 Task: For heading Use Courier New with yellow colour.  font size for heading22,  'Change the font style of data to'Courier New and font size to 14,  Change the alignment of both headline & data to Align center.  In the sheet  Attendance Sheet for Weekly Assessmentbook
Action: Mouse moved to (349, 190)
Screenshot: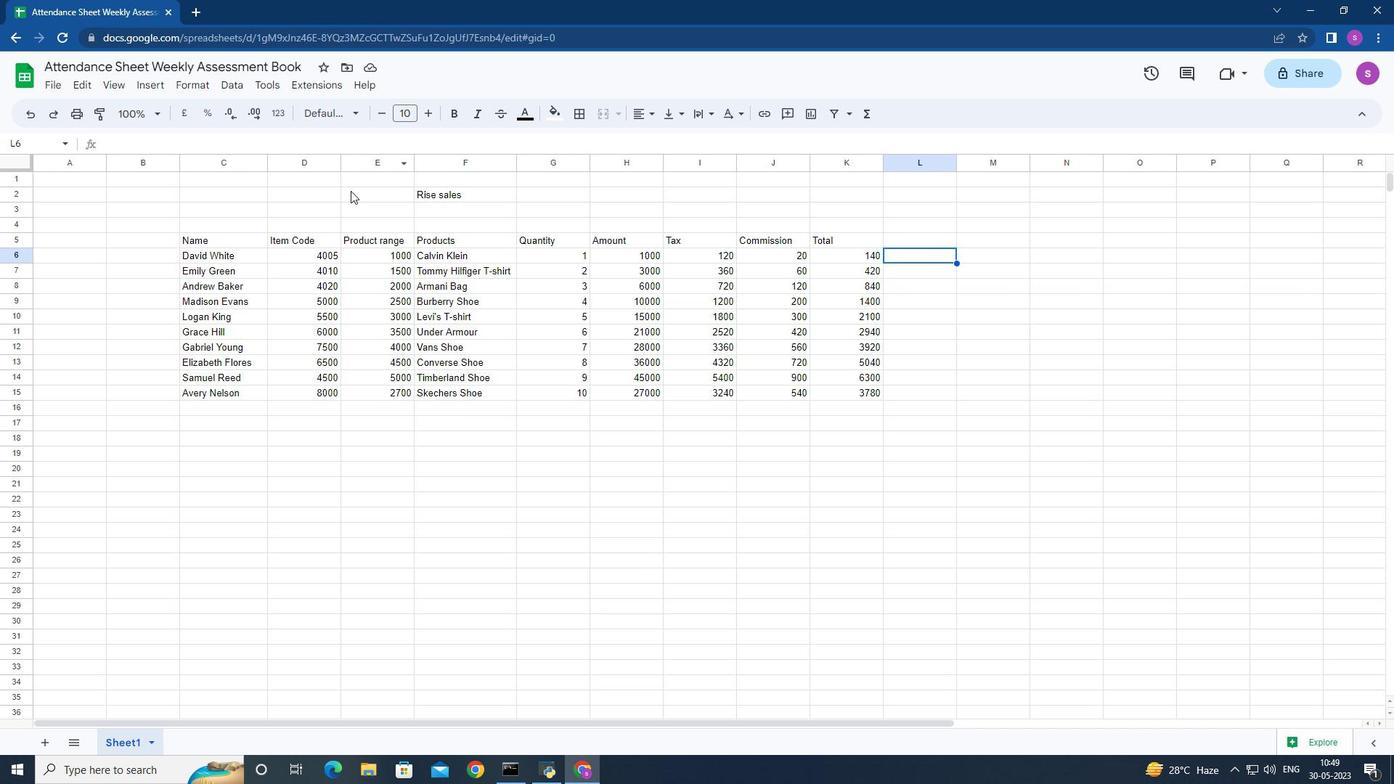 
Action: Mouse pressed left at (349, 190)
Screenshot: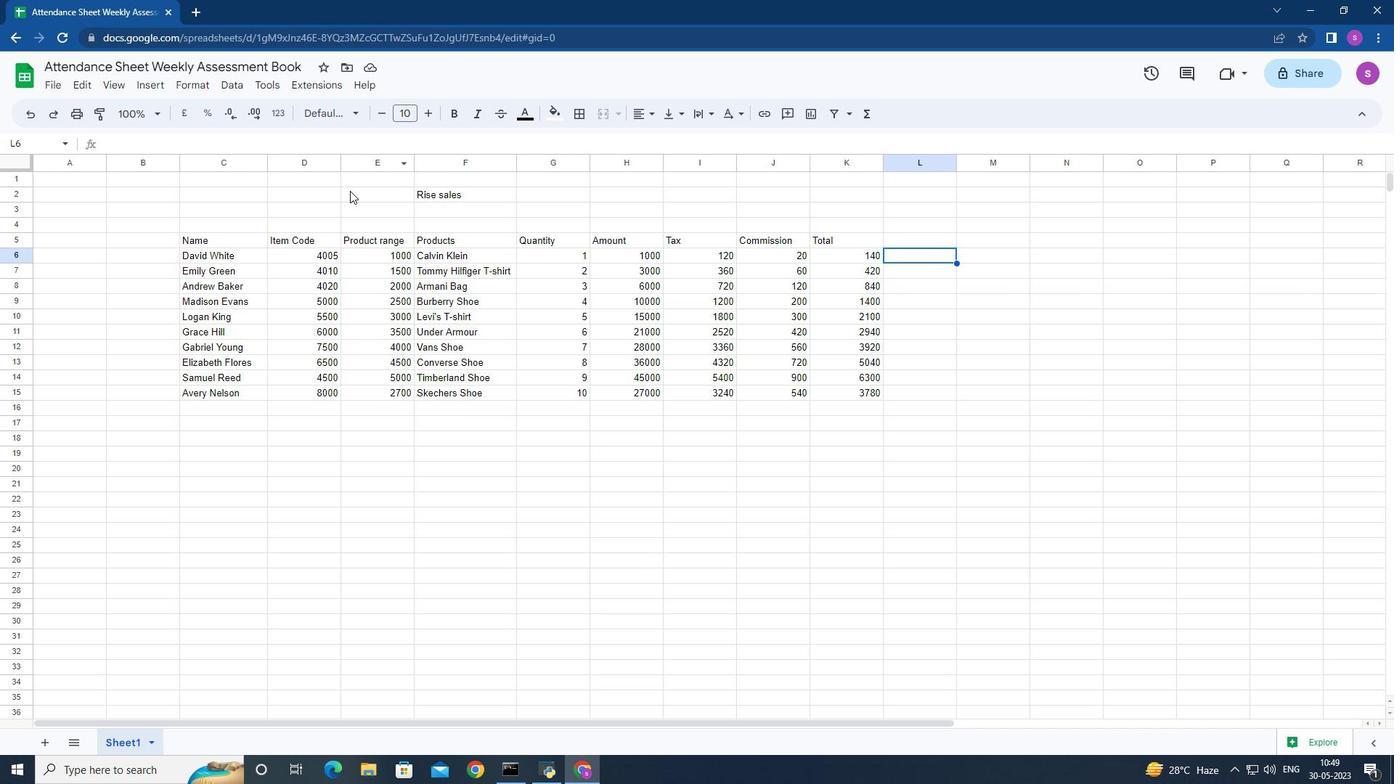 
Action: Mouse moved to (358, 111)
Screenshot: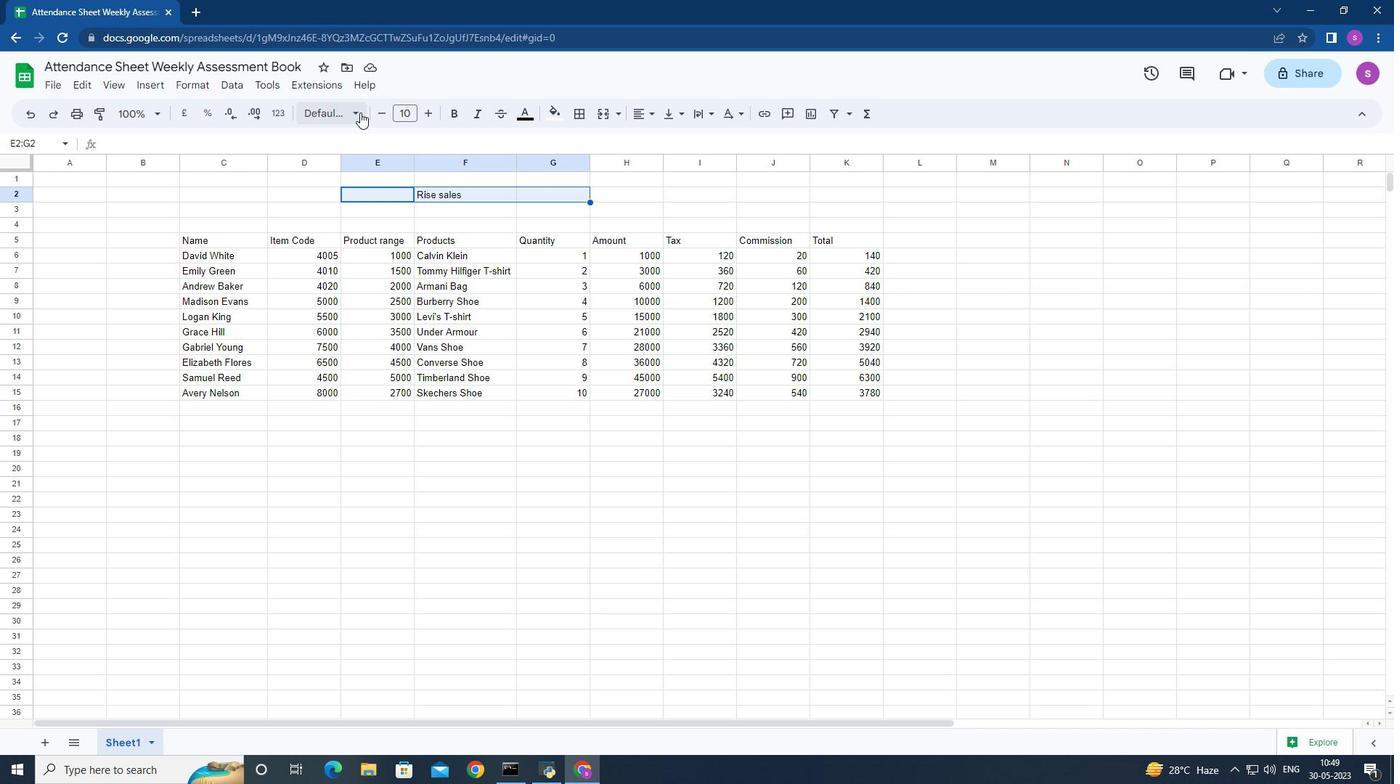 
Action: Mouse pressed left at (358, 111)
Screenshot: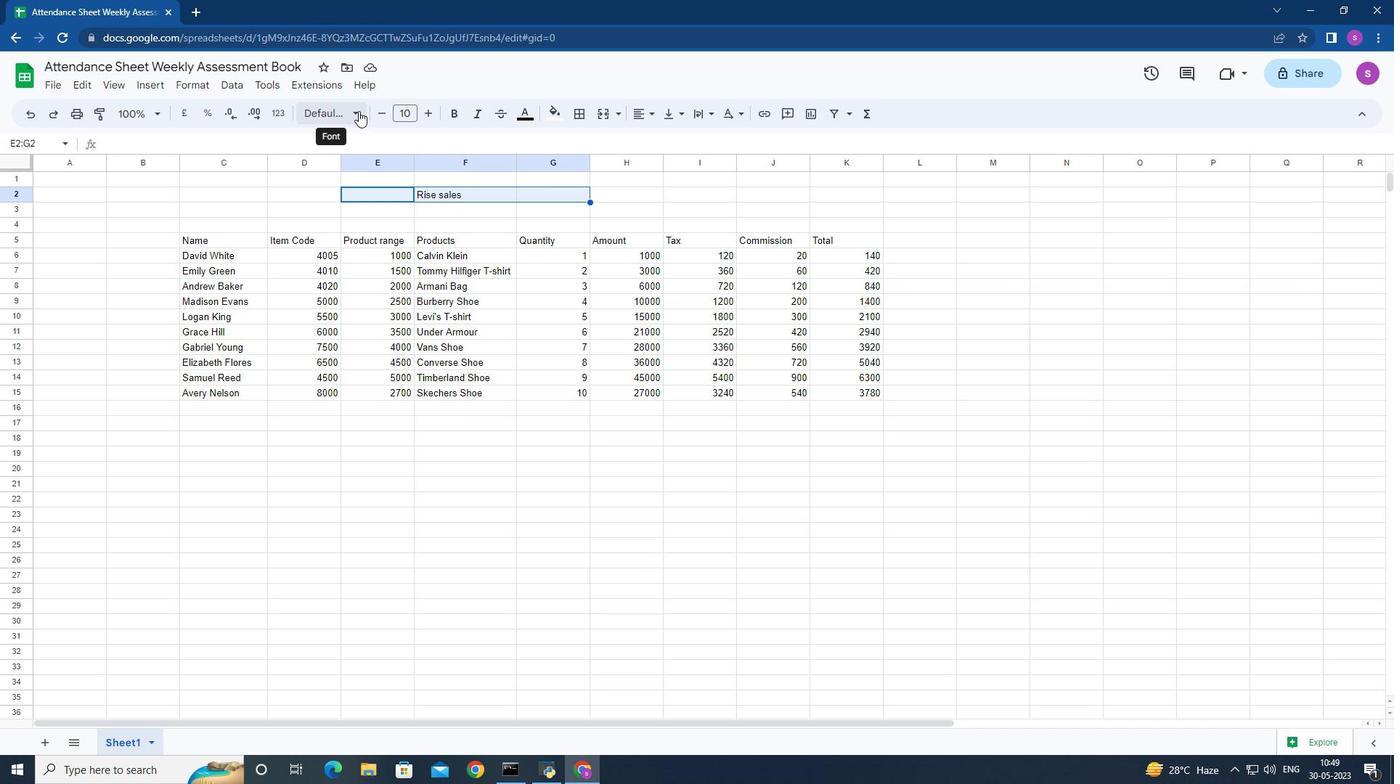 
Action: Mouse moved to (395, 506)
Screenshot: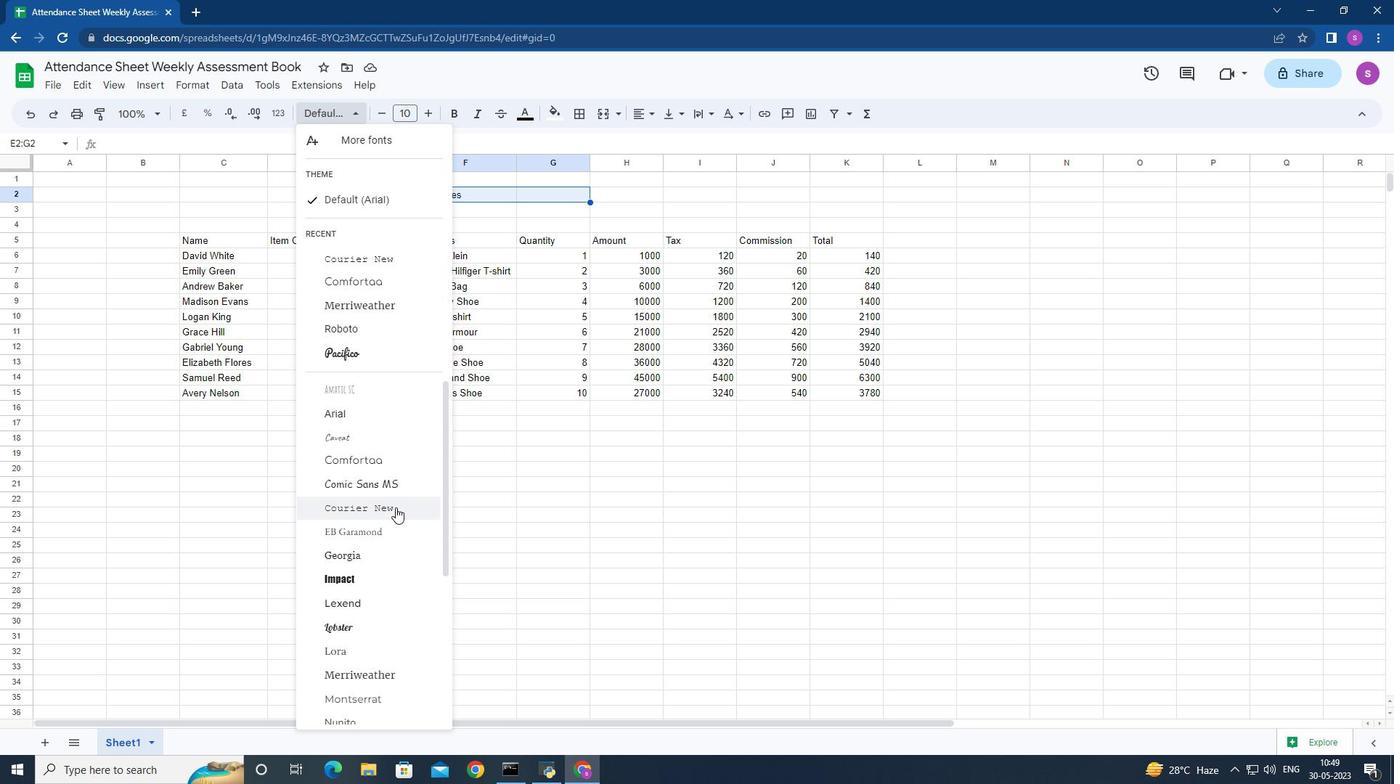 
Action: Mouse pressed left at (395, 506)
Screenshot: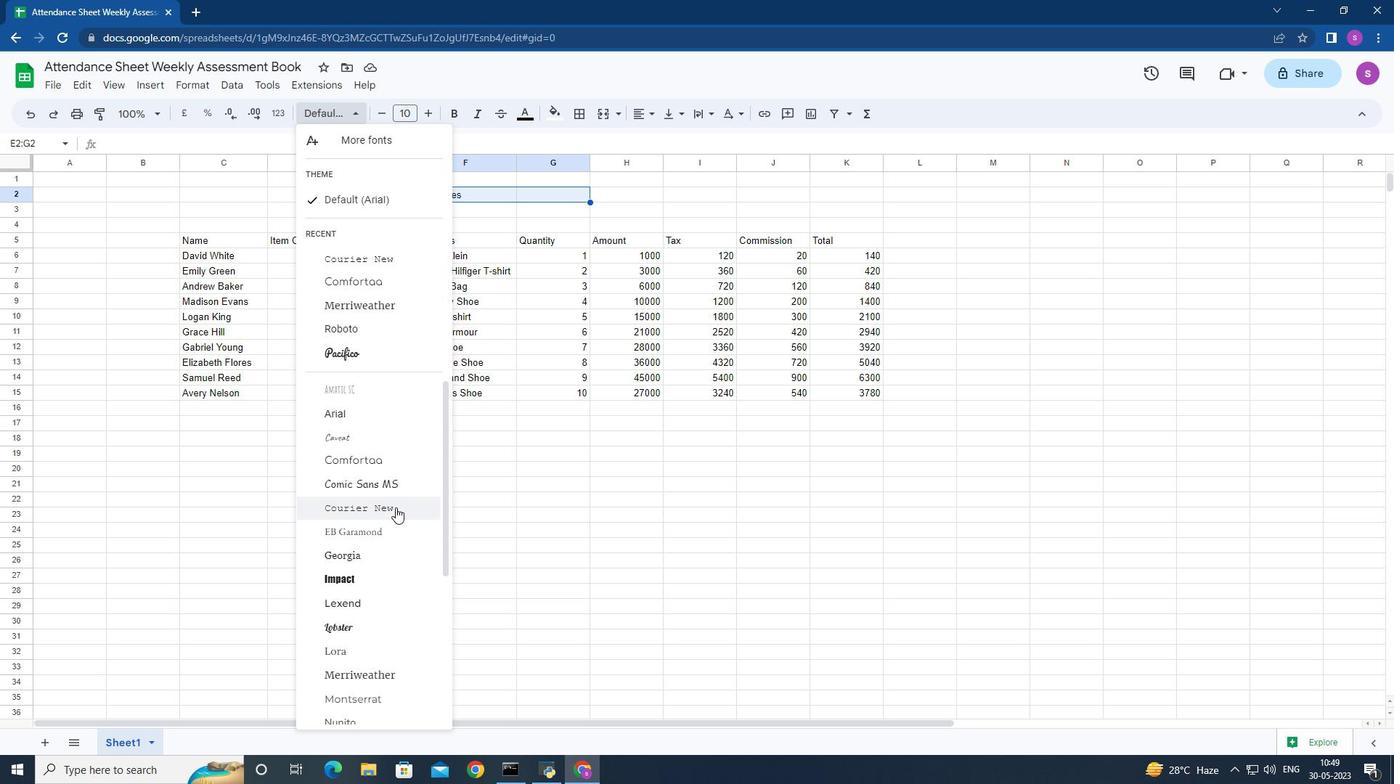 
Action: Mouse moved to (426, 111)
Screenshot: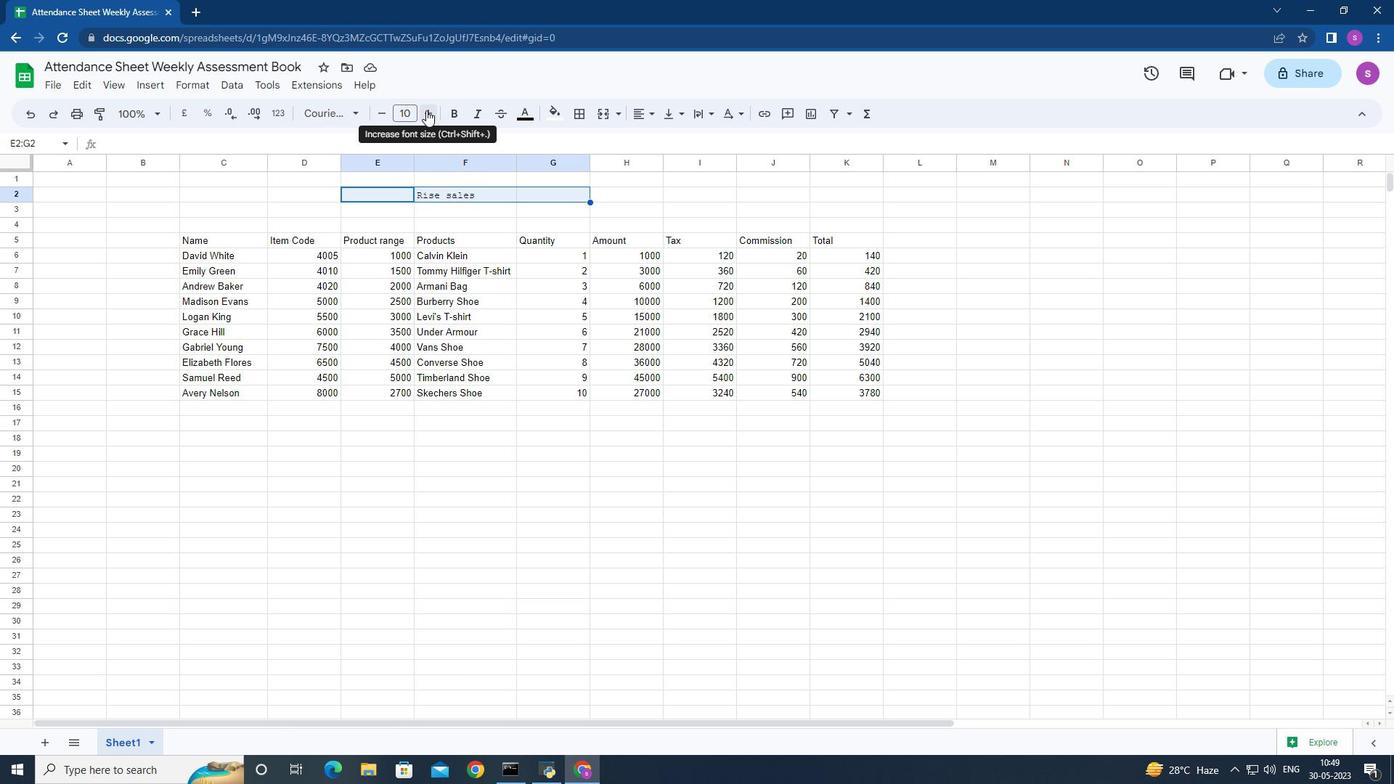 
Action: Mouse pressed left at (426, 111)
Screenshot: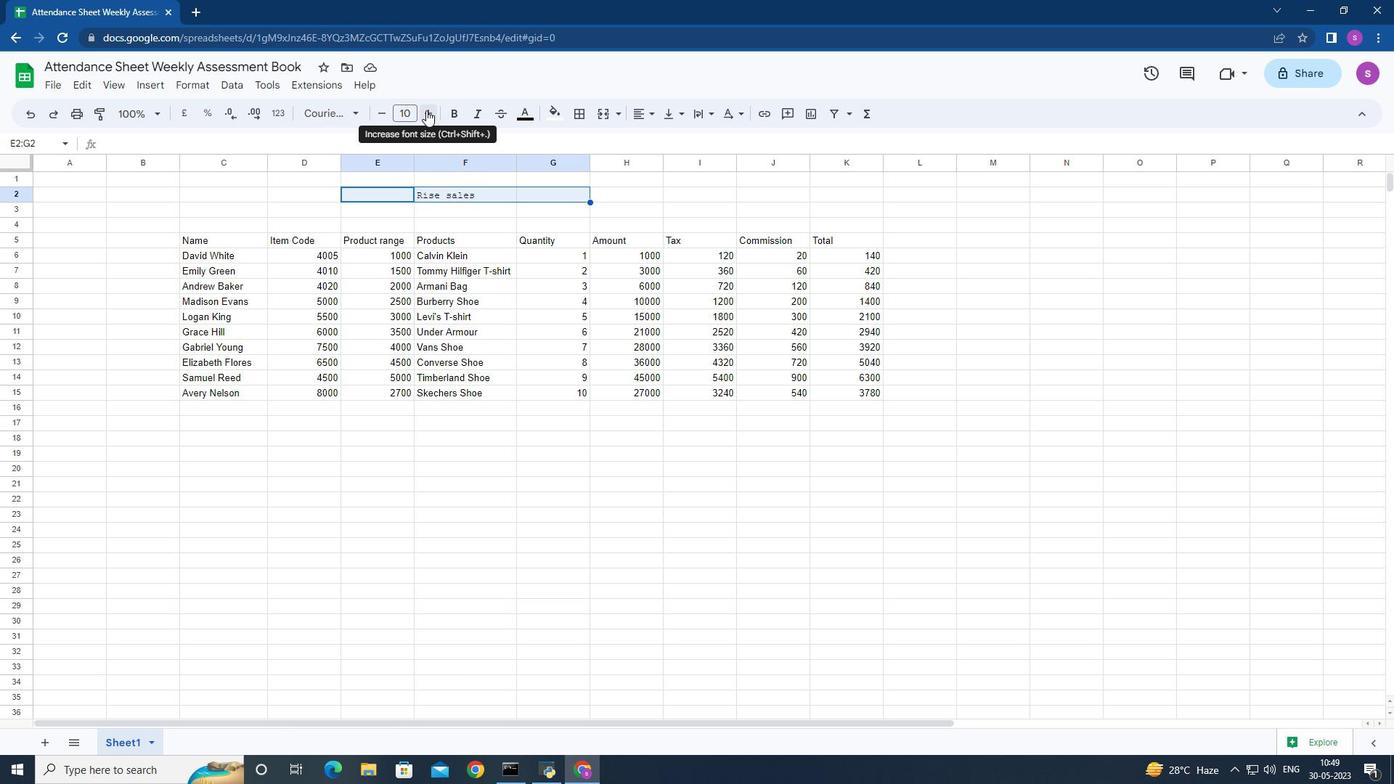 
Action: Mouse pressed left at (426, 111)
Screenshot: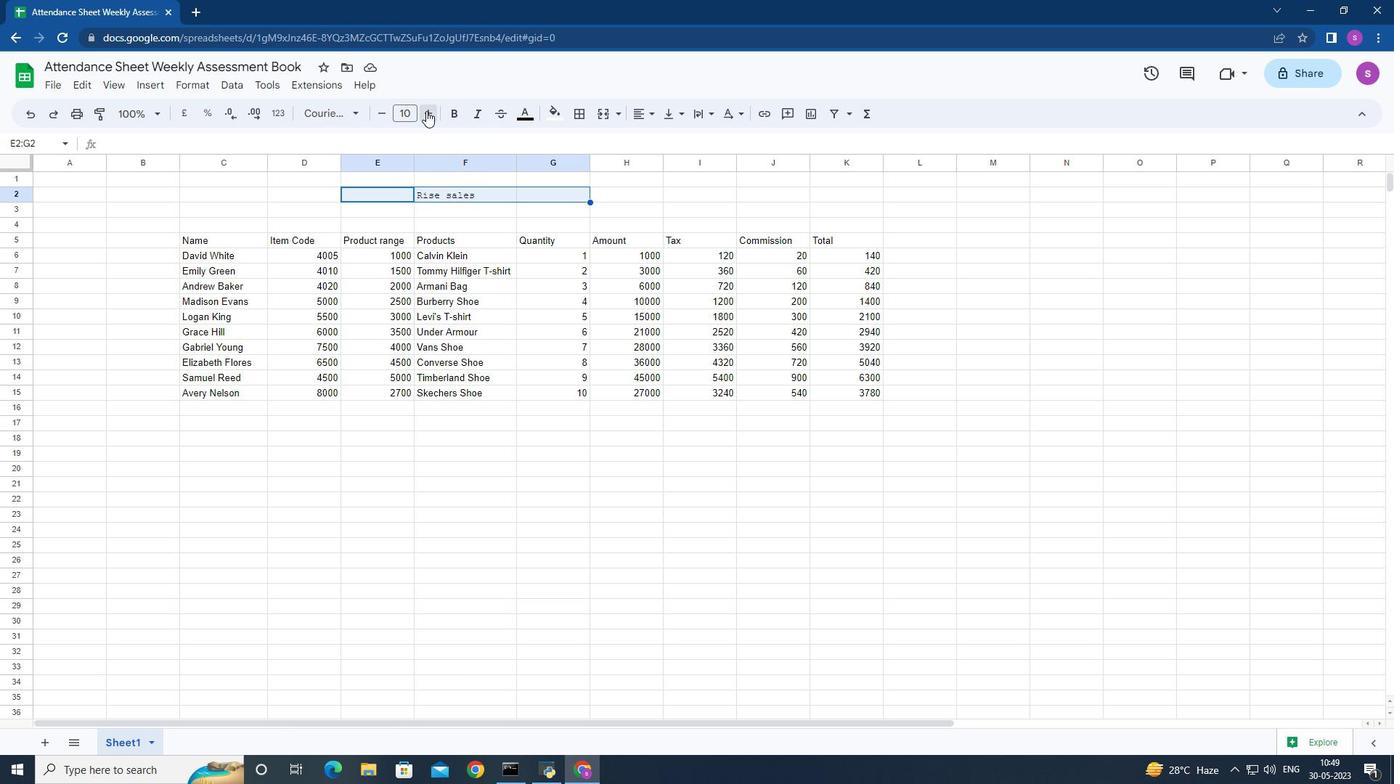 
Action: Mouse pressed left at (426, 111)
Screenshot: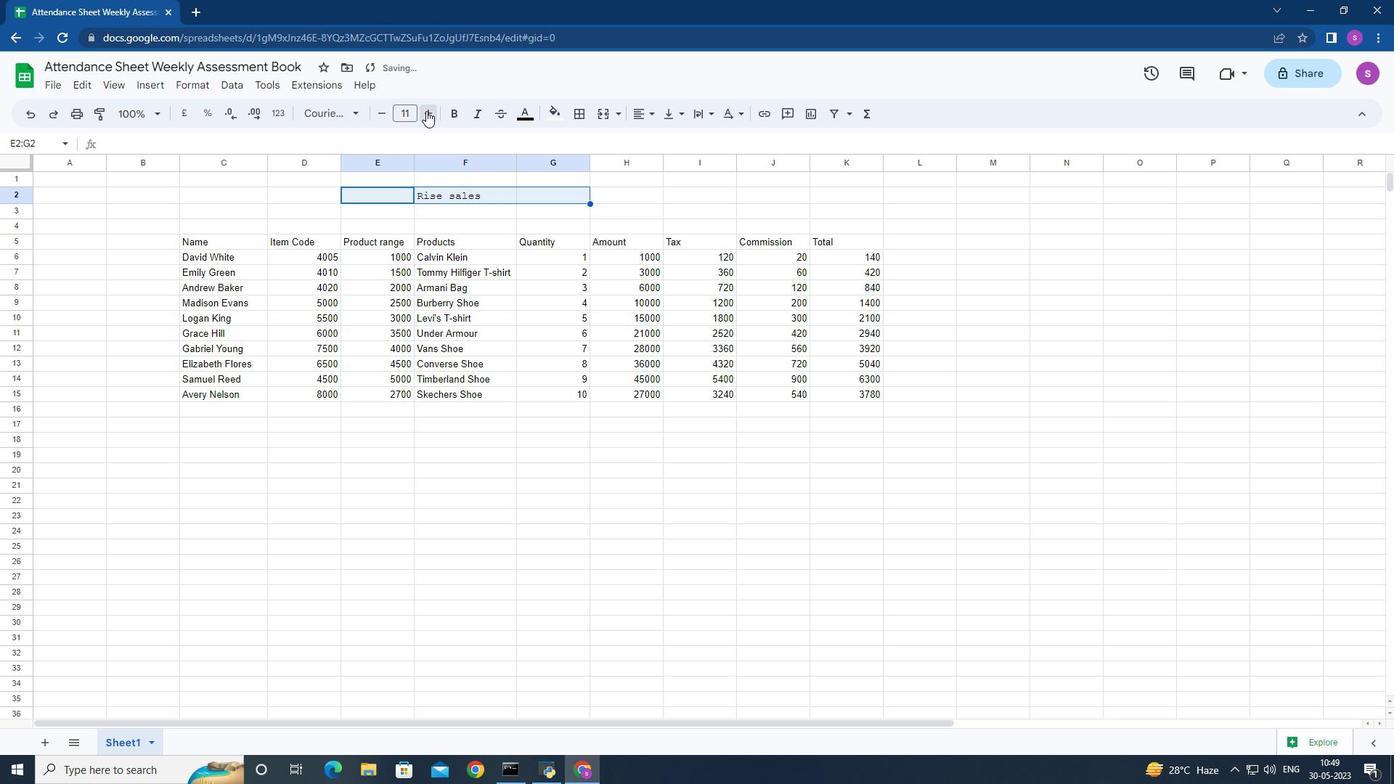
Action: Mouse pressed left at (426, 111)
Screenshot: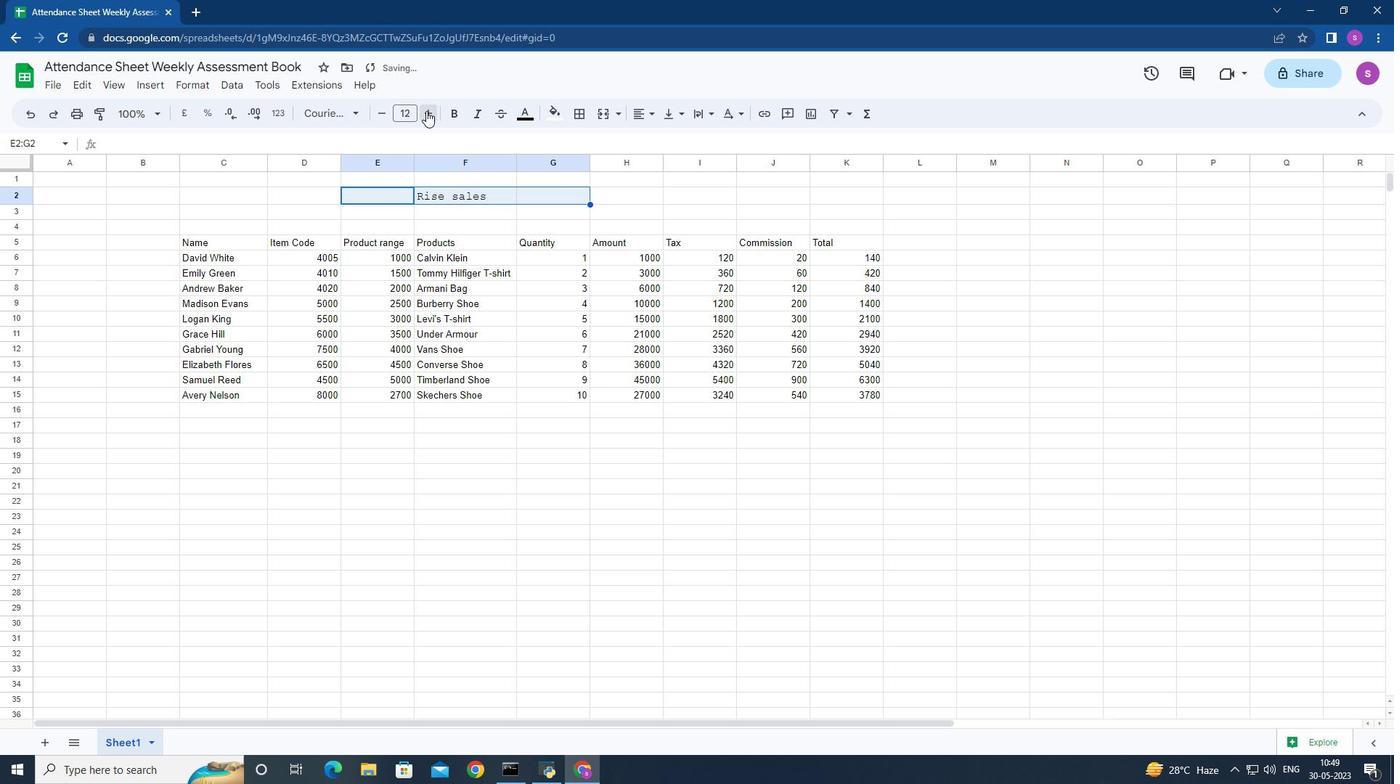 
Action: Mouse pressed left at (426, 111)
Screenshot: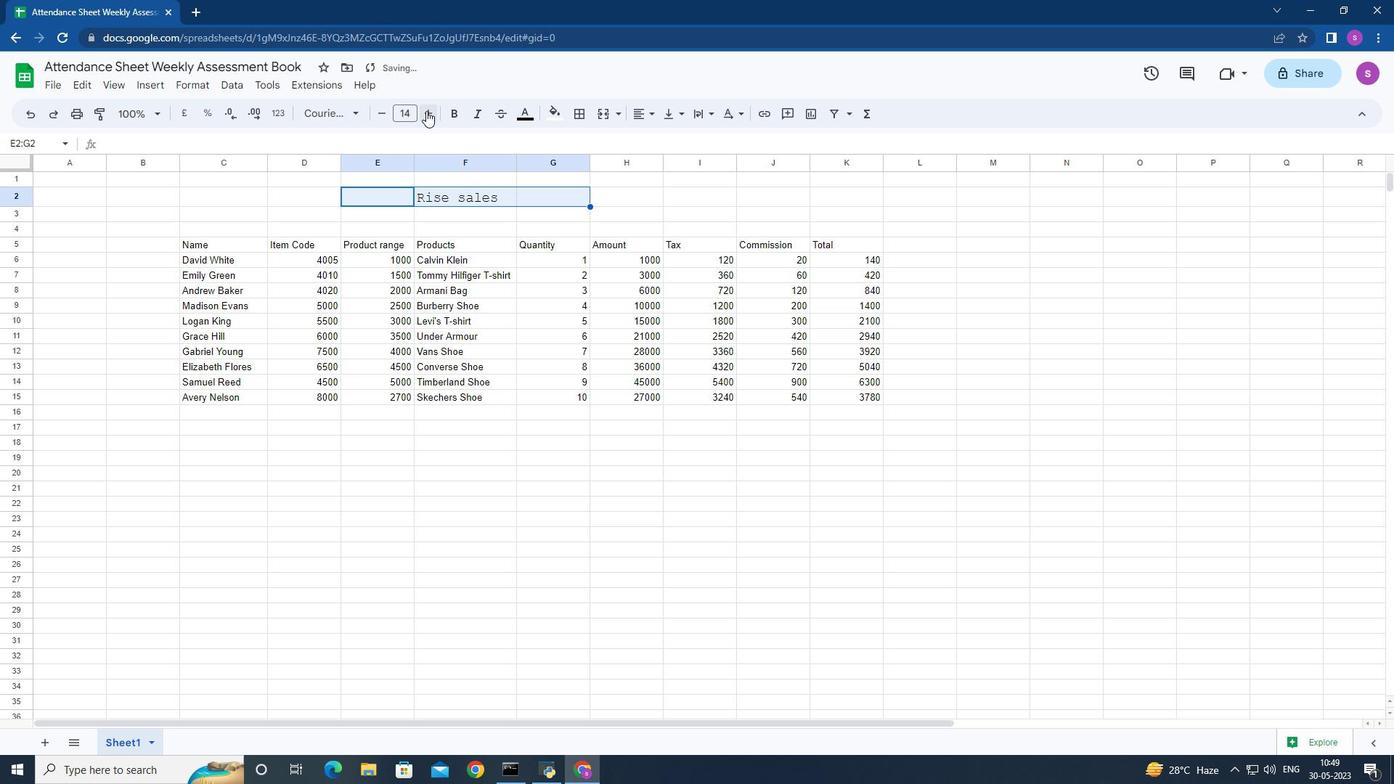 
Action: Mouse pressed left at (426, 111)
Screenshot: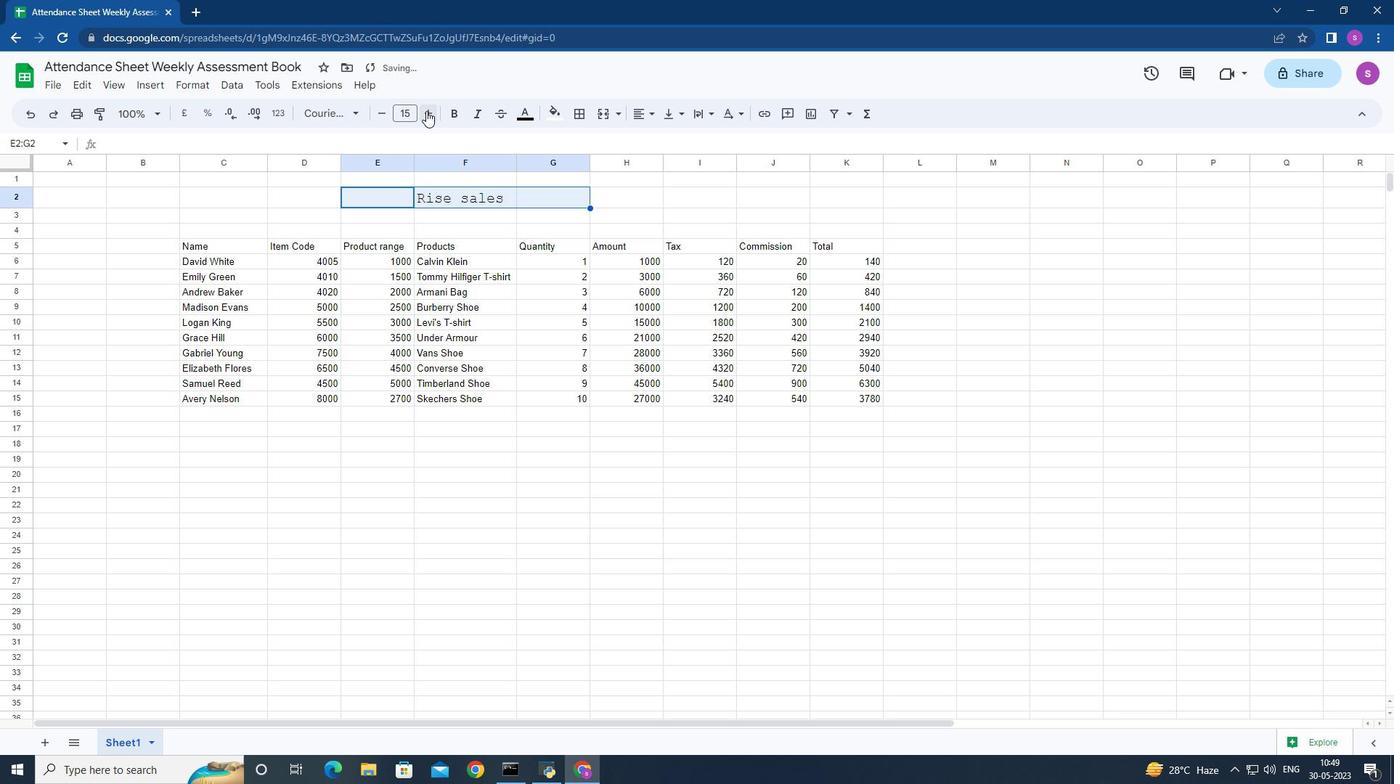 
Action: Mouse pressed left at (426, 111)
Screenshot: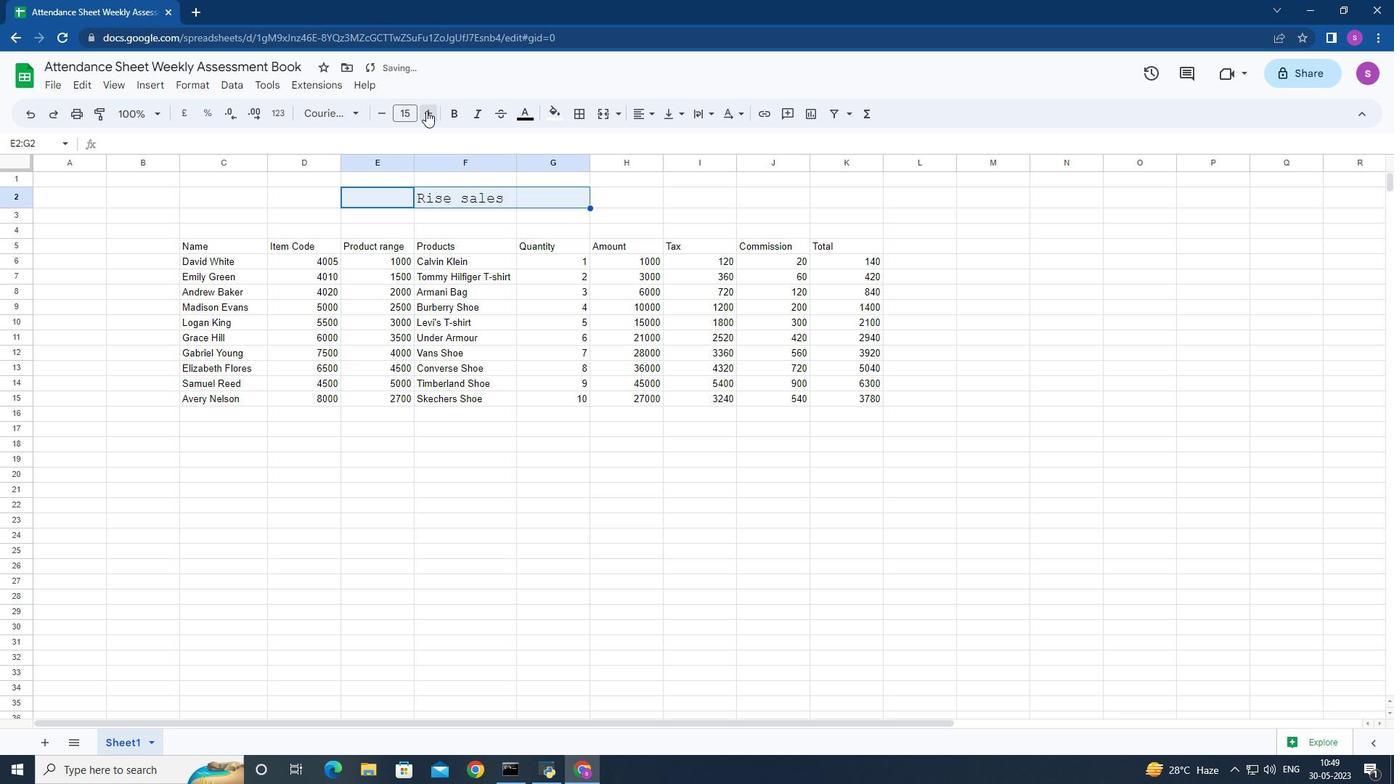 
Action: Mouse pressed left at (426, 111)
Screenshot: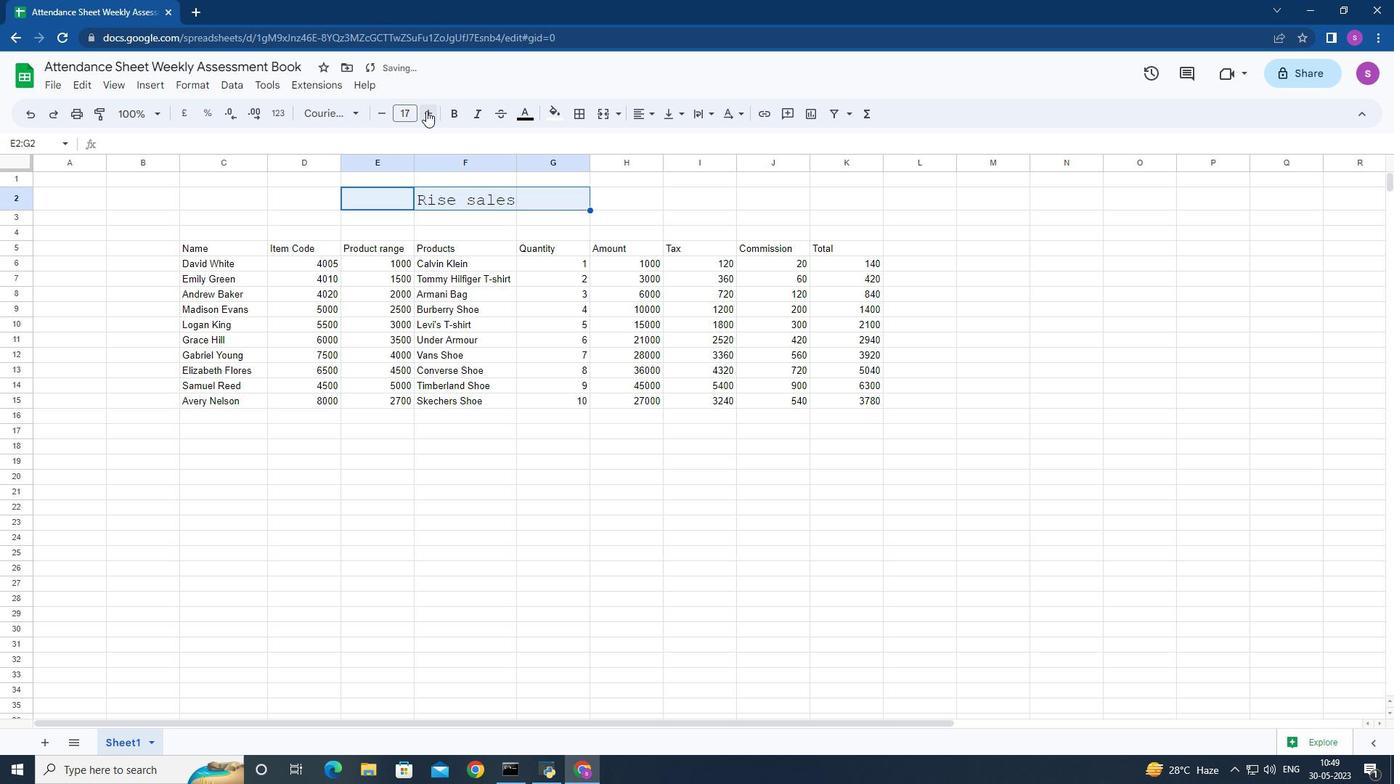 
Action: Mouse pressed left at (426, 111)
Screenshot: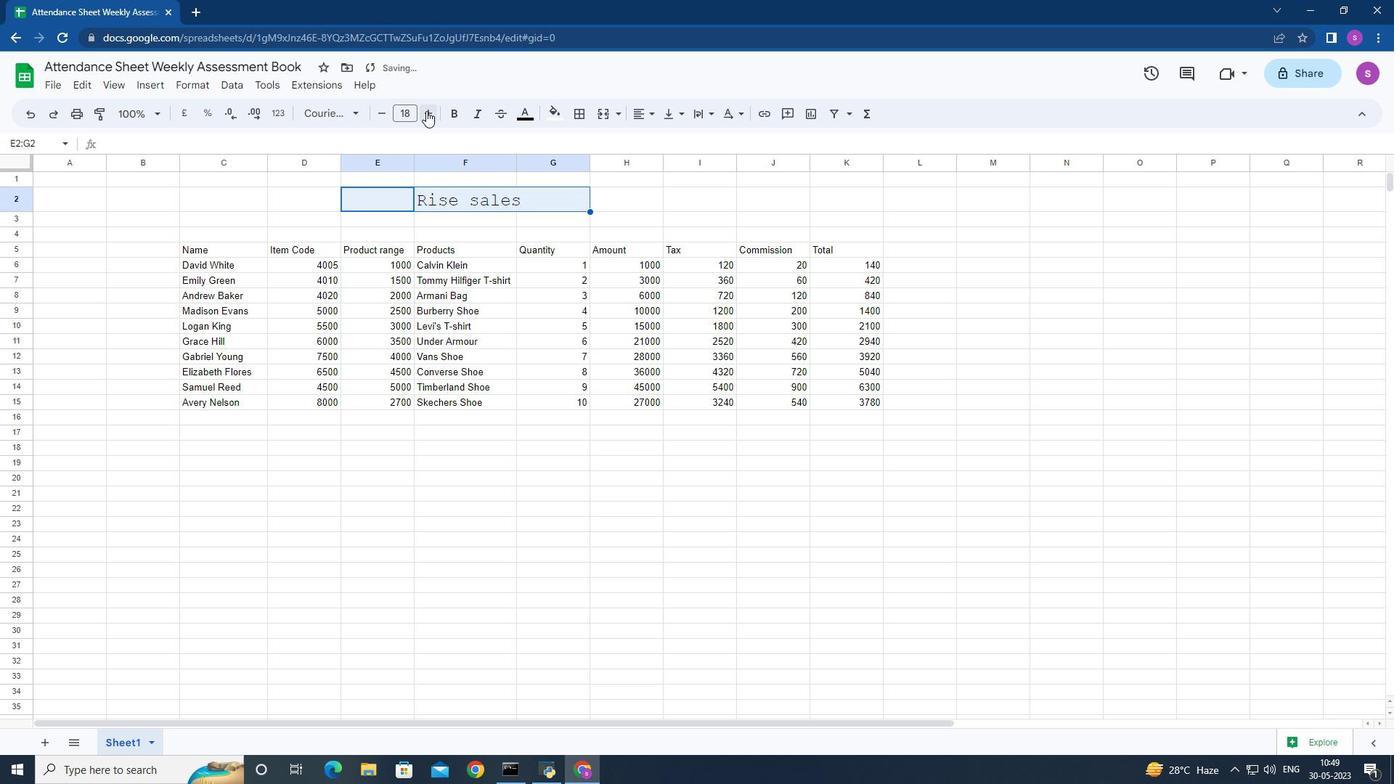 
Action: Mouse pressed left at (426, 111)
Screenshot: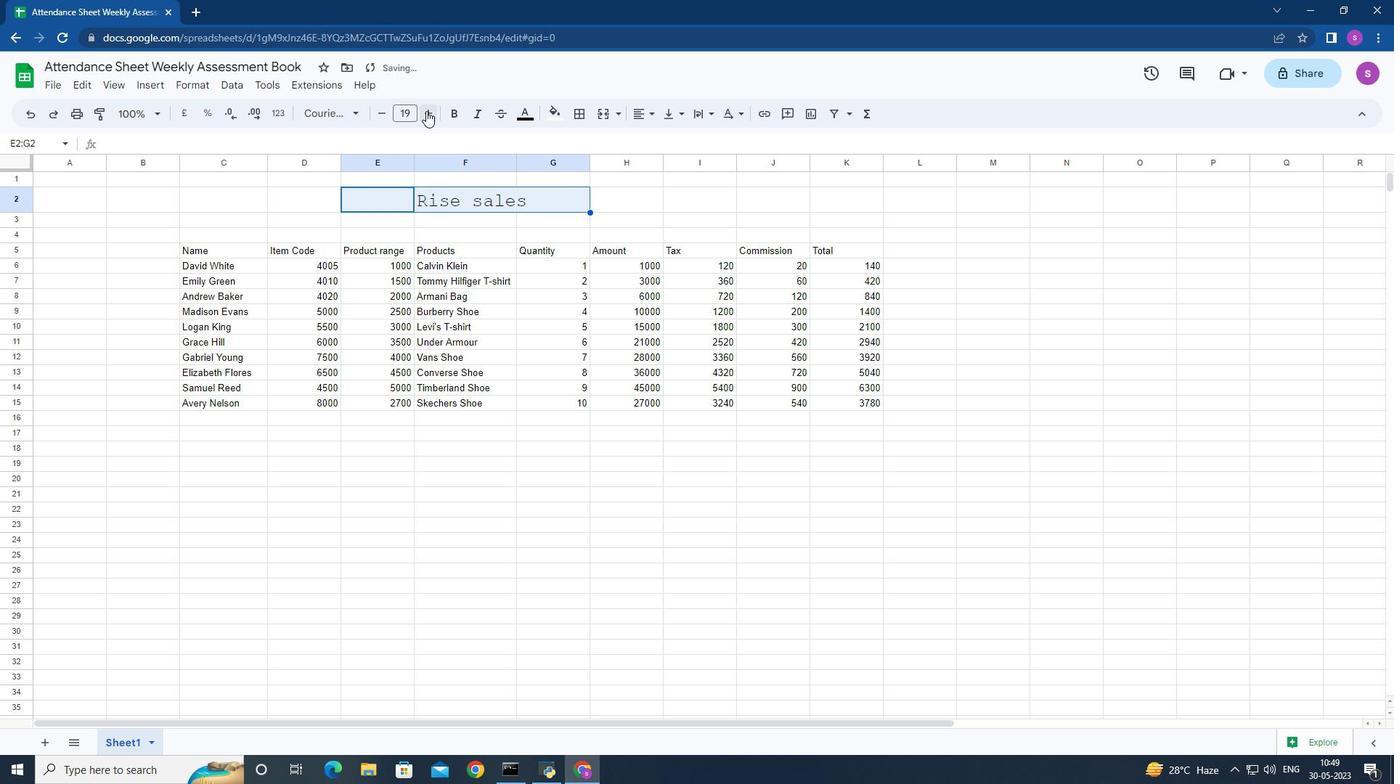 
Action: Mouse pressed left at (426, 111)
Screenshot: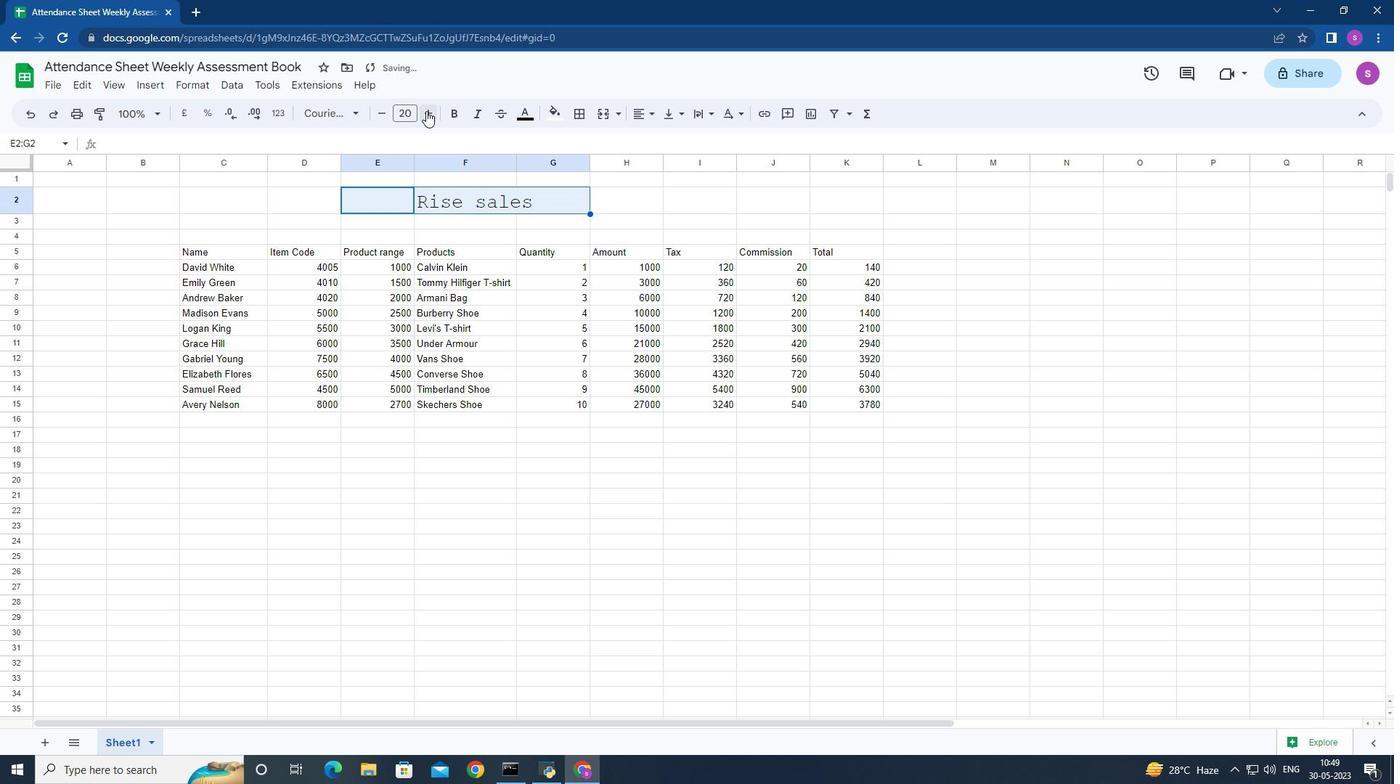 
Action: Mouse pressed left at (426, 111)
Screenshot: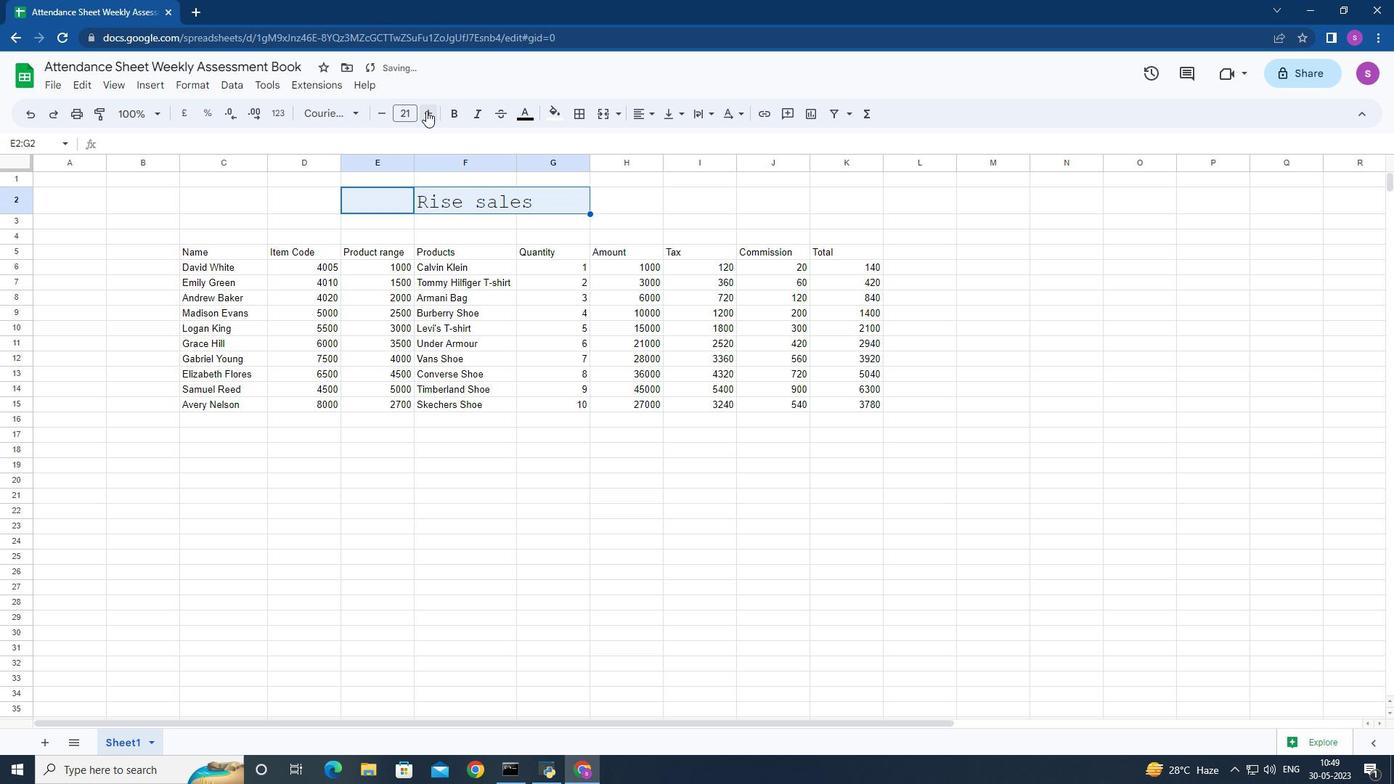 
Action: Mouse moved to (525, 110)
Screenshot: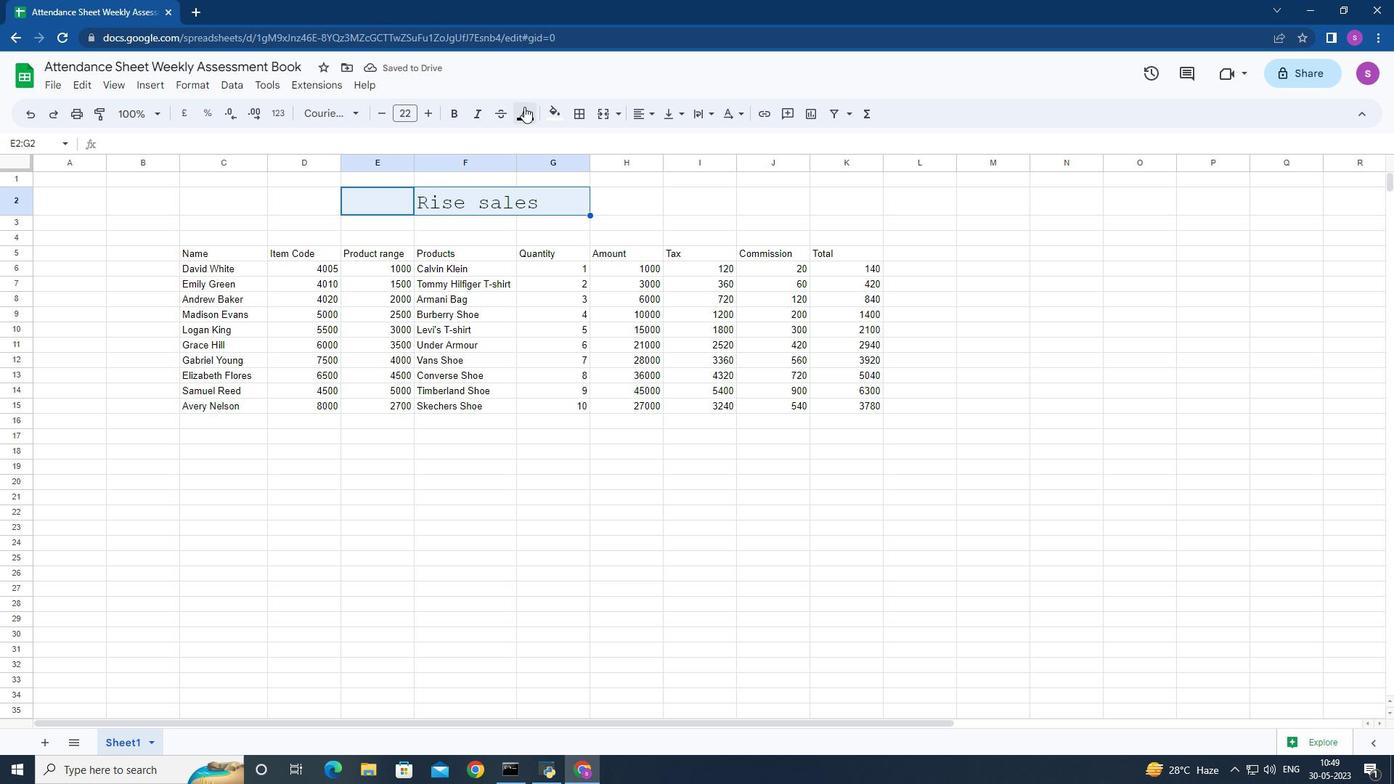 
Action: Mouse pressed left at (525, 110)
Screenshot: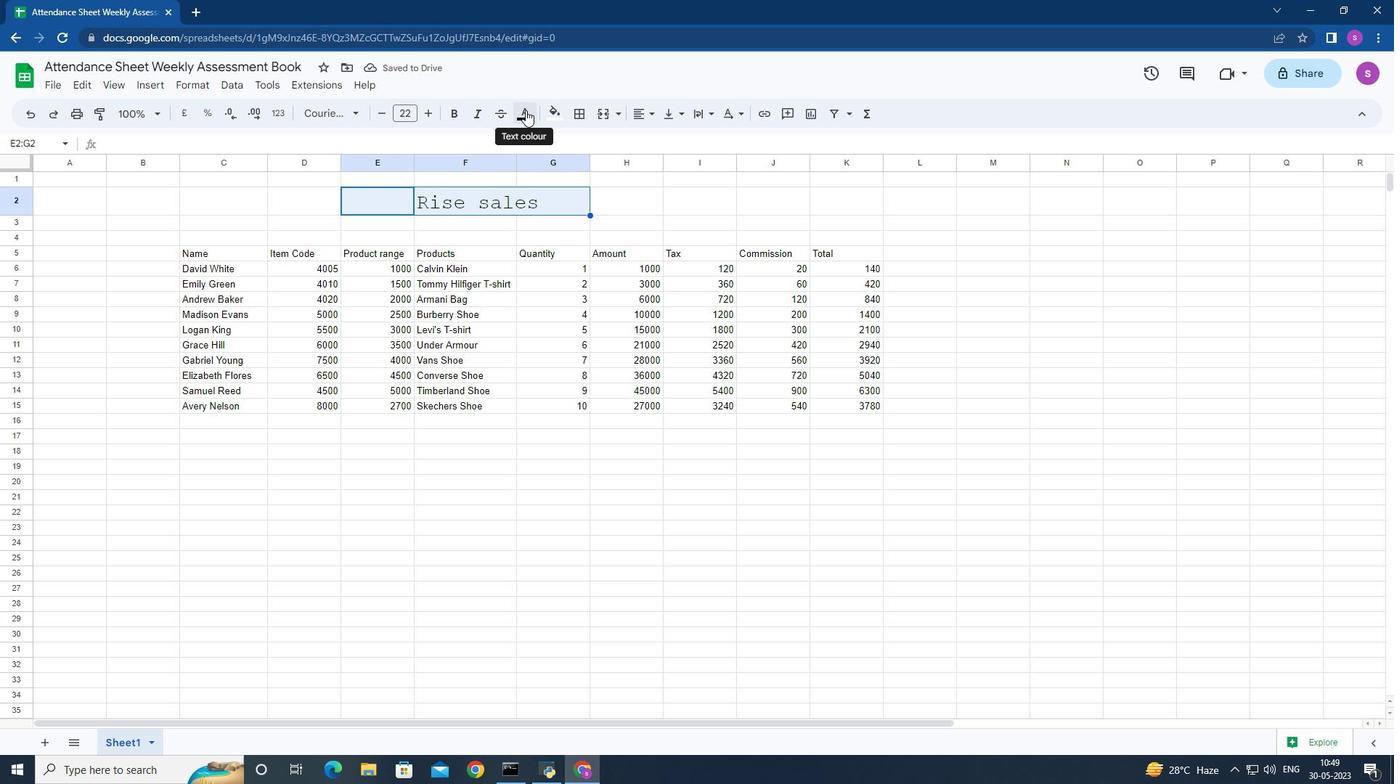 
Action: Mouse moved to (575, 180)
Screenshot: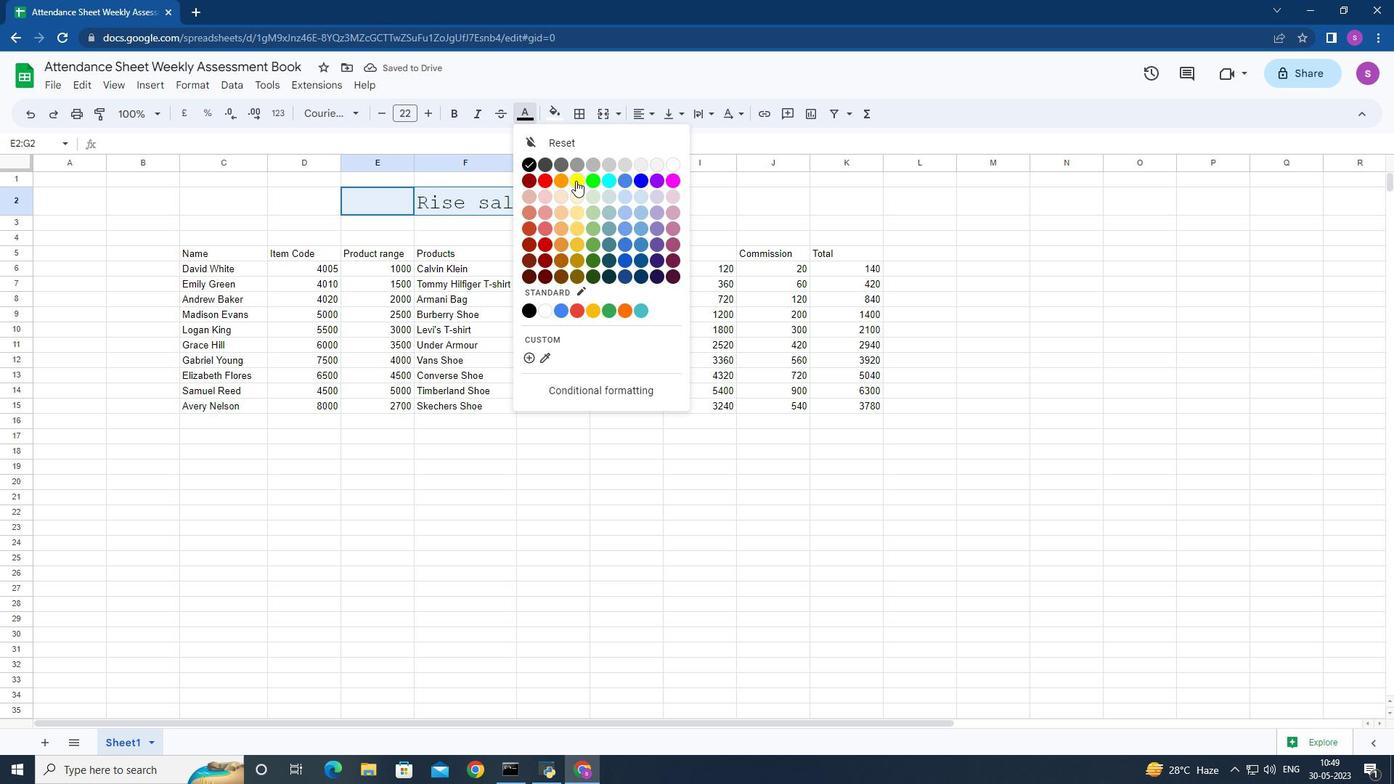
Action: Mouse pressed left at (575, 180)
Screenshot: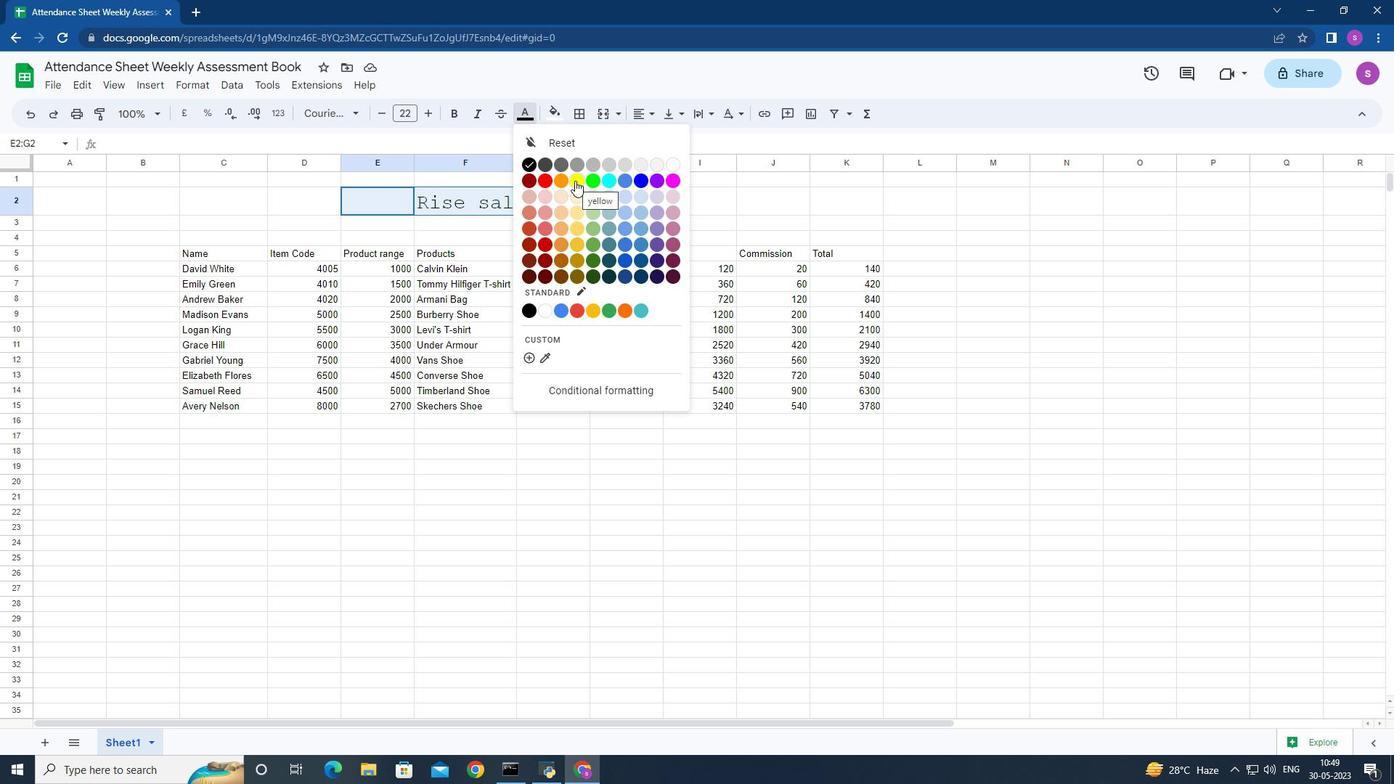 
Action: Mouse moved to (527, 115)
Screenshot: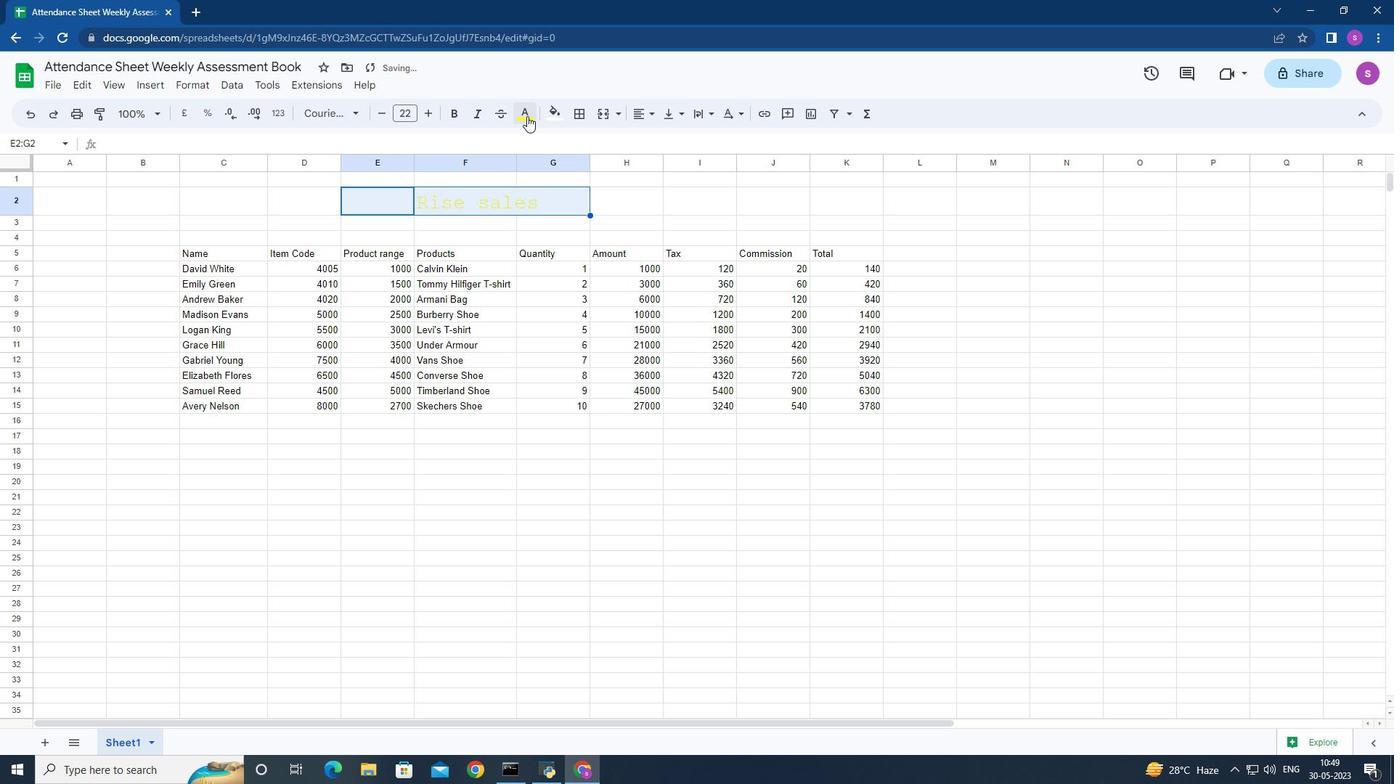 
Action: Mouse pressed left at (527, 115)
Screenshot: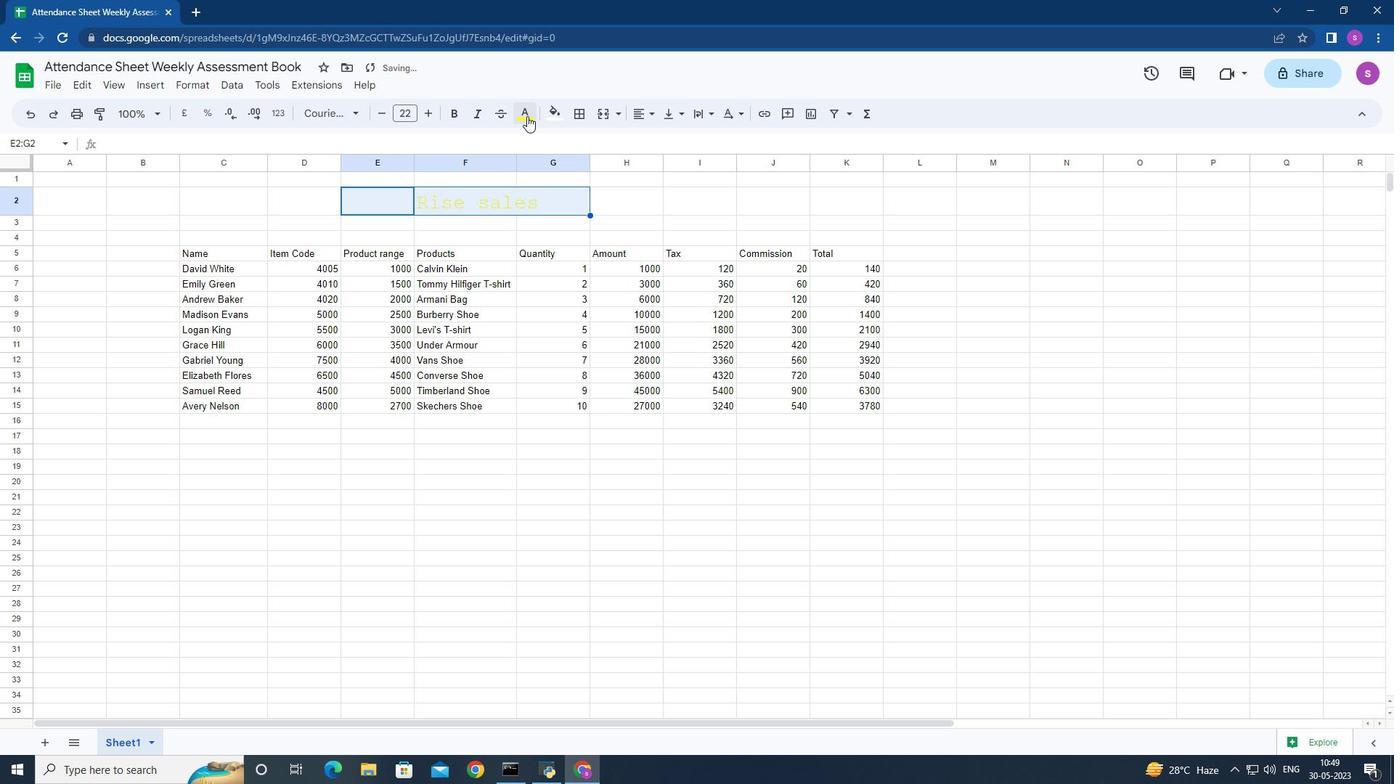 
Action: Mouse moved to (578, 210)
Screenshot: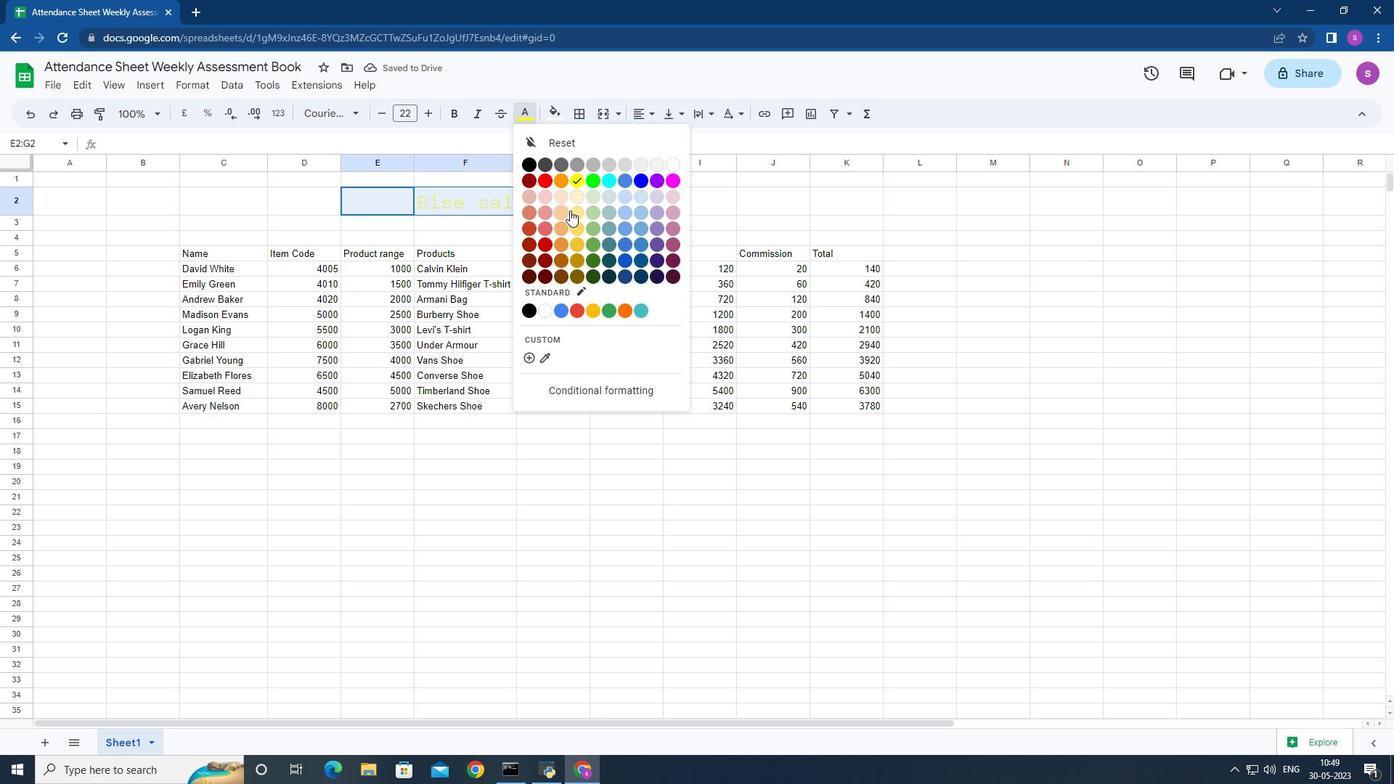 
Action: Mouse pressed left at (578, 210)
Screenshot: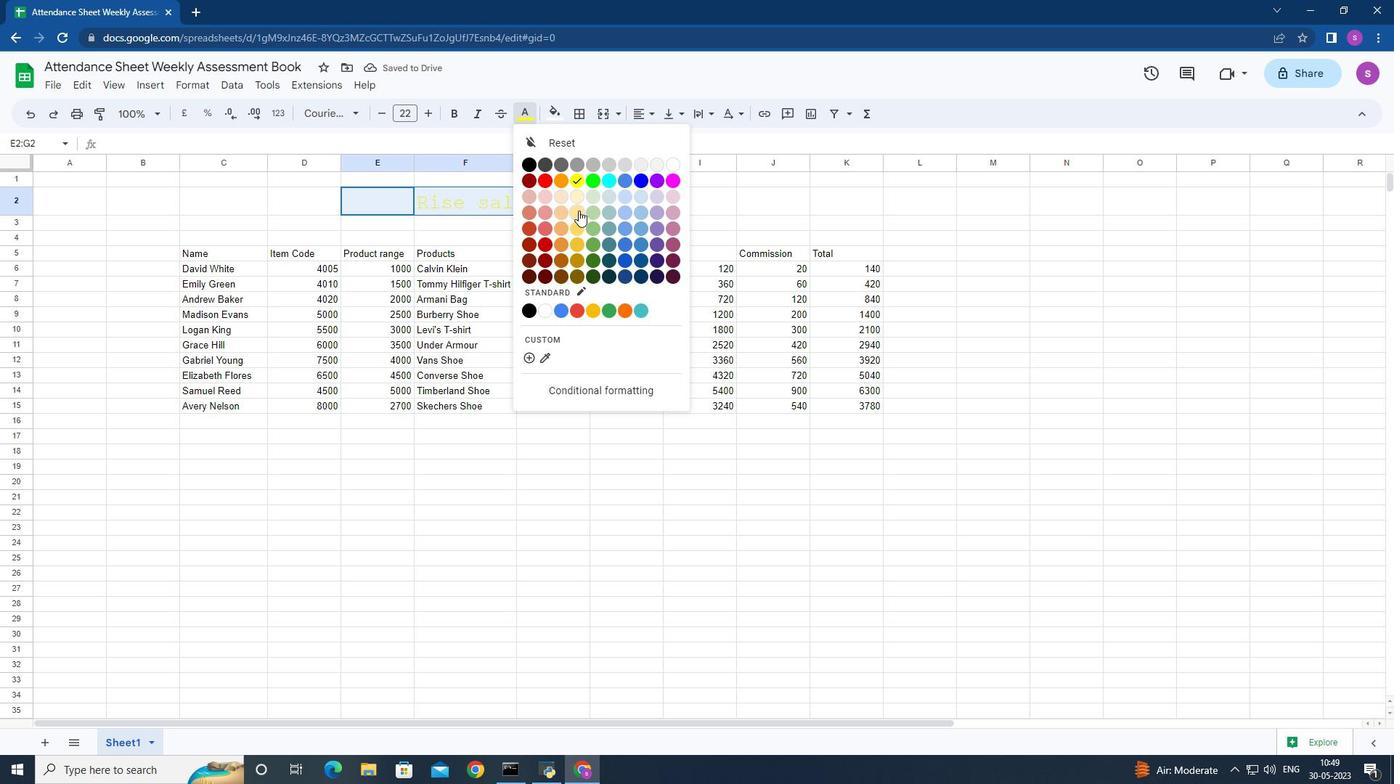 
Action: Mouse moved to (522, 114)
Screenshot: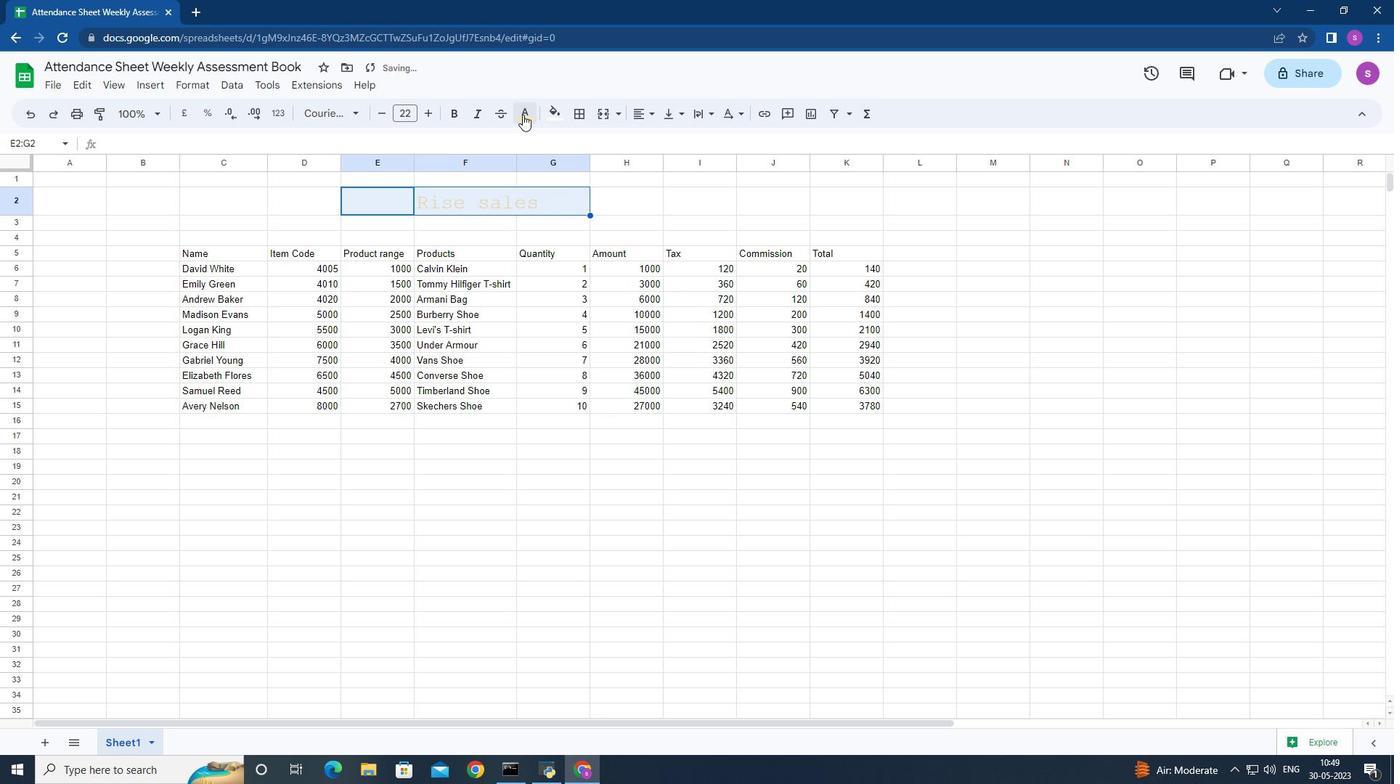 
Action: Mouse pressed left at (522, 114)
Screenshot: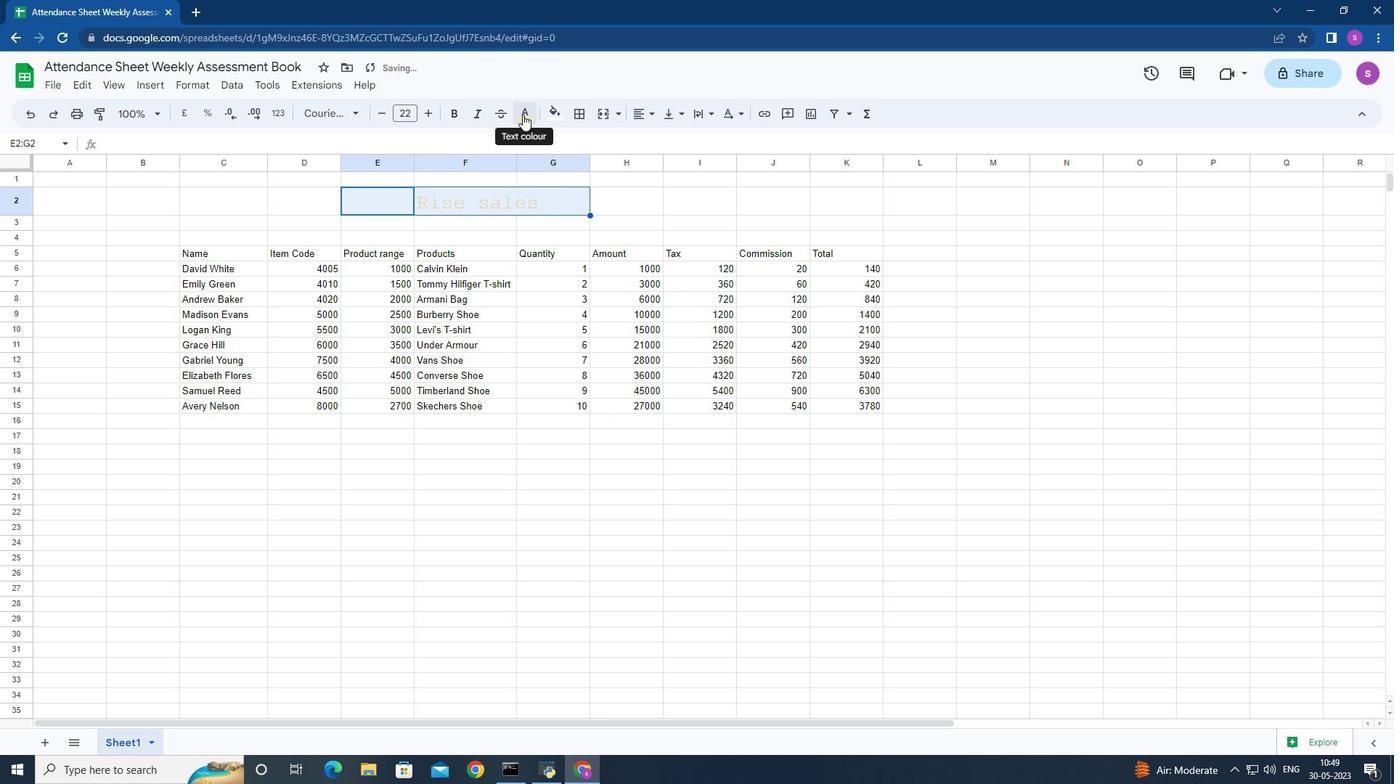 
Action: Mouse moved to (575, 247)
Screenshot: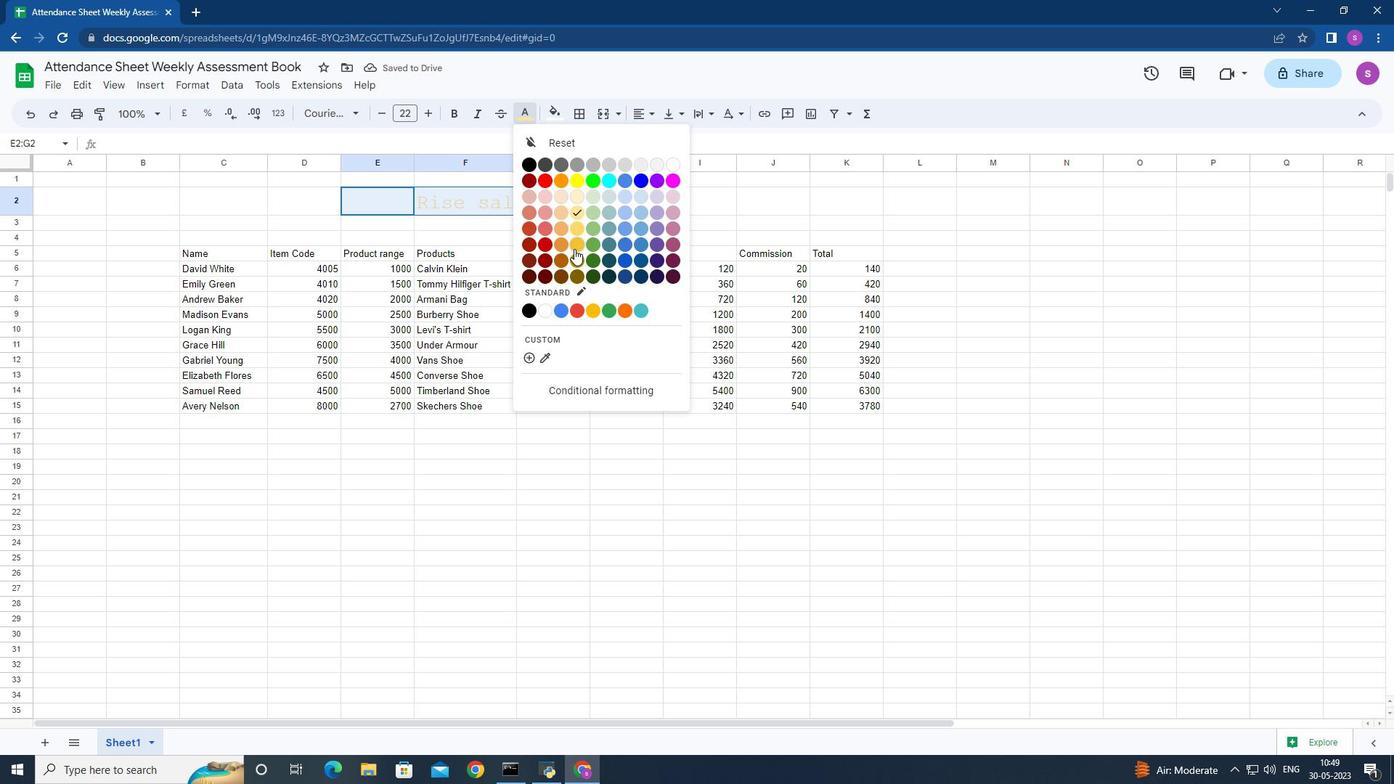 
Action: Mouse pressed left at (575, 247)
Screenshot: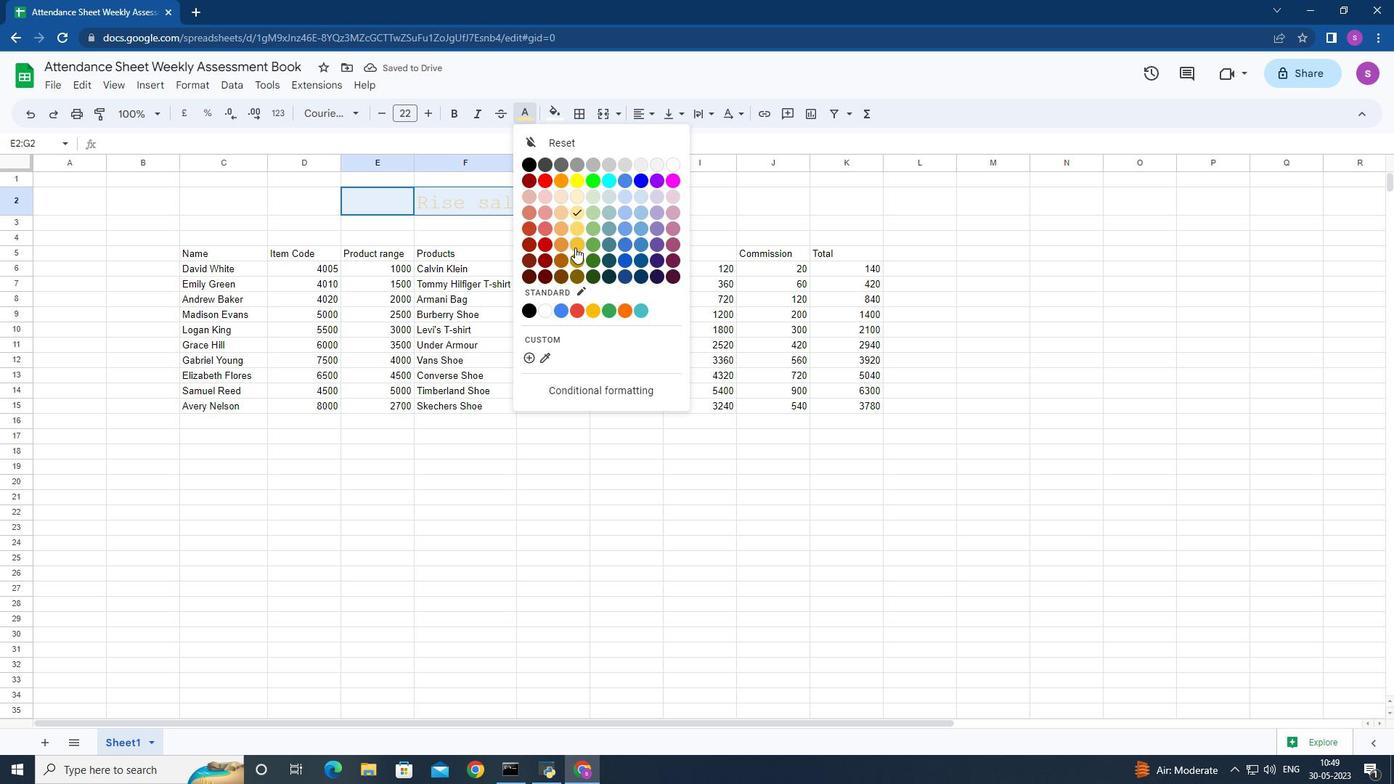 
Action: Mouse moved to (181, 251)
Screenshot: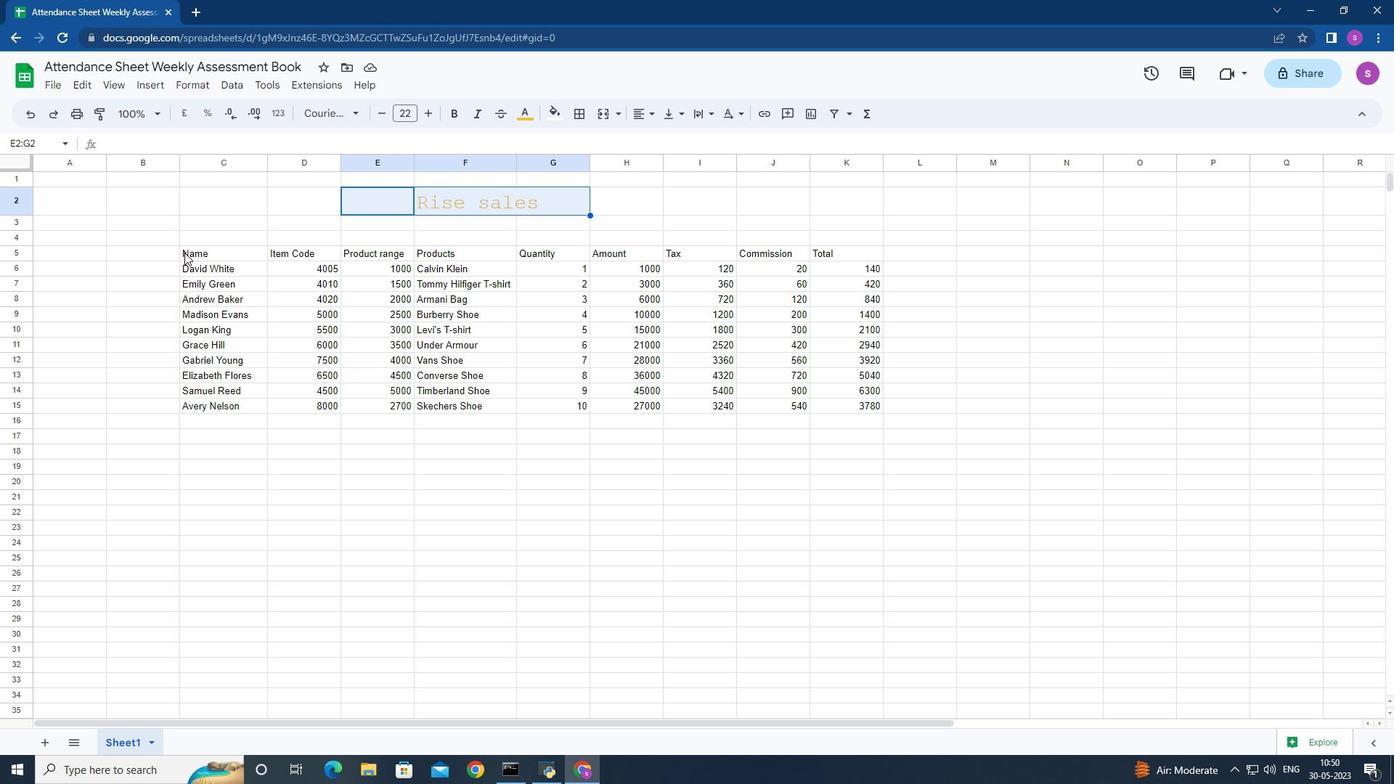 
Action: Mouse pressed left at (181, 251)
Screenshot: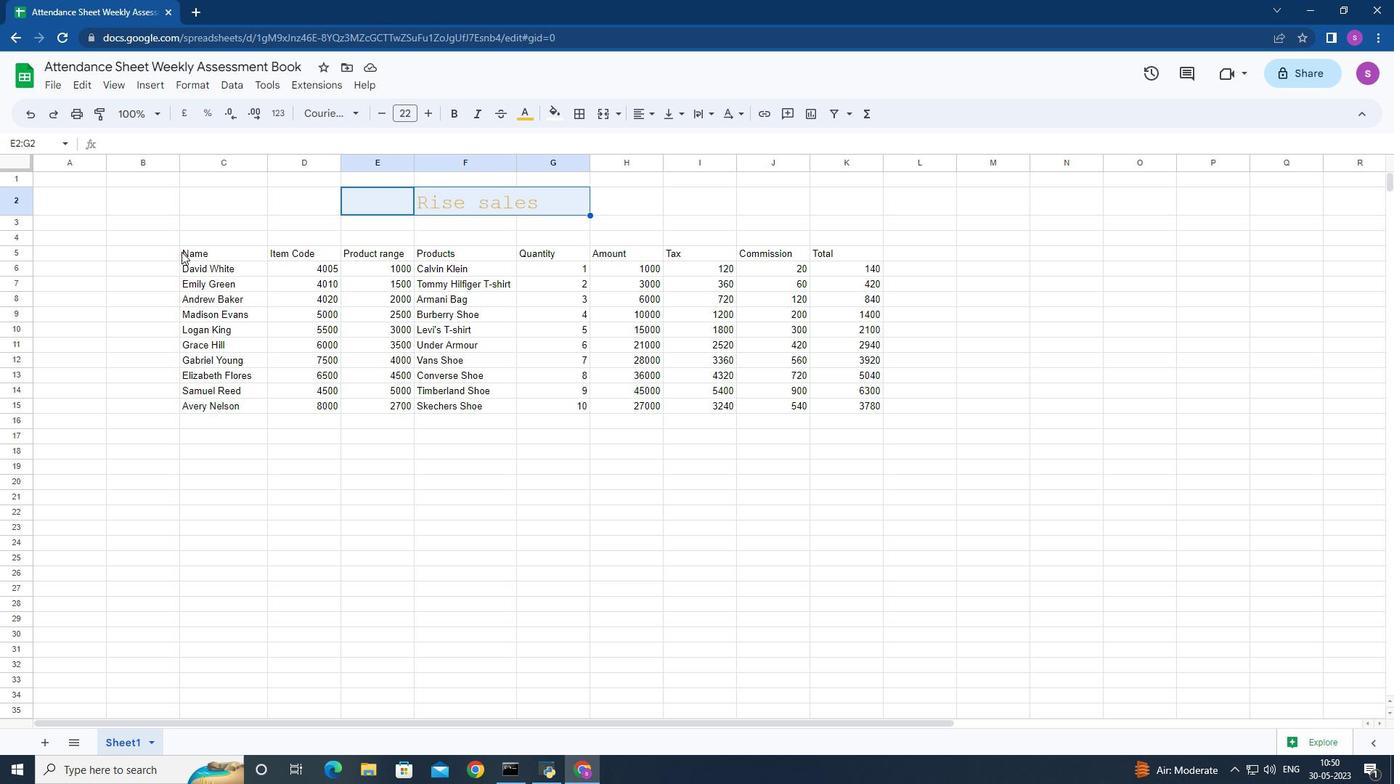 
Action: Mouse moved to (424, 111)
Screenshot: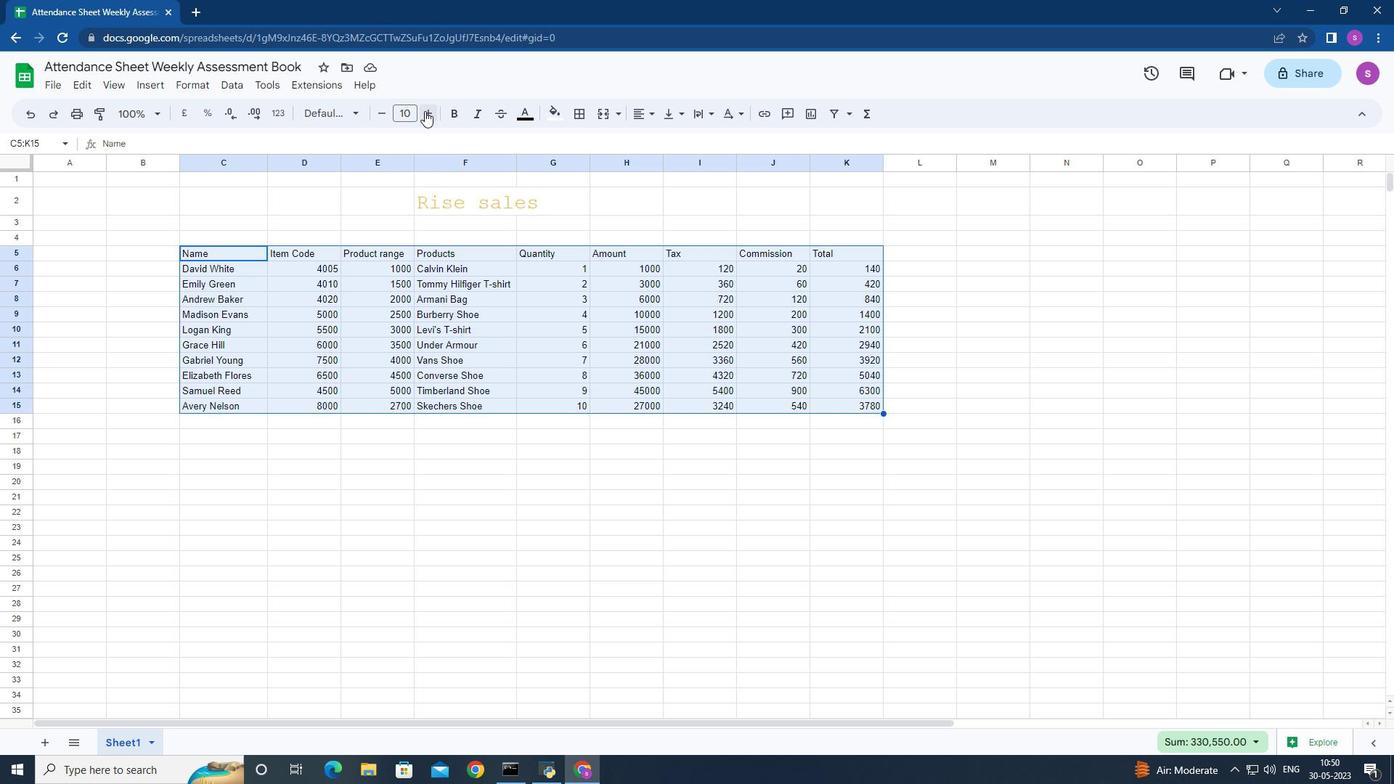 
Action: Mouse pressed left at (424, 111)
Screenshot: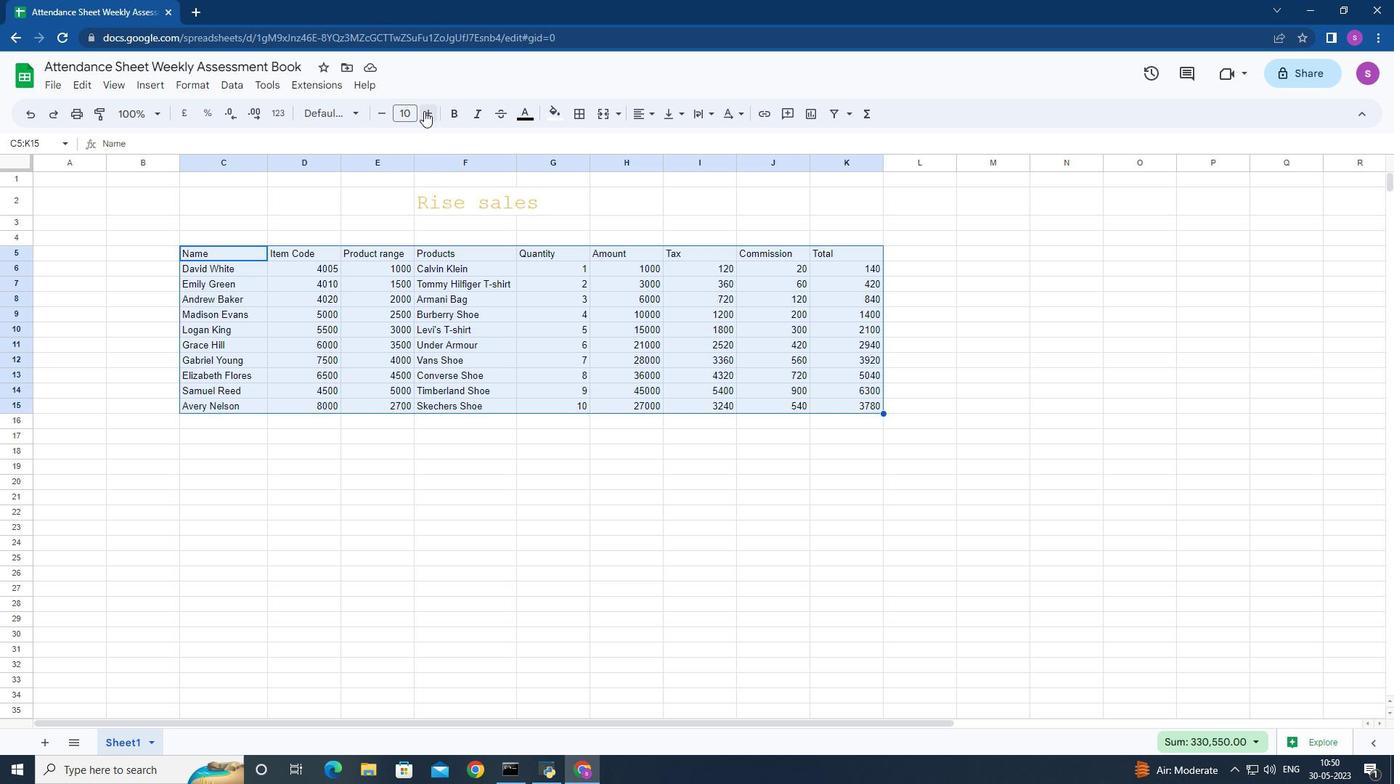 
Action: Mouse moved to (423, 111)
Screenshot: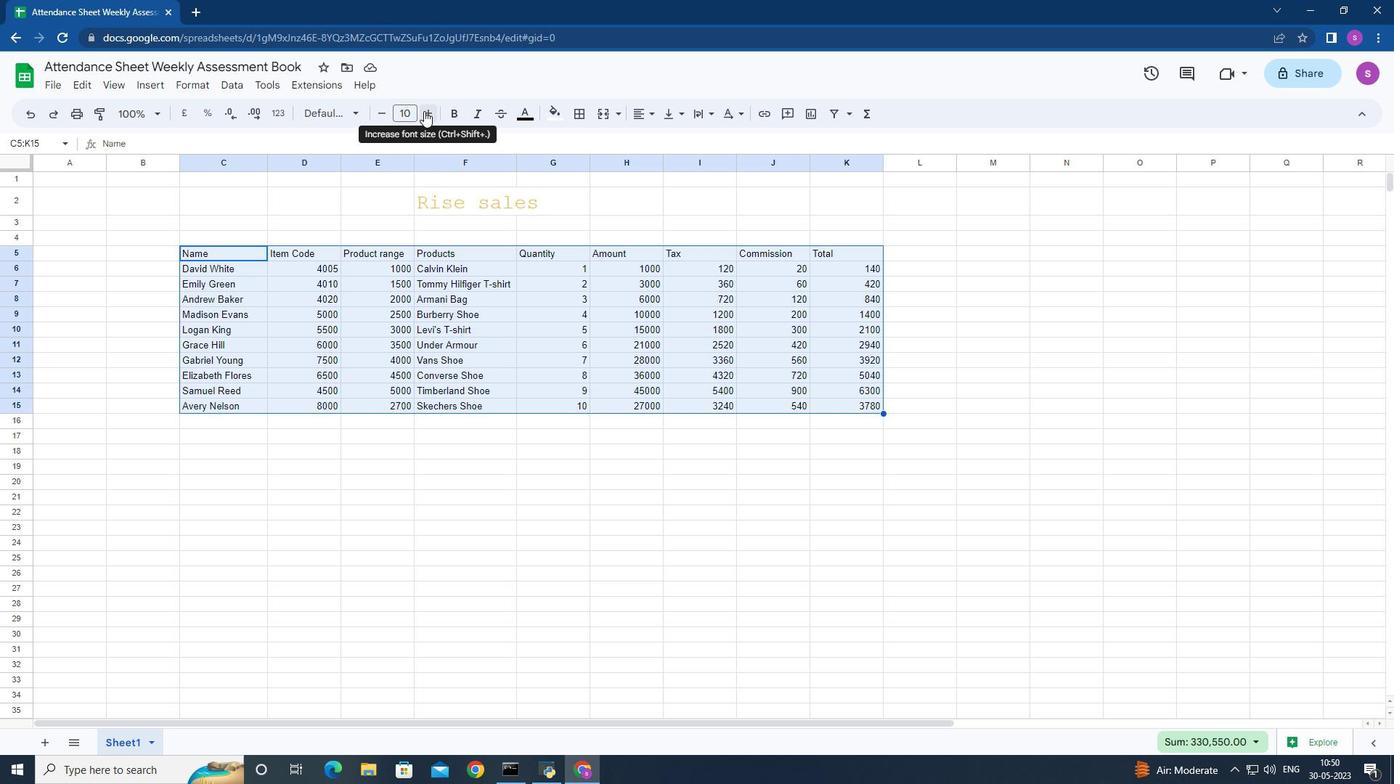 
Action: Mouse pressed left at (423, 111)
Screenshot: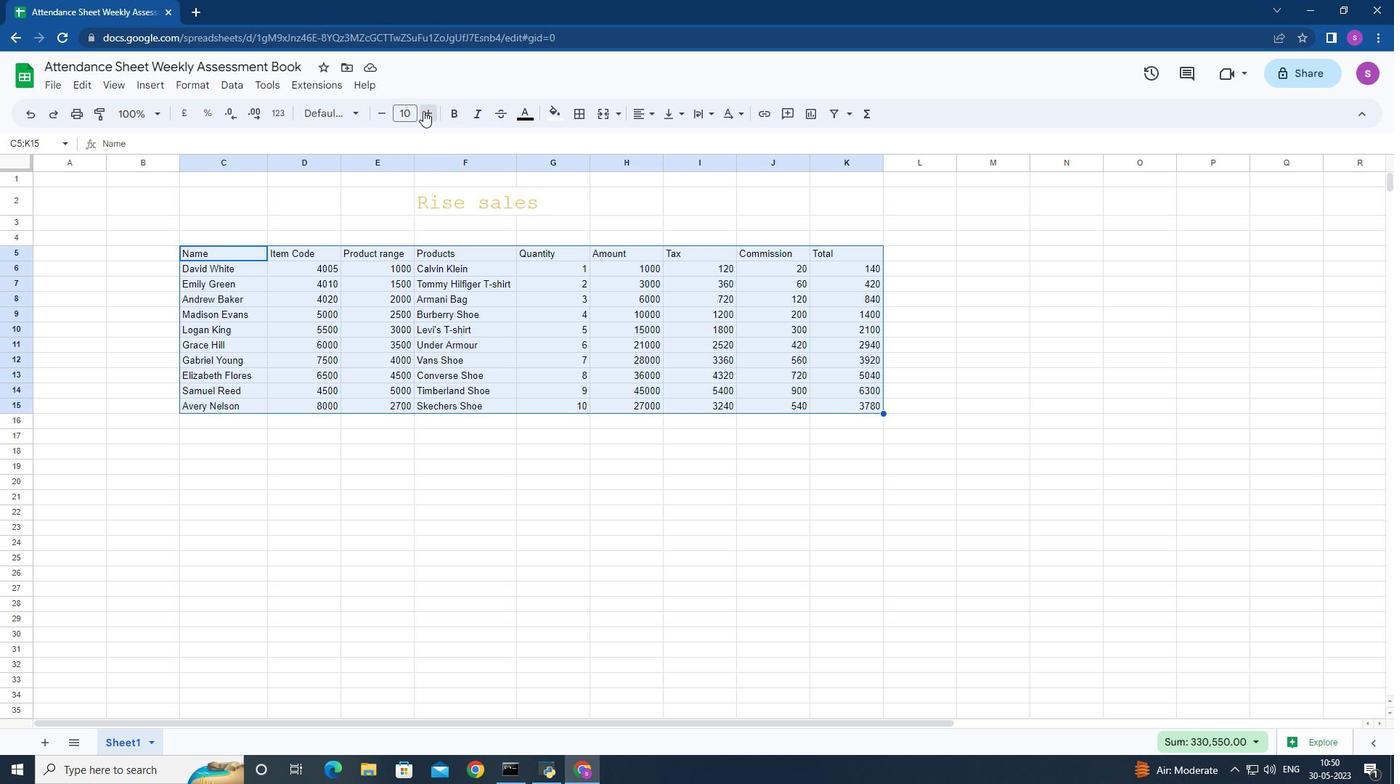 
Action: Mouse pressed left at (423, 111)
Screenshot: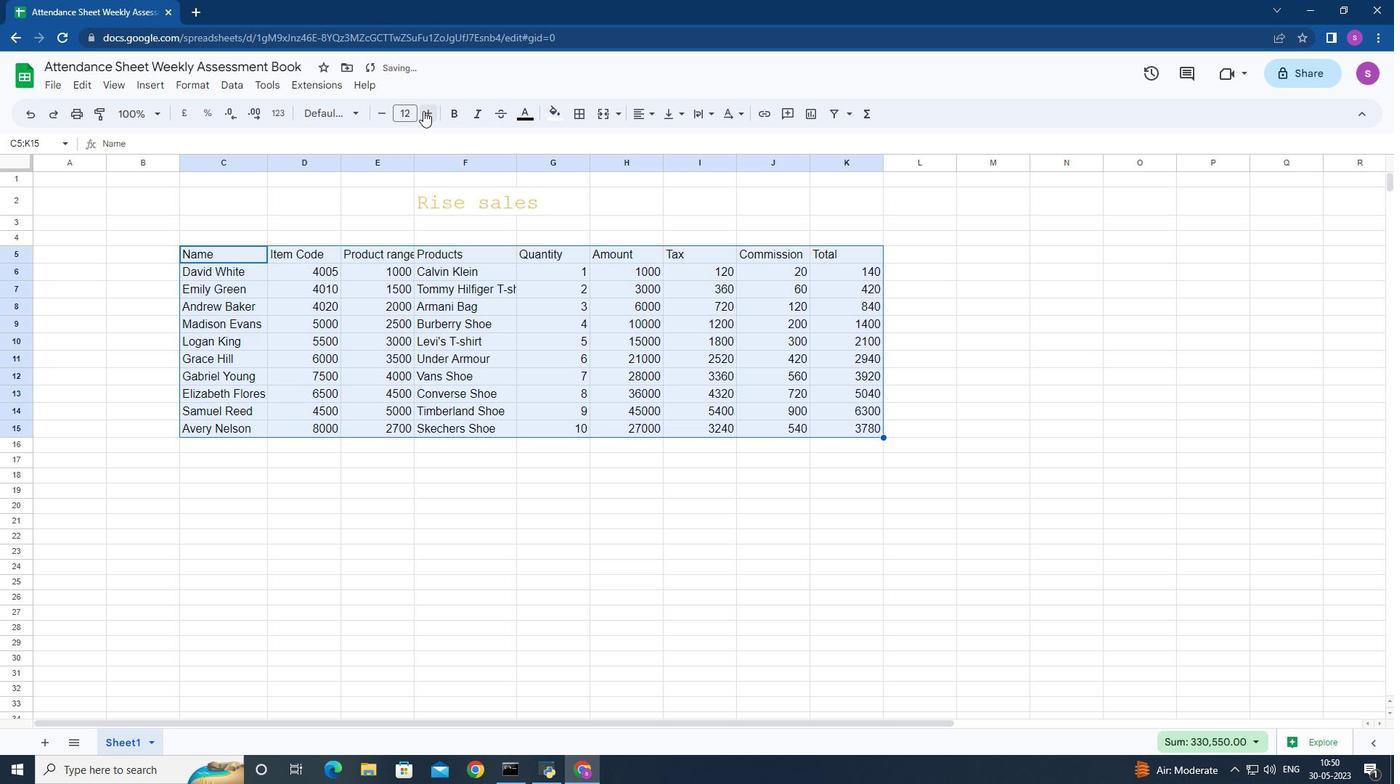 
Action: Mouse pressed left at (423, 111)
Screenshot: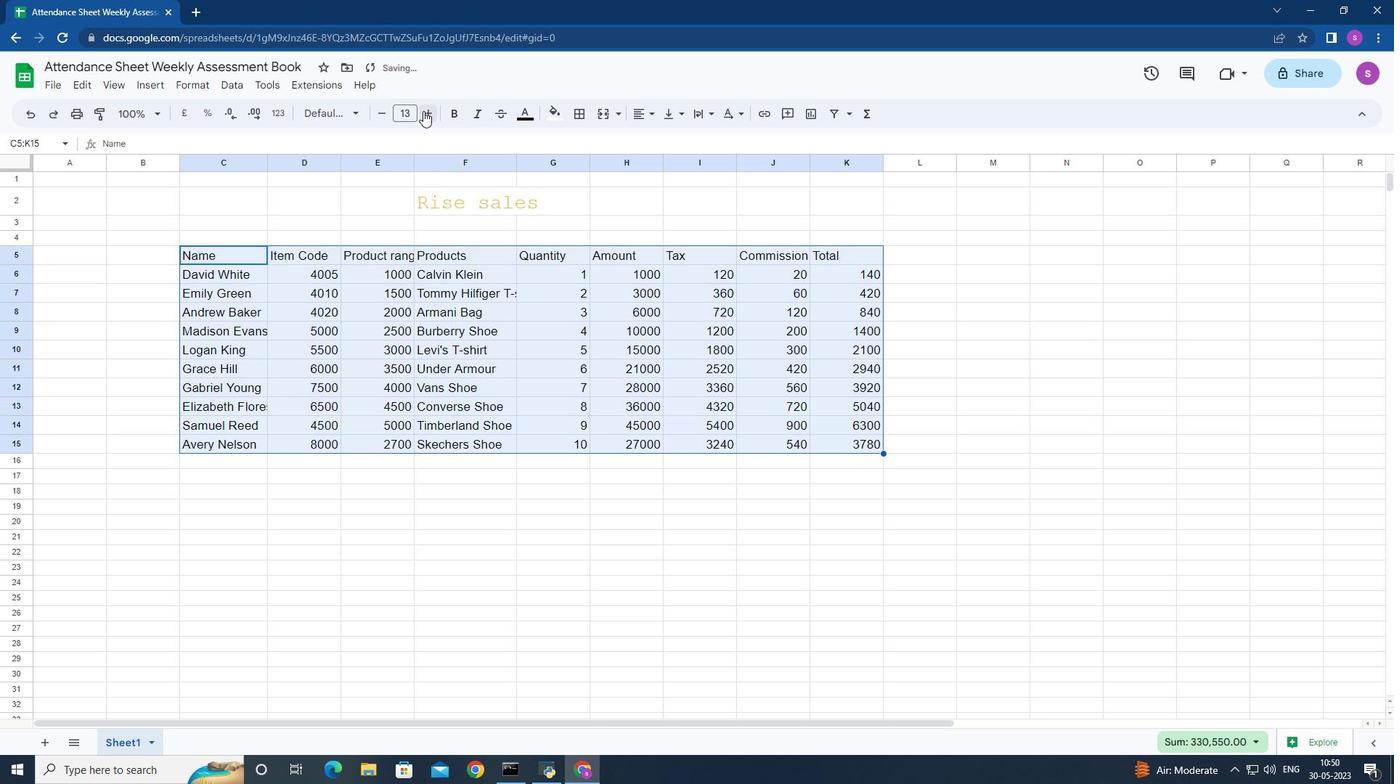 
Action: Mouse moved to (453, 115)
Screenshot: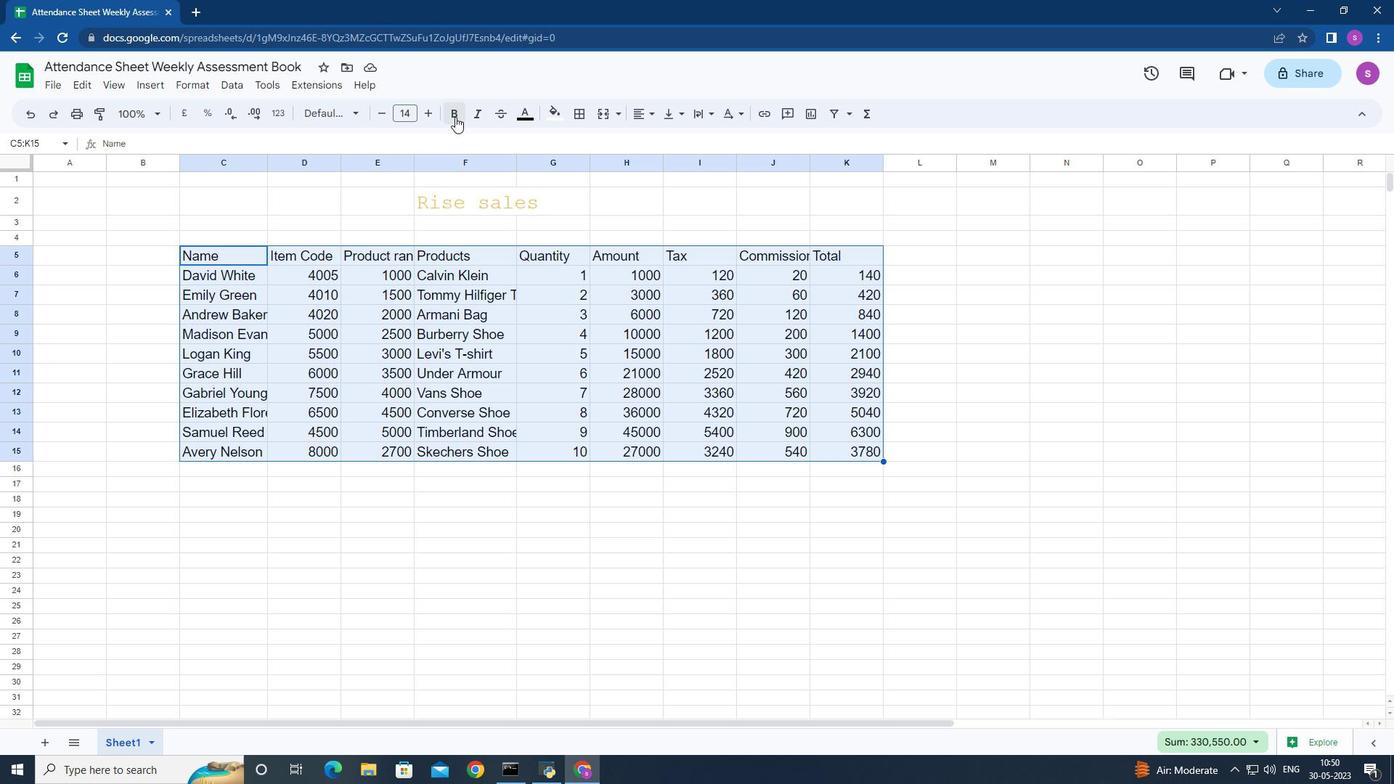 
Action: Mouse pressed left at (453, 115)
Screenshot: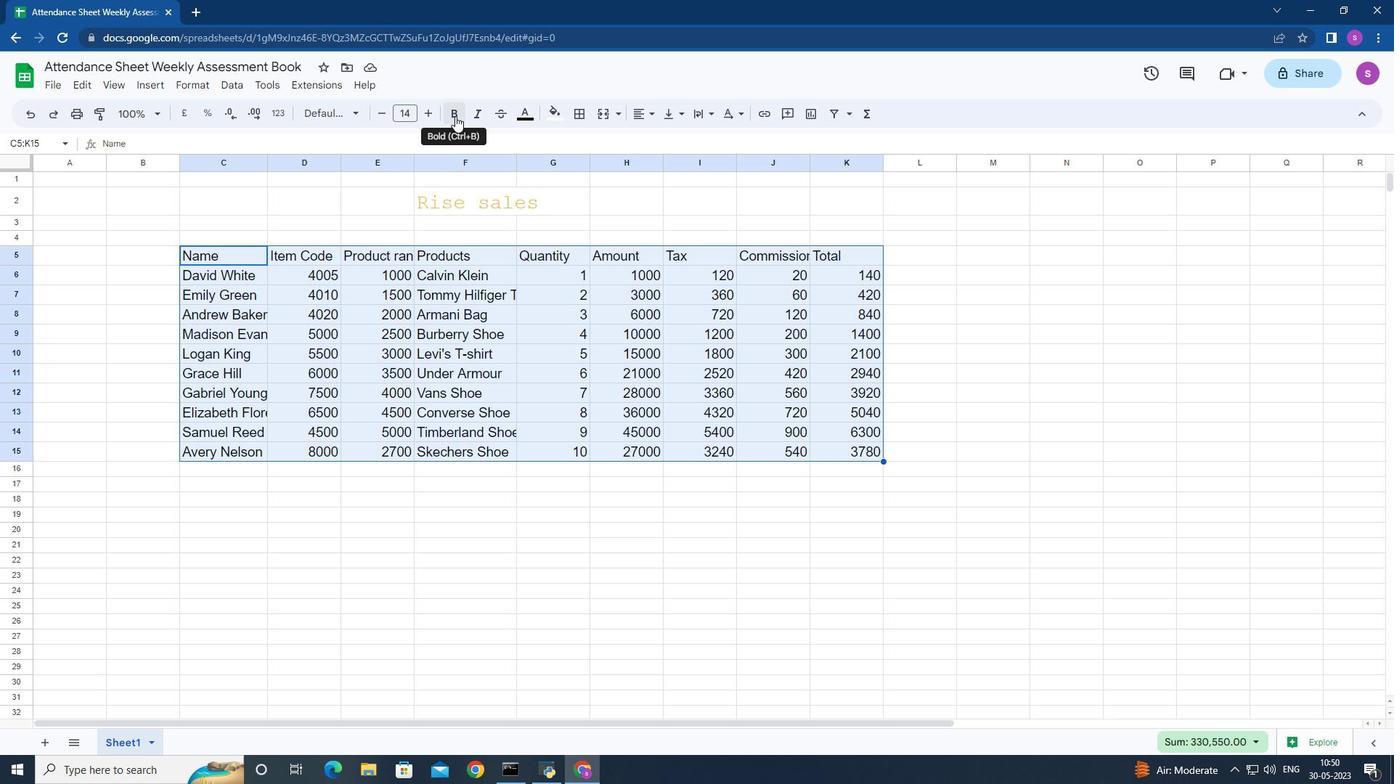 
Action: Mouse moved to (411, 201)
Screenshot: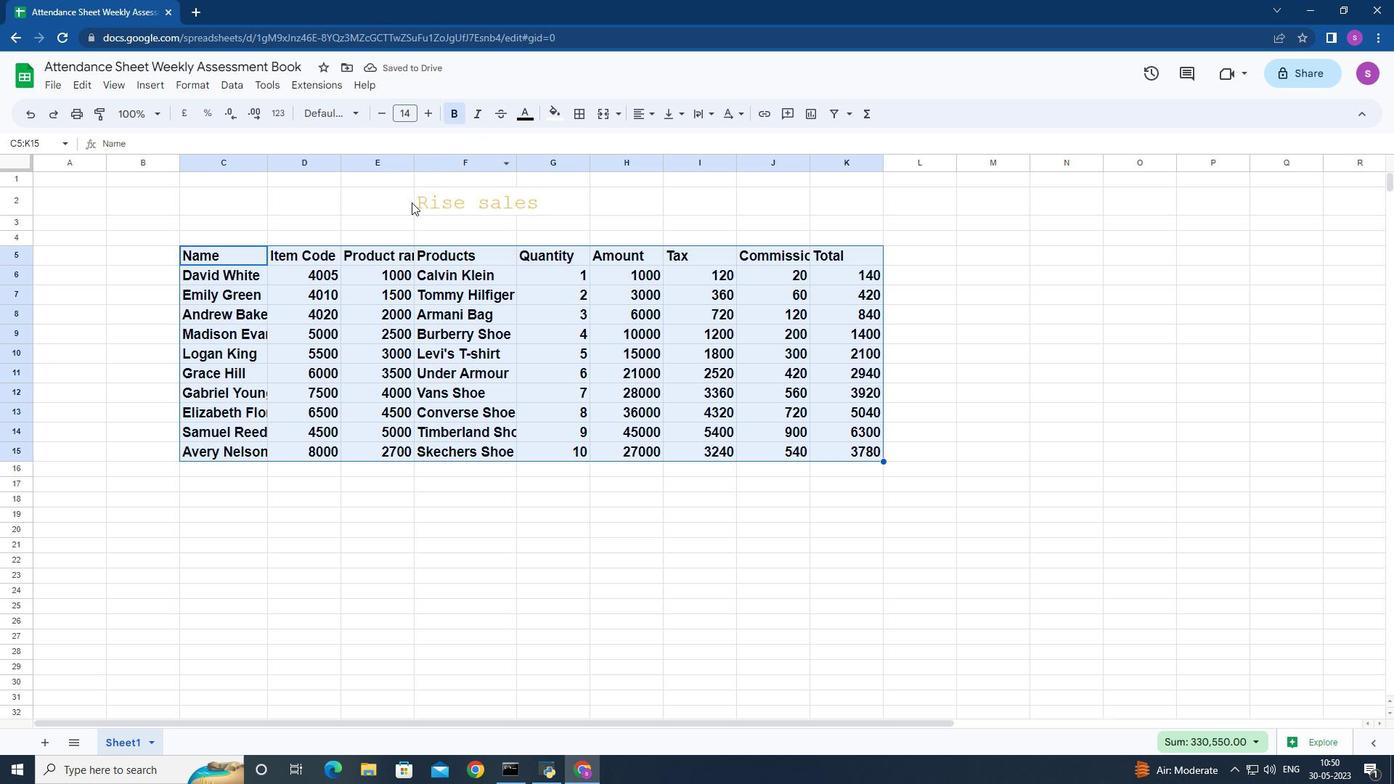 
Action: Mouse pressed left at (411, 201)
Screenshot: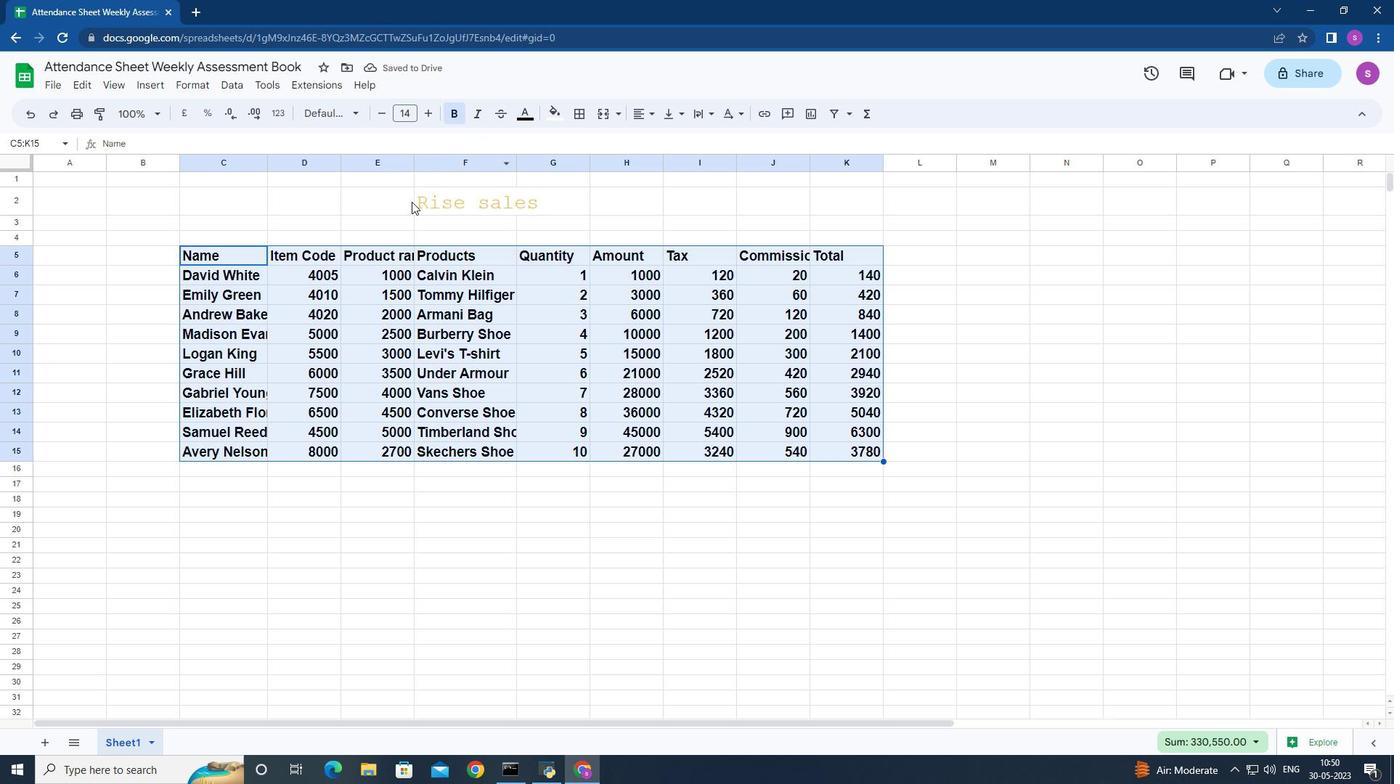 
Action: Mouse moved to (459, 116)
Screenshot: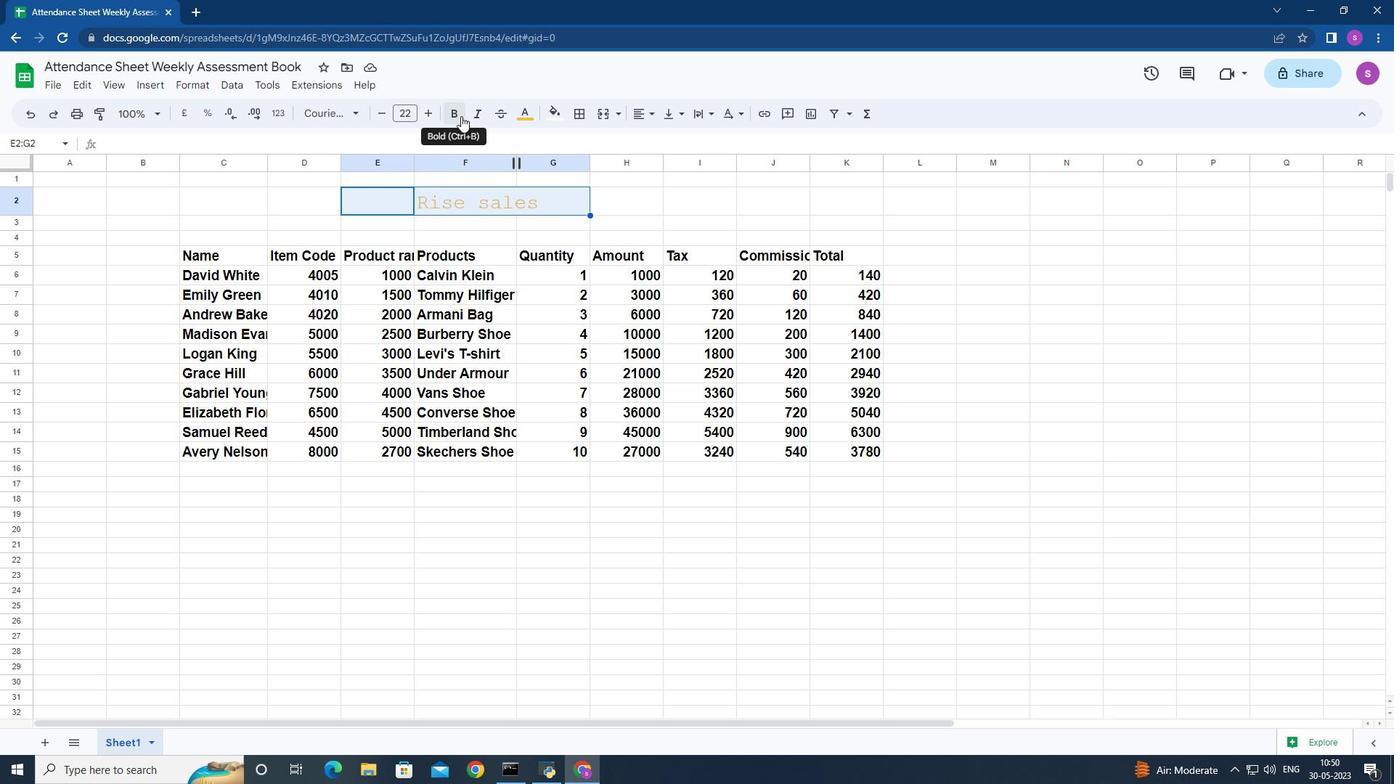 
Action: Mouse pressed left at (459, 116)
Screenshot: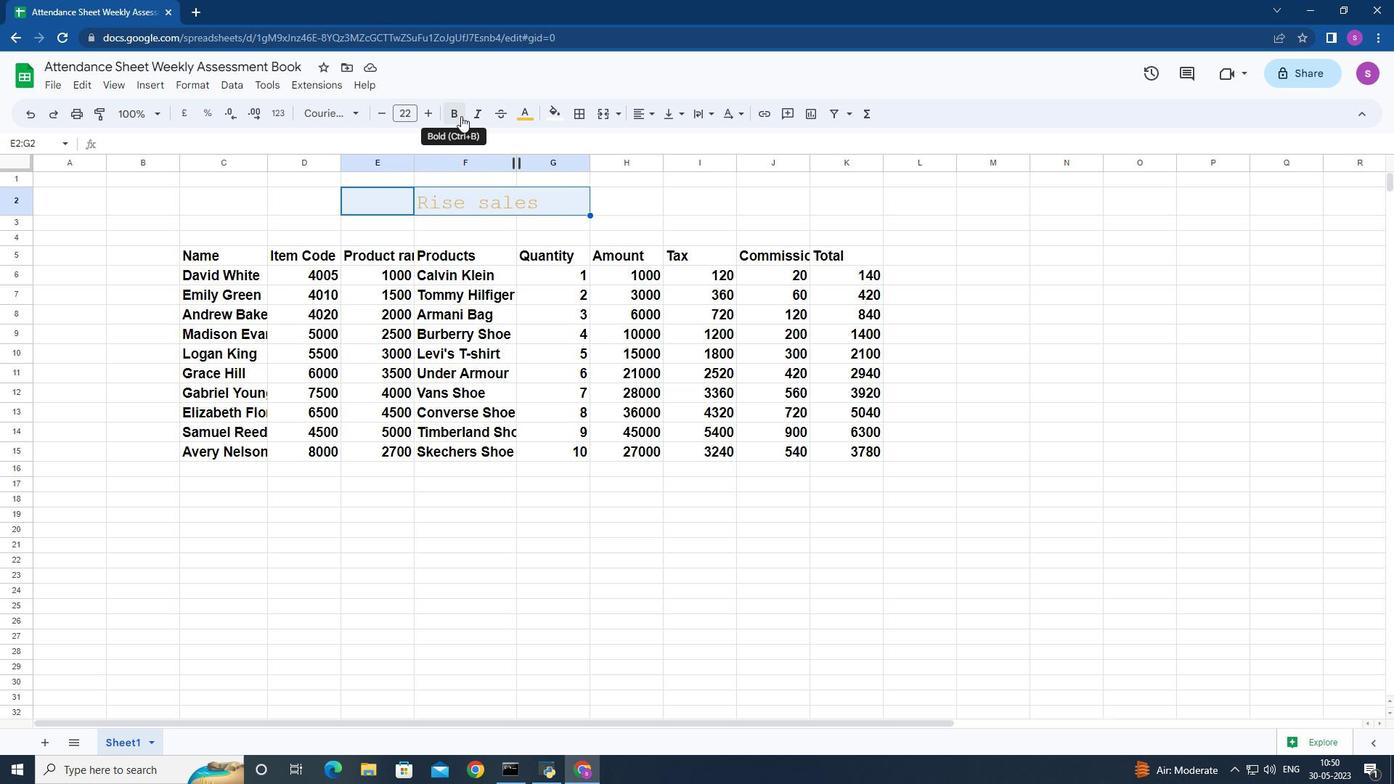 
Action: Mouse moved to (181, 254)
Screenshot: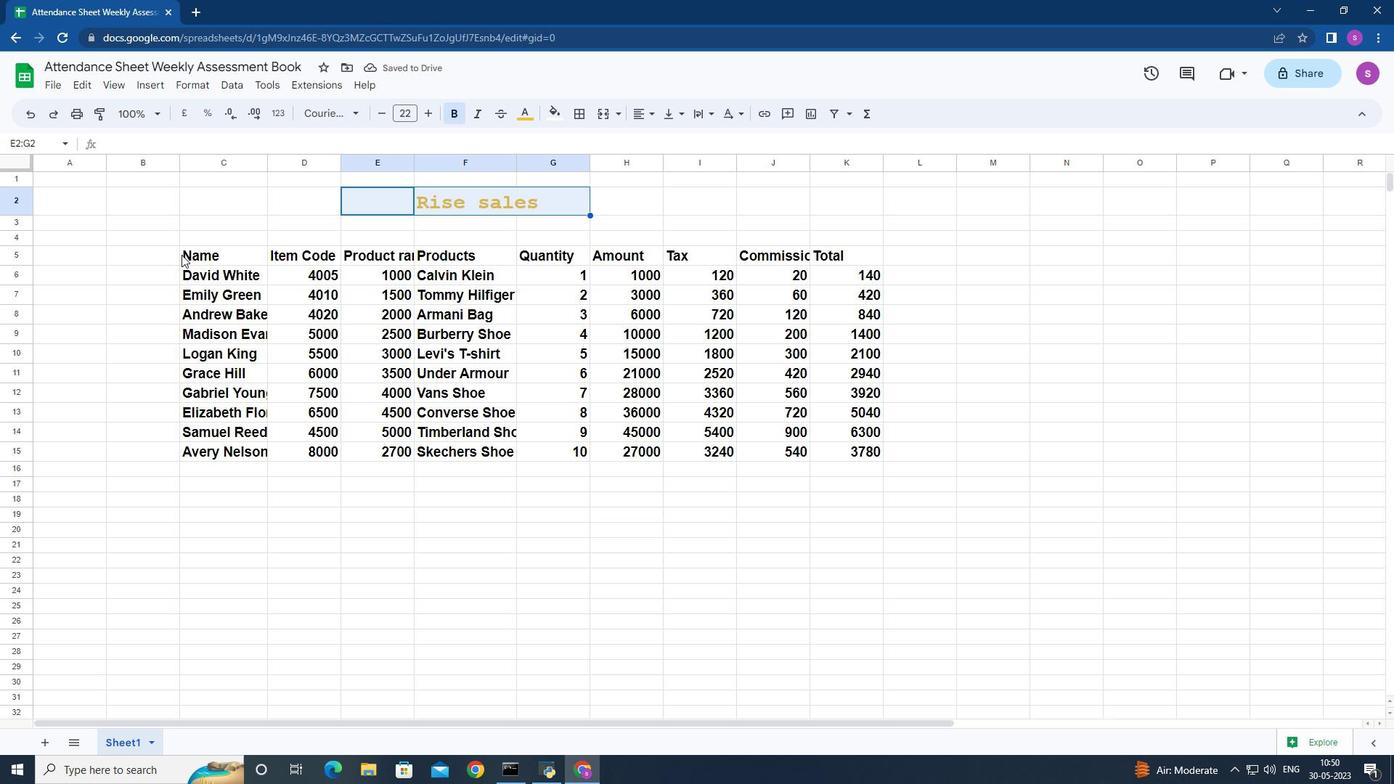 
Action: Mouse pressed left at (181, 254)
Screenshot: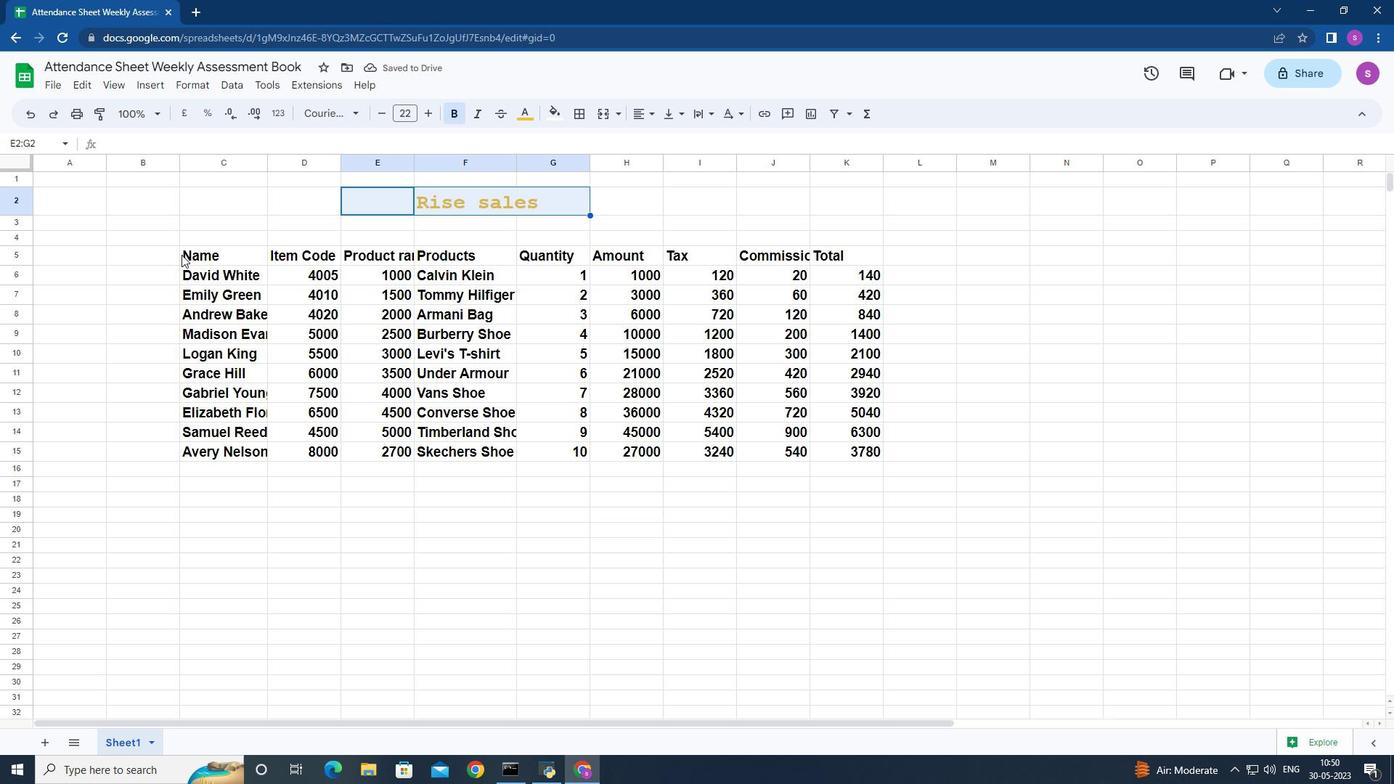 
Action: Mouse moved to (650, 116)
Screenshot: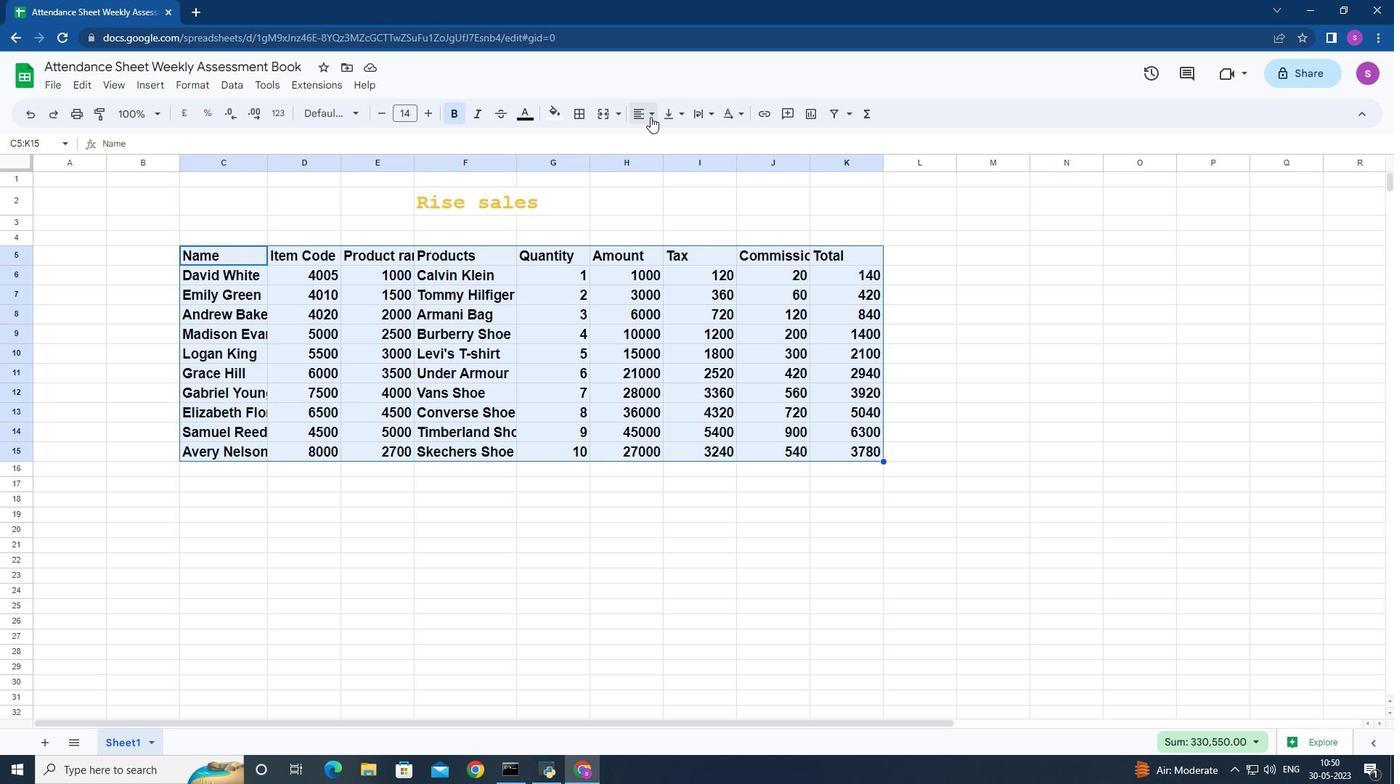 
Action: Mouse pressed left at (650, 116)
Screenshot: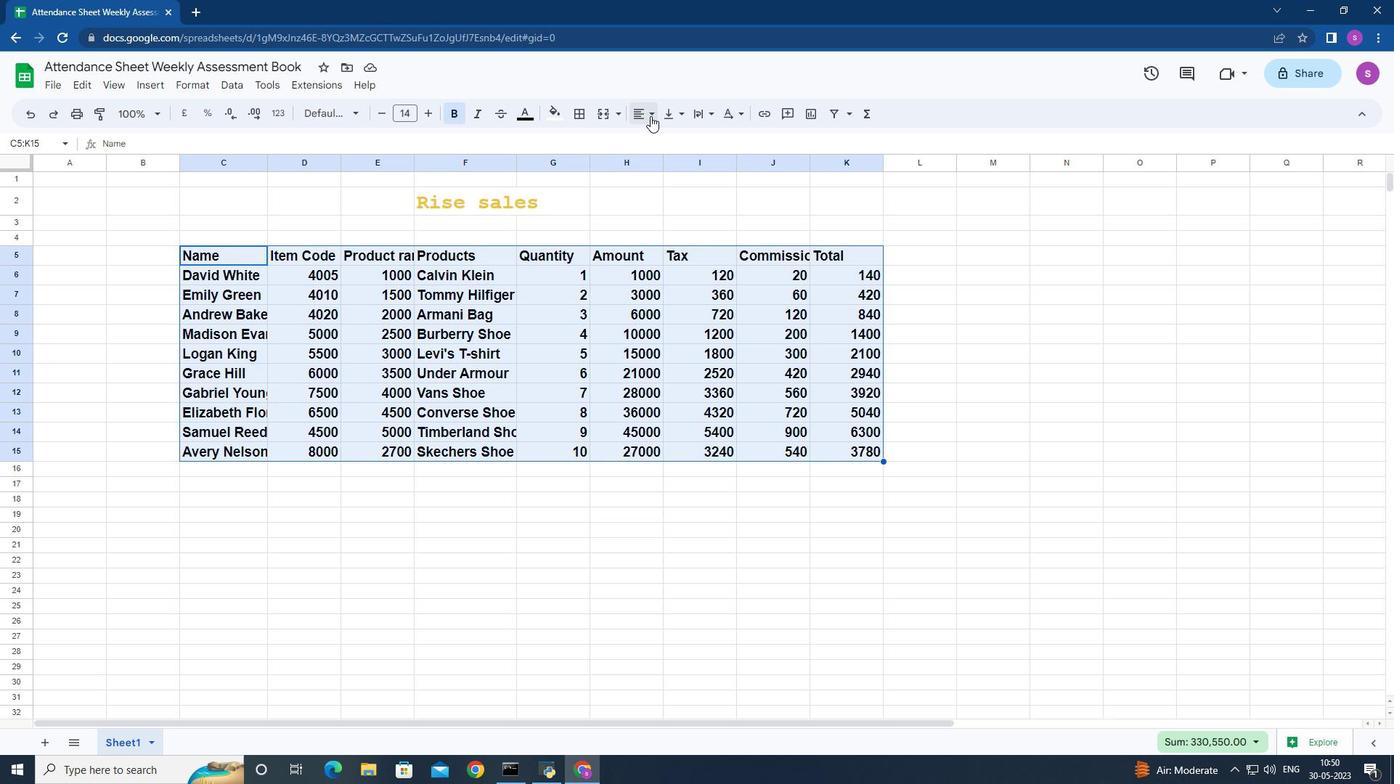 
Action: Mouse moved to (666, 143)
Screenshot: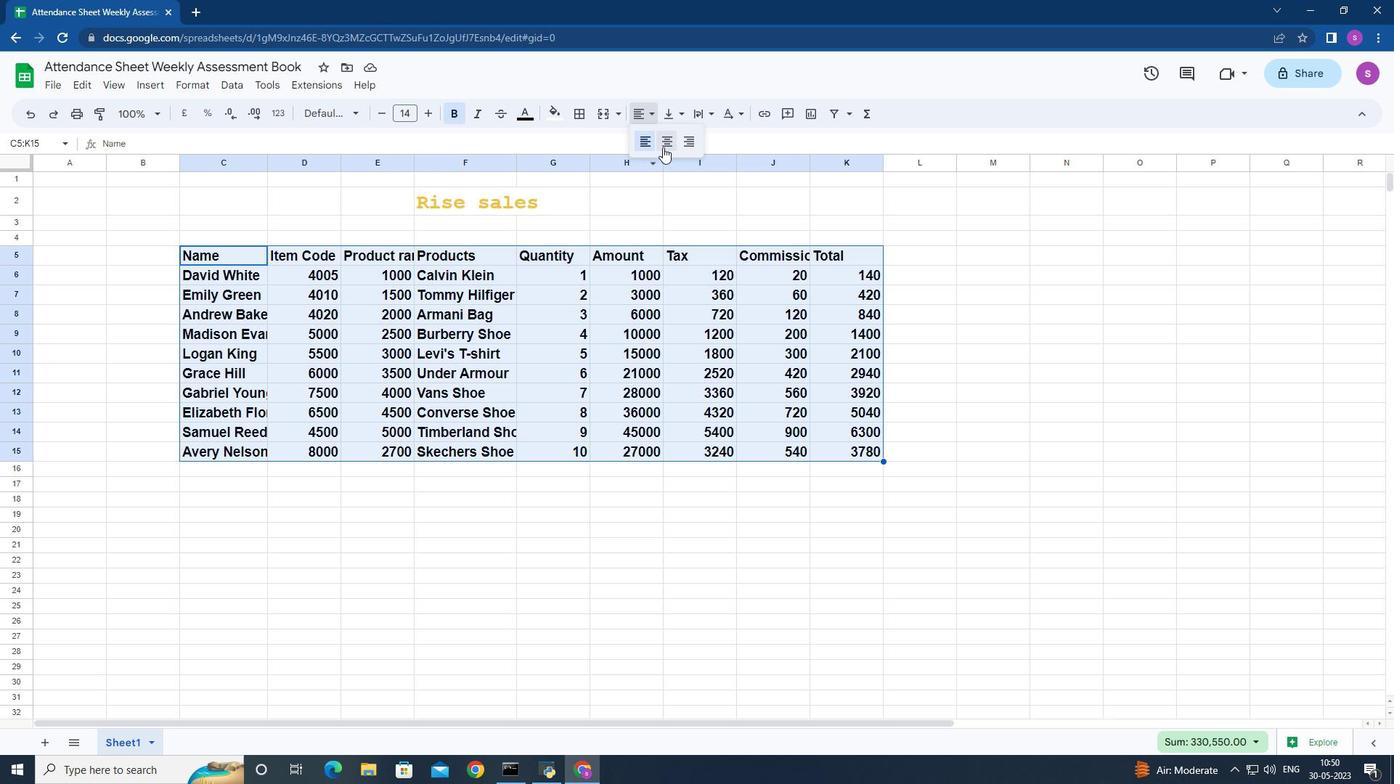 
Action: Mouse pressed left at (666, 143)
Screenshot: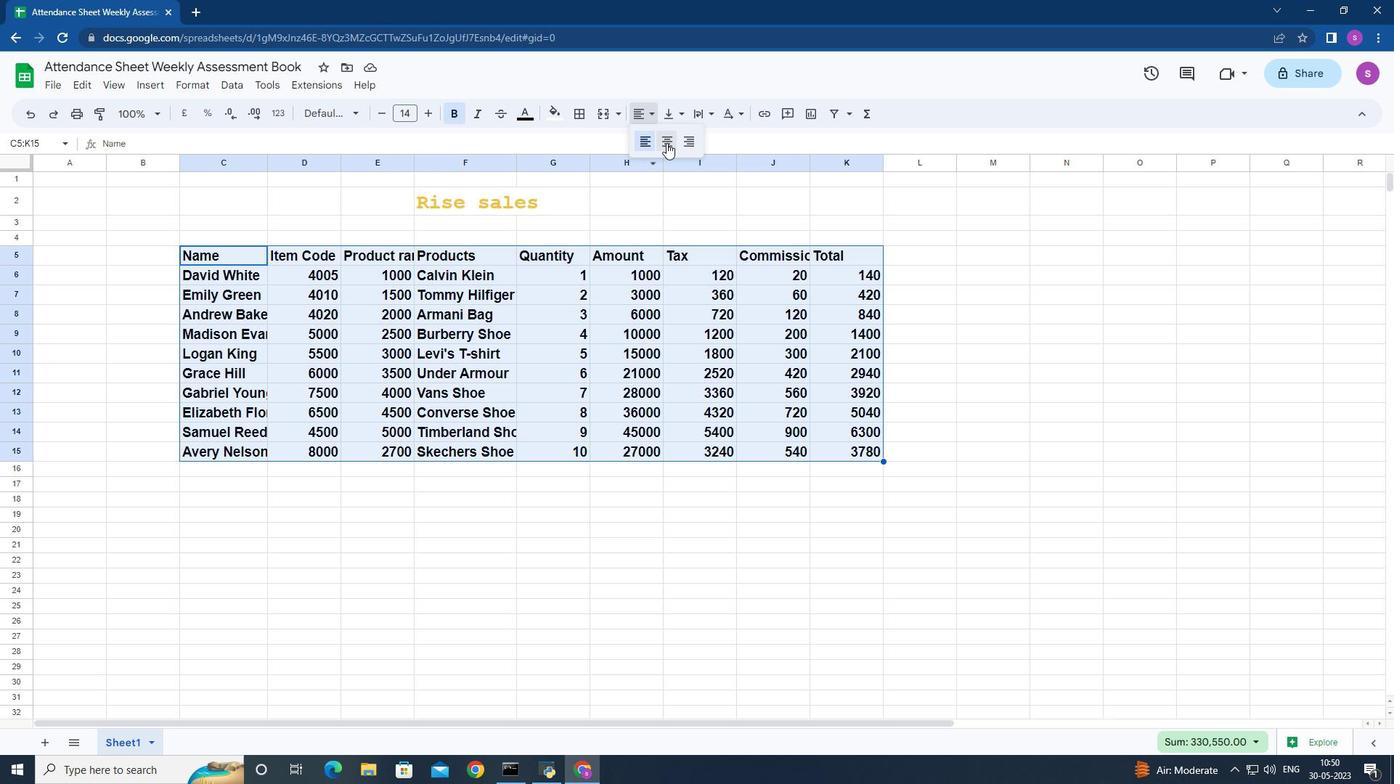
Action: Mouse moved to (400, 199)
Screenshot: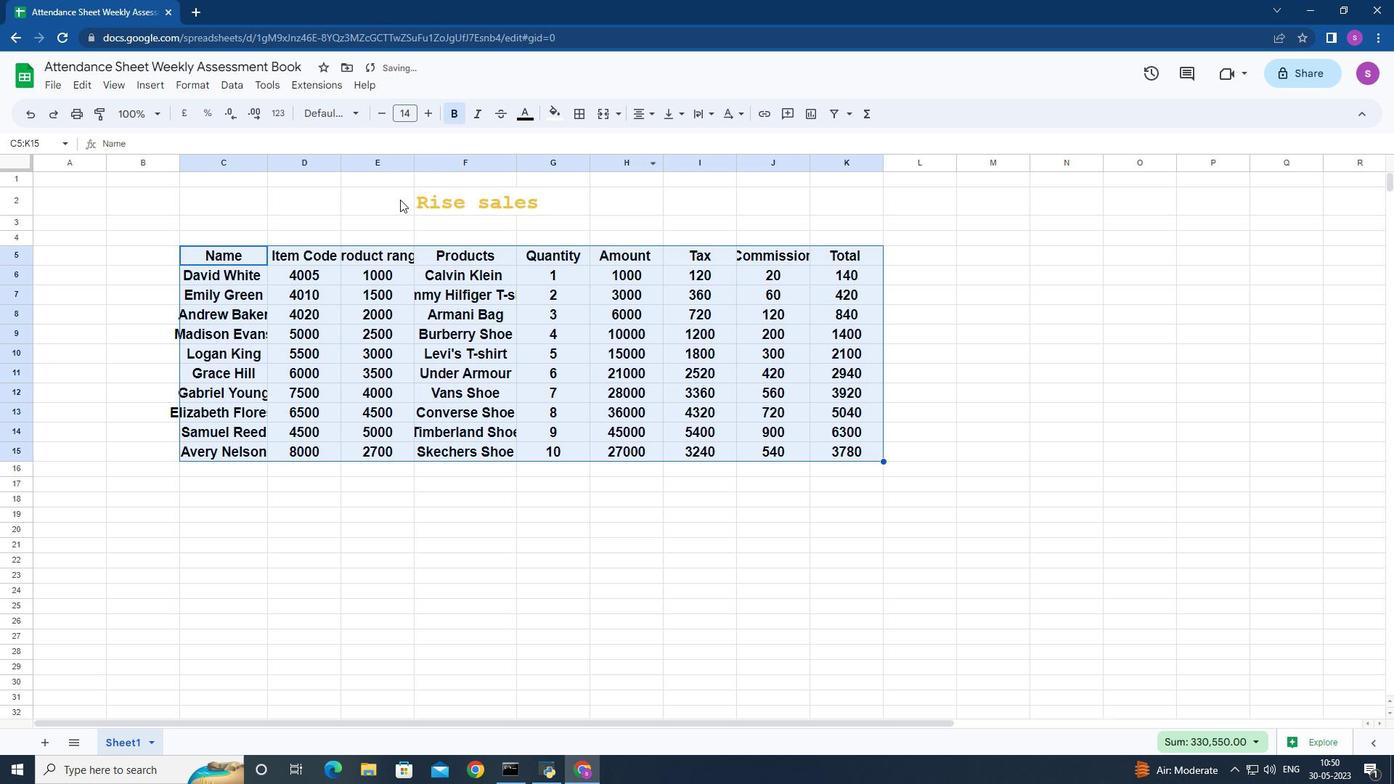 
Action: Mouse pressed left at (400, 199)
Screenshot: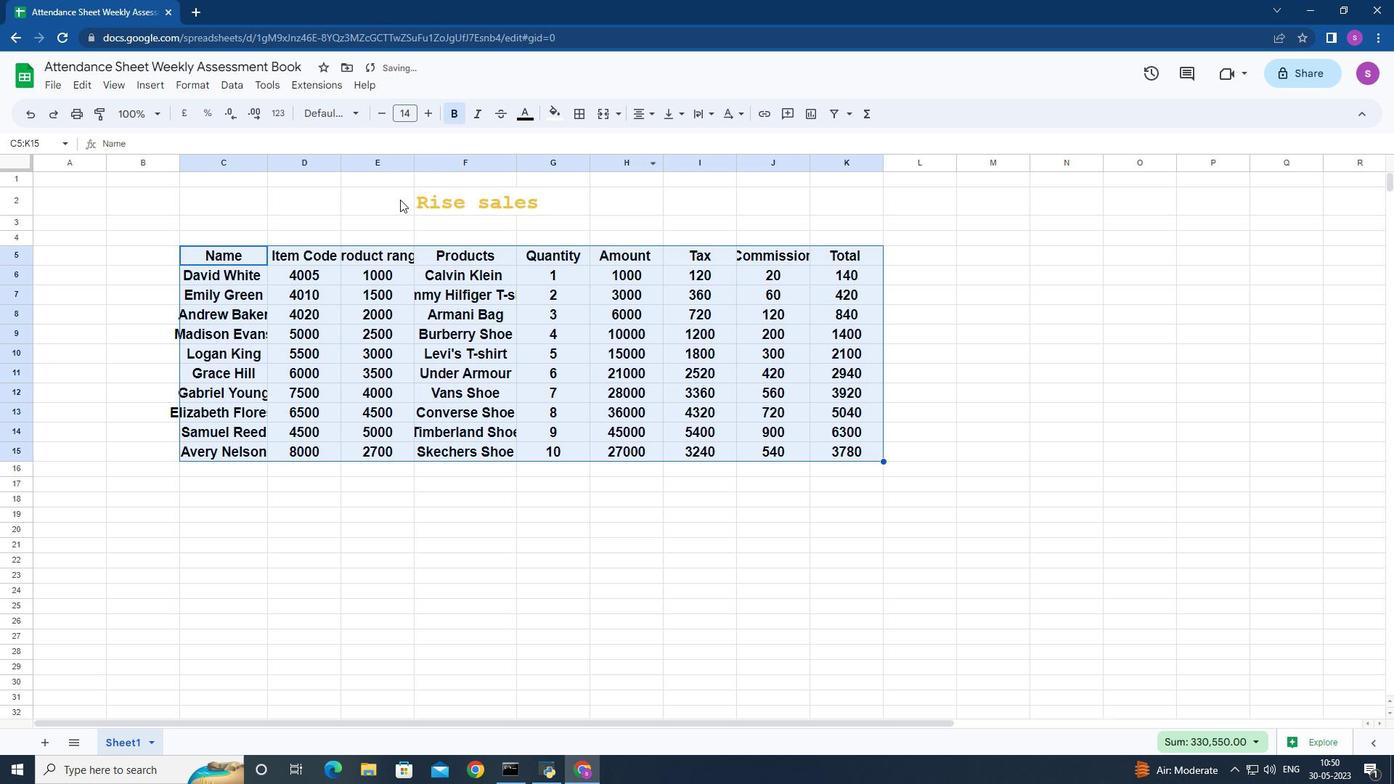 
Action: Mouse moved to (651, 115)
Screenshot: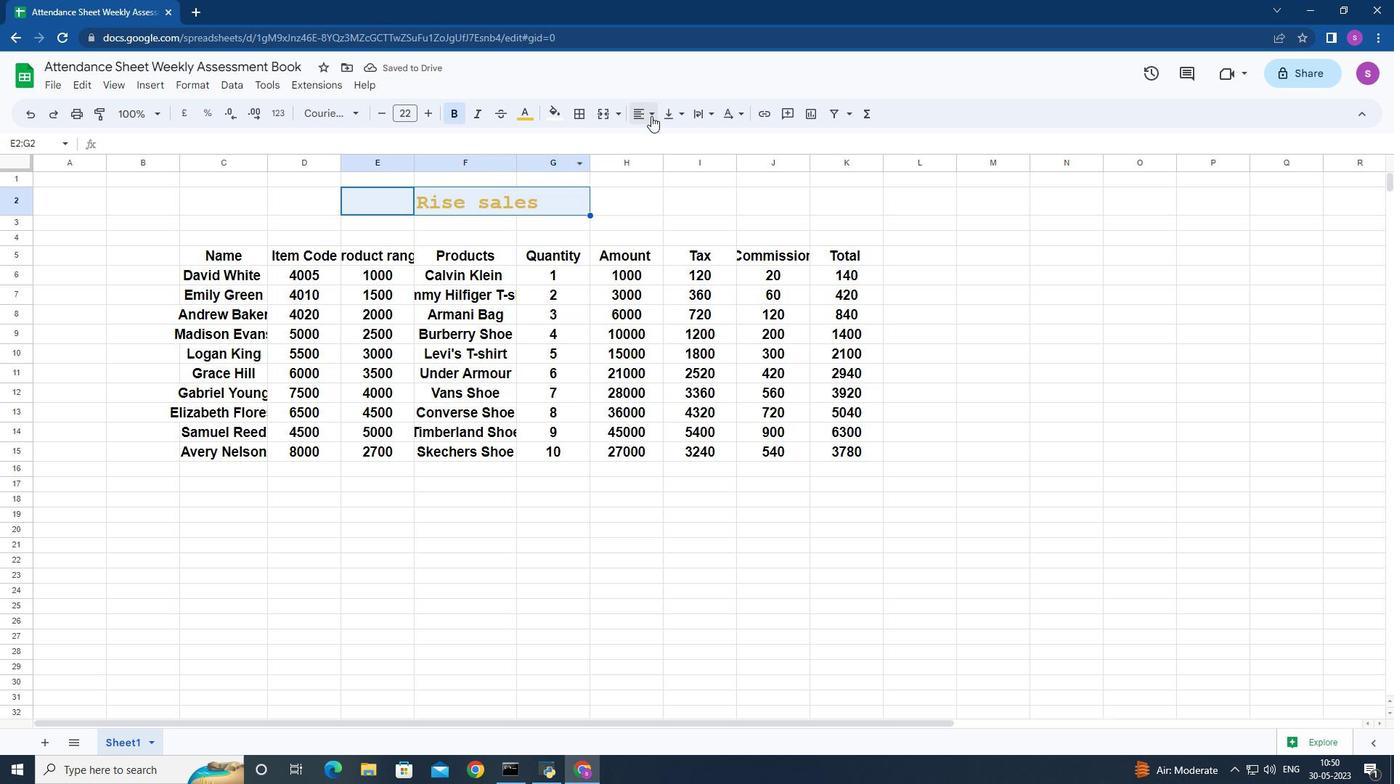 
Action: Mouse pressed left at (651, 115)
Screenshot: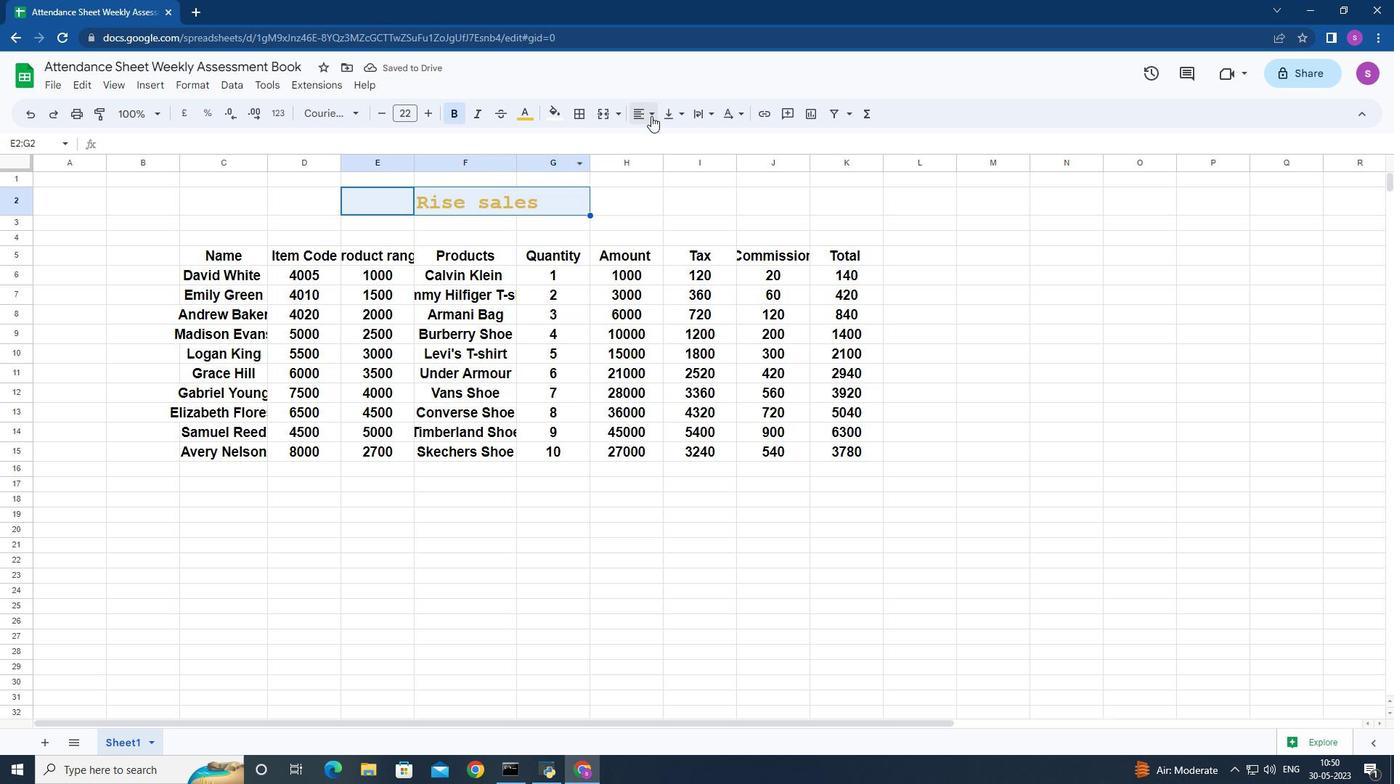 
Action: Mouse moved to (665, 143)
Screenshot: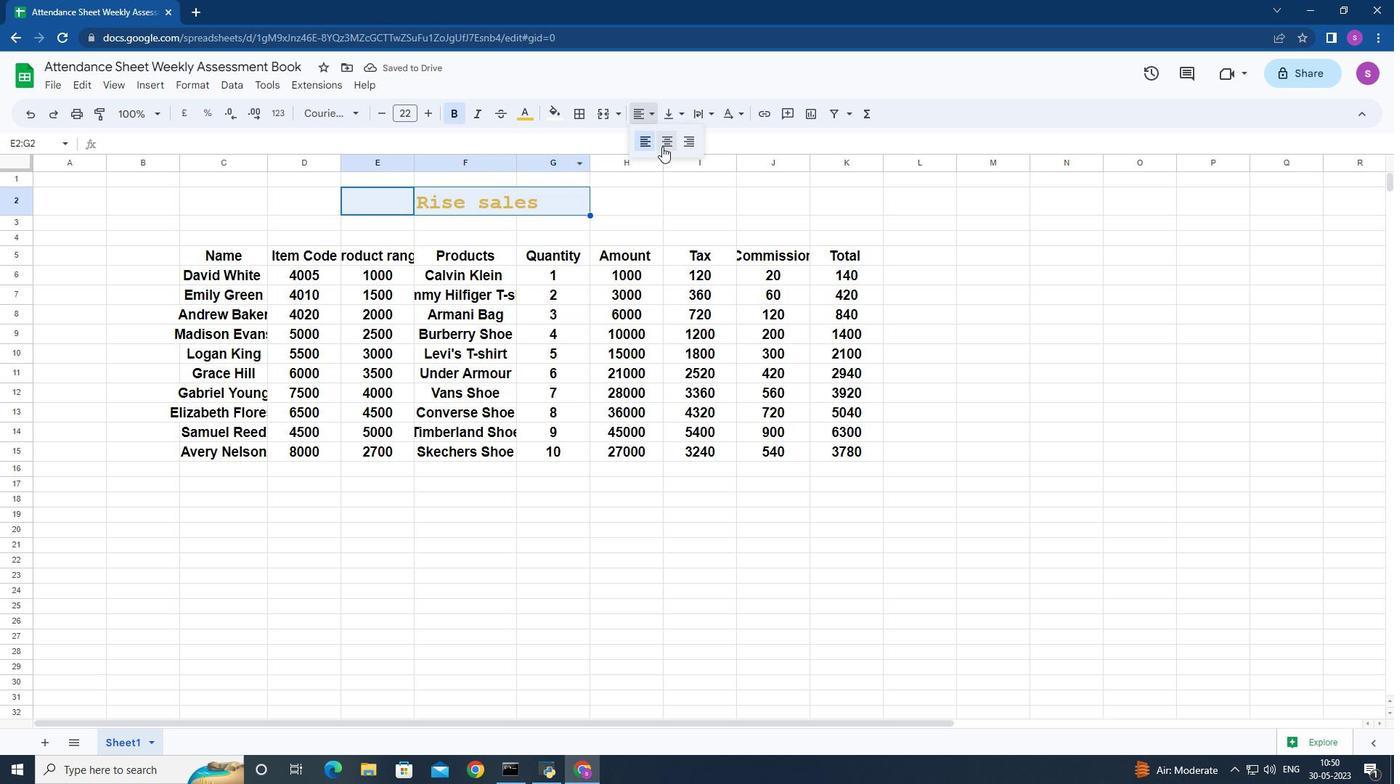 
Action: Mouse pressed left at (665, 143)
Screenshot: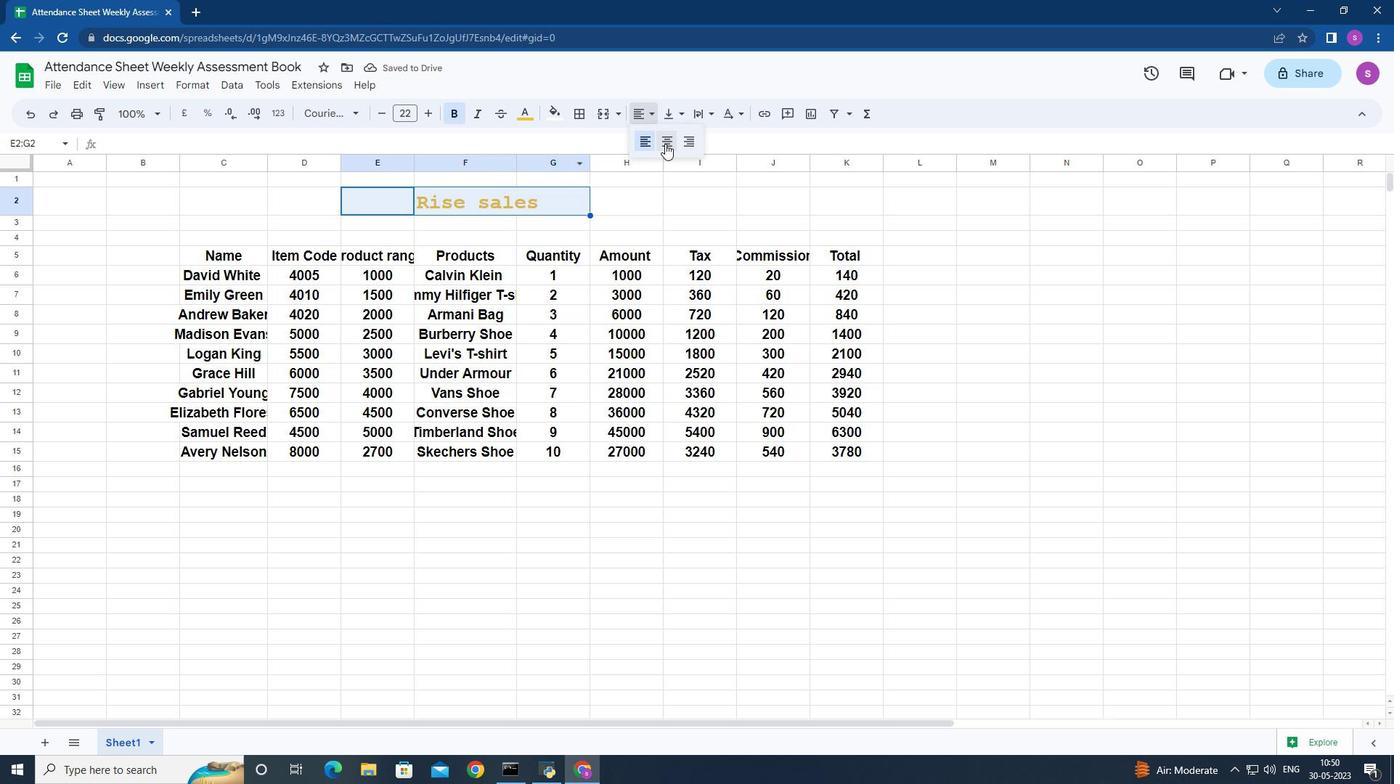 
Action: Mouse moved to (895, 379)
Screenshot: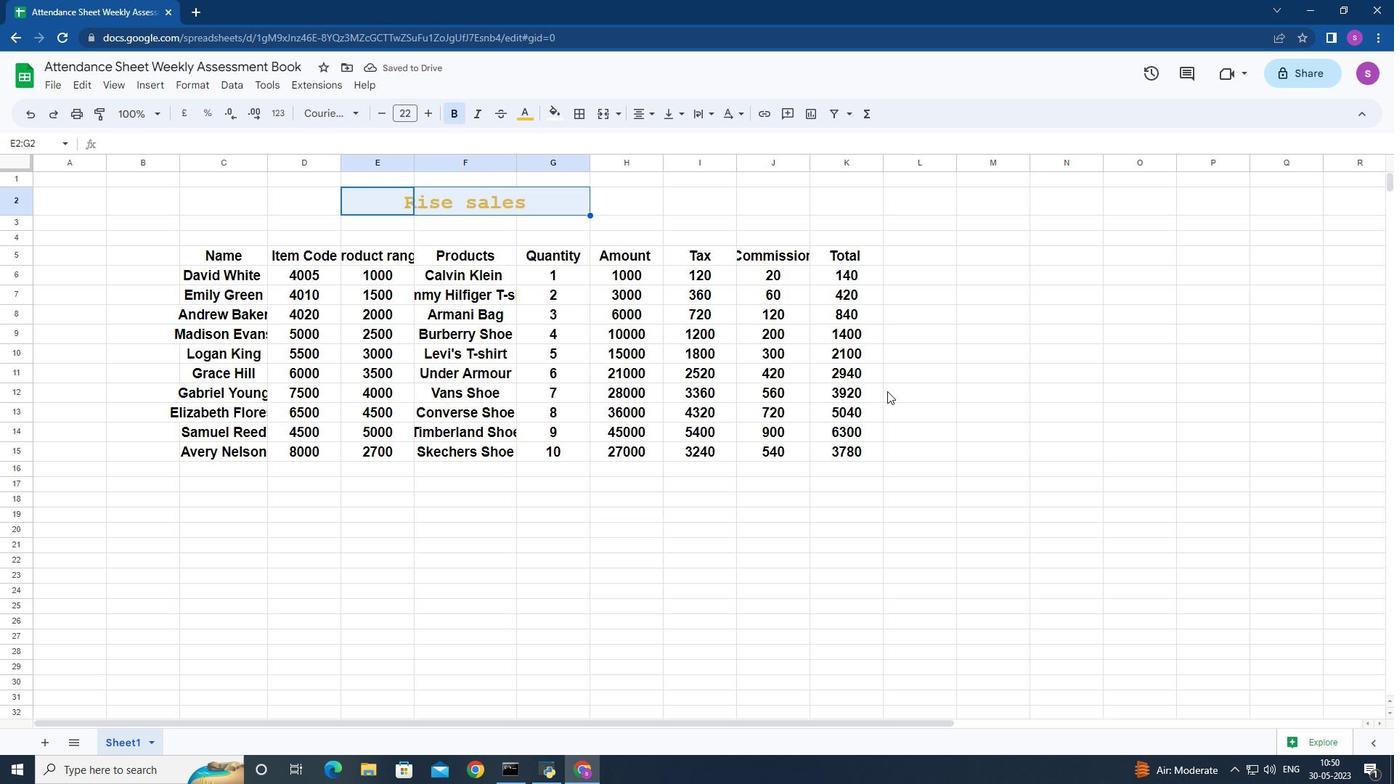 
Action: Mouse scrolled (895, 380) with delta (0, 0)
Screenshot: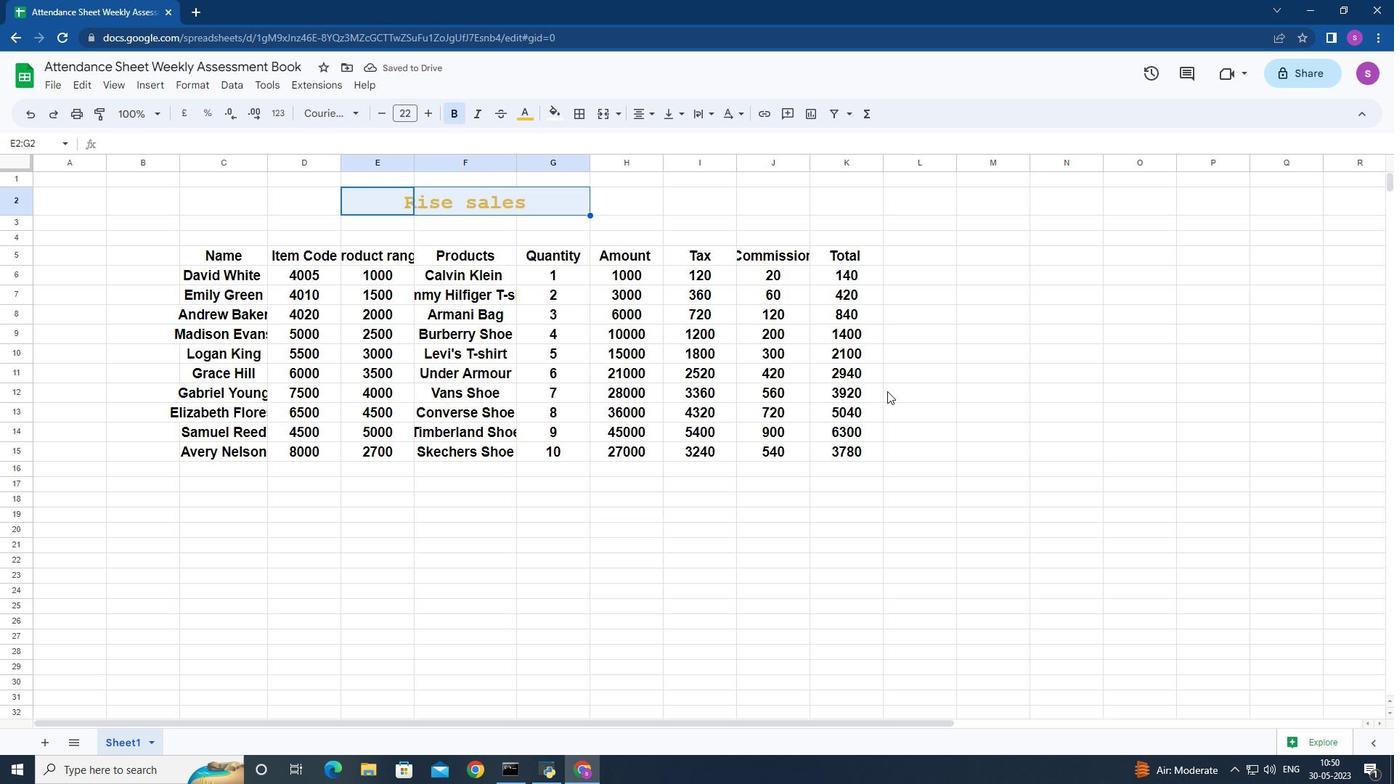 
Action: Mouse moved to (896, 378)
Screenshot: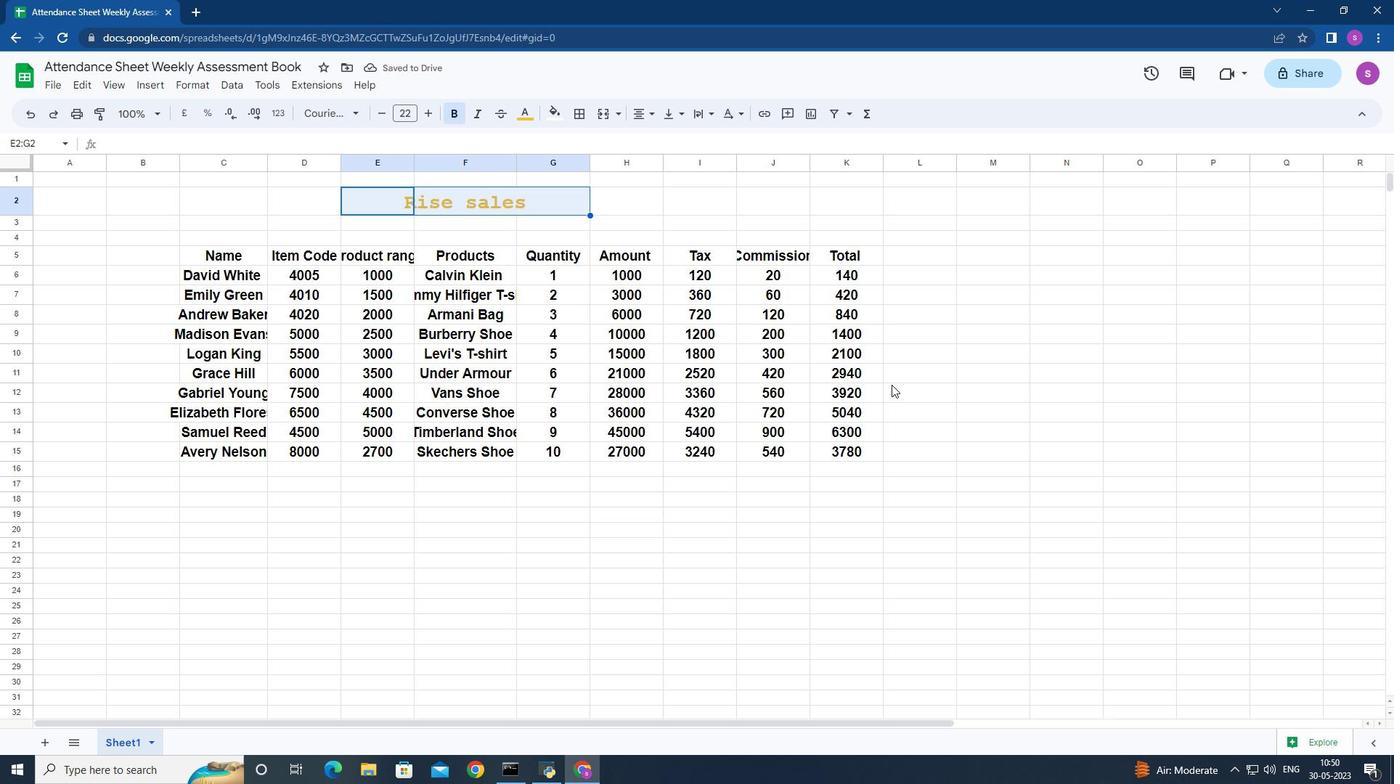 
Action: Mouse scrolled (896, 379) with delta (0, 0)
Screenshot: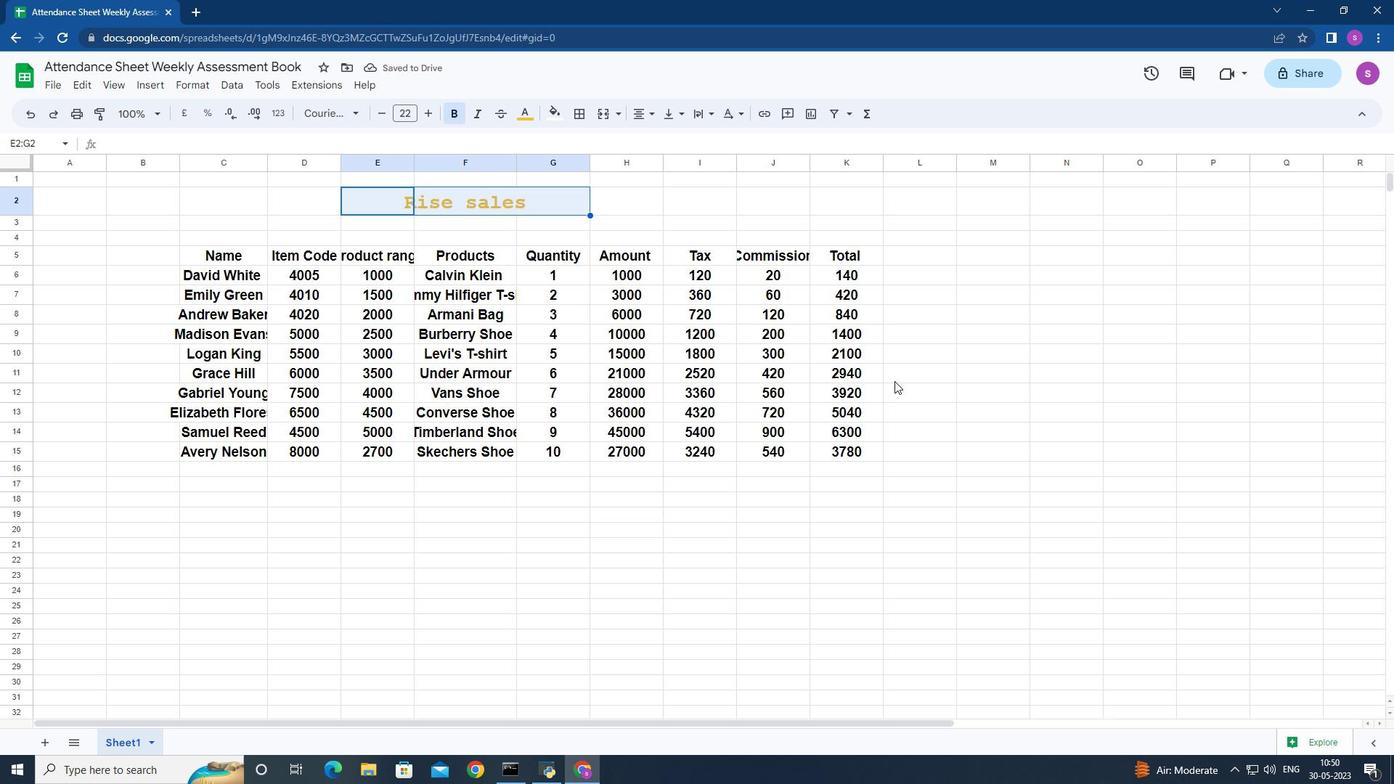 
Action: Mouse moved to (896, 376)
Screenshot: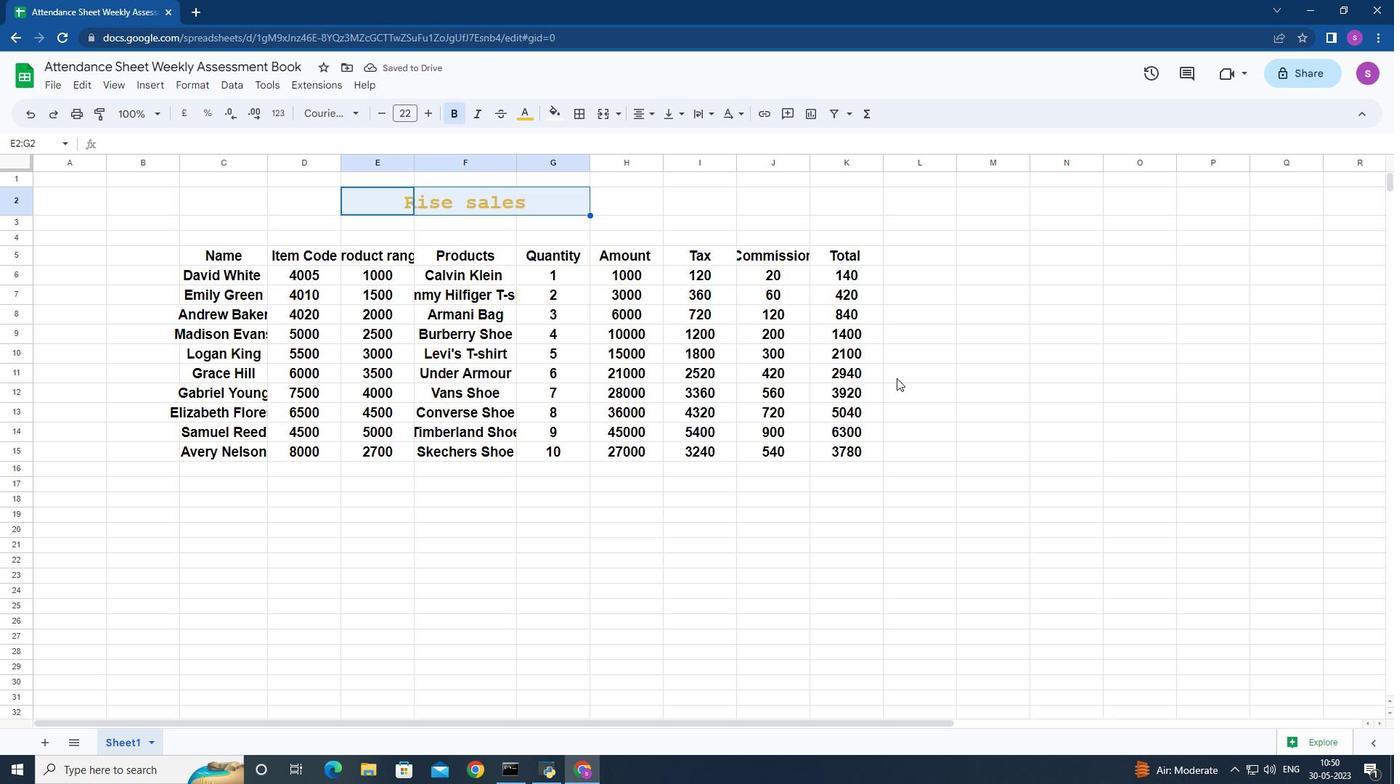 
Action: Mouse scrolled (896, 377) with delta (0, 0)
Screenshot: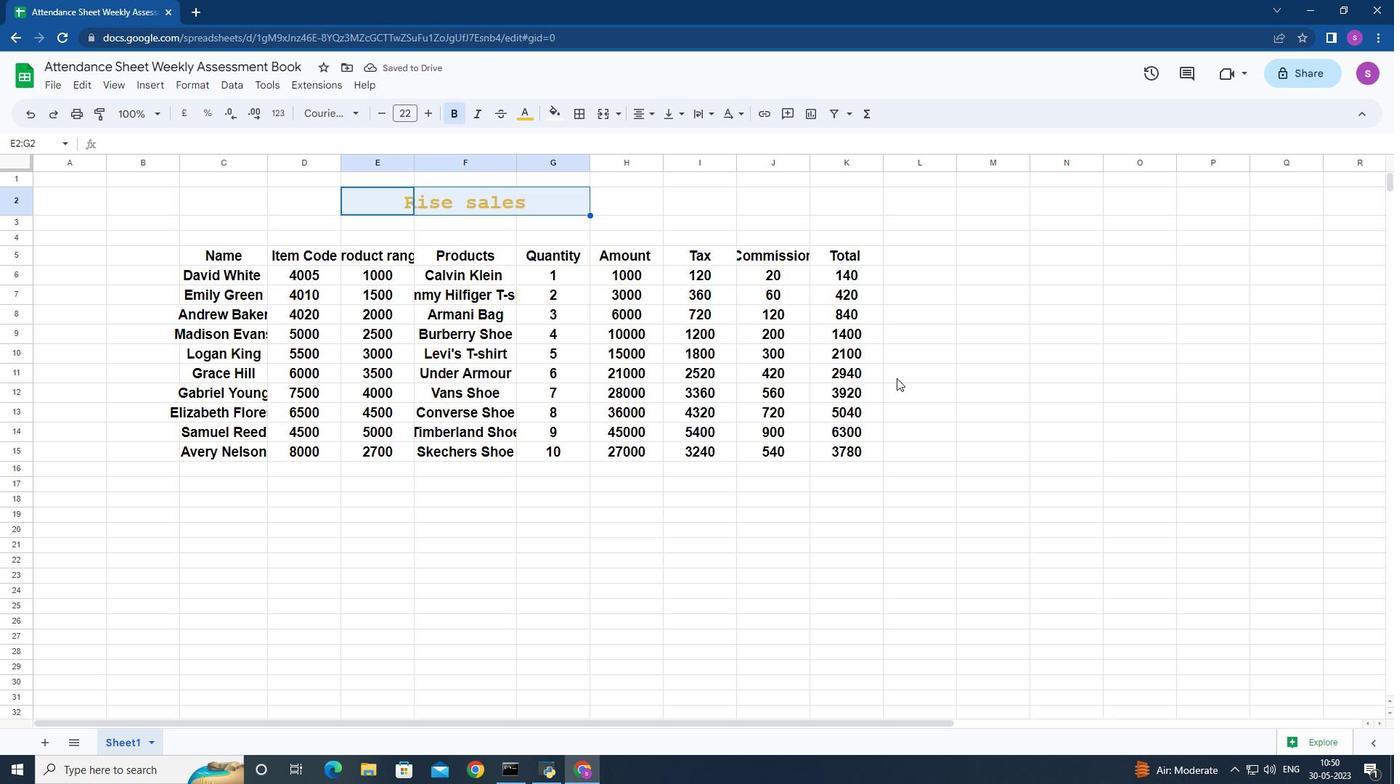 
Action: Mouse moved to (794, 350)
Screenshot: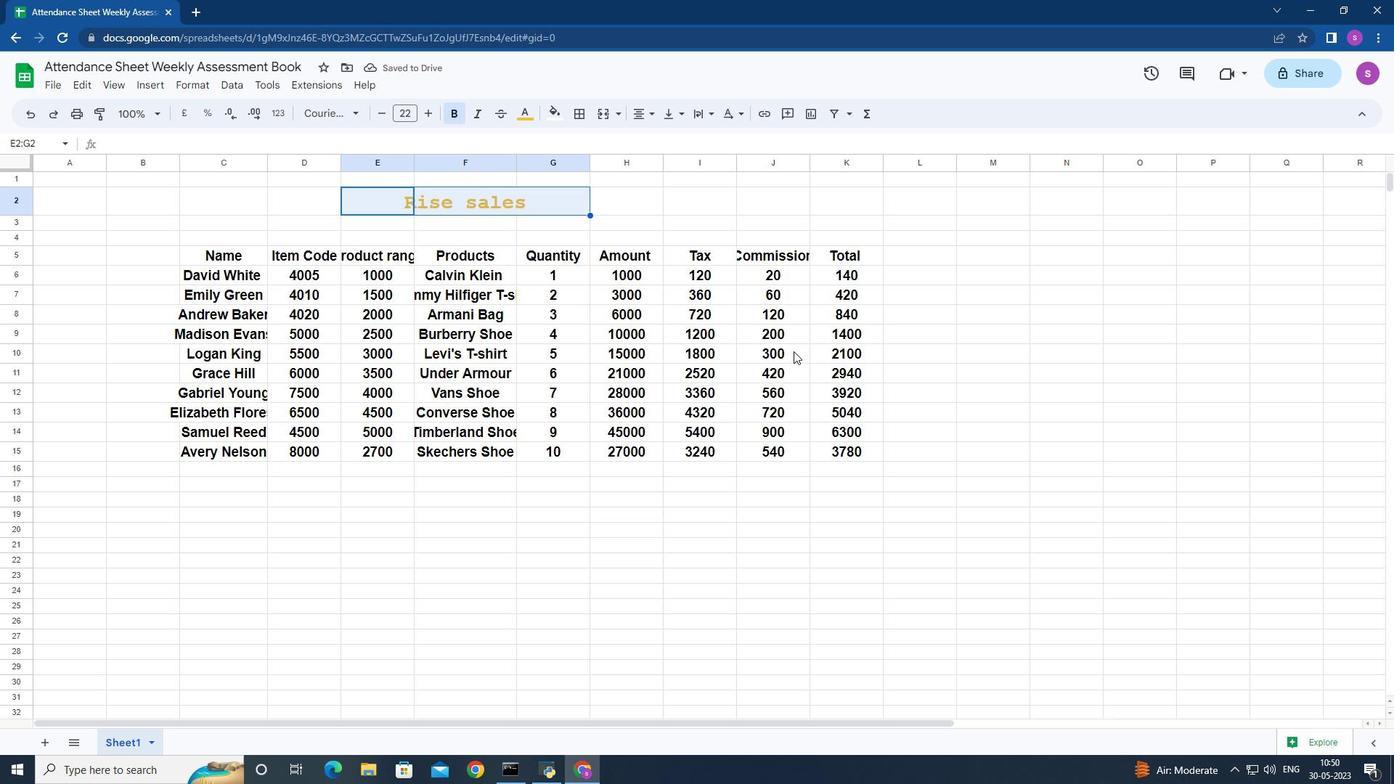 
Action: Mouse scrolled (794, 349) with delta (0, 0)
Screenshot: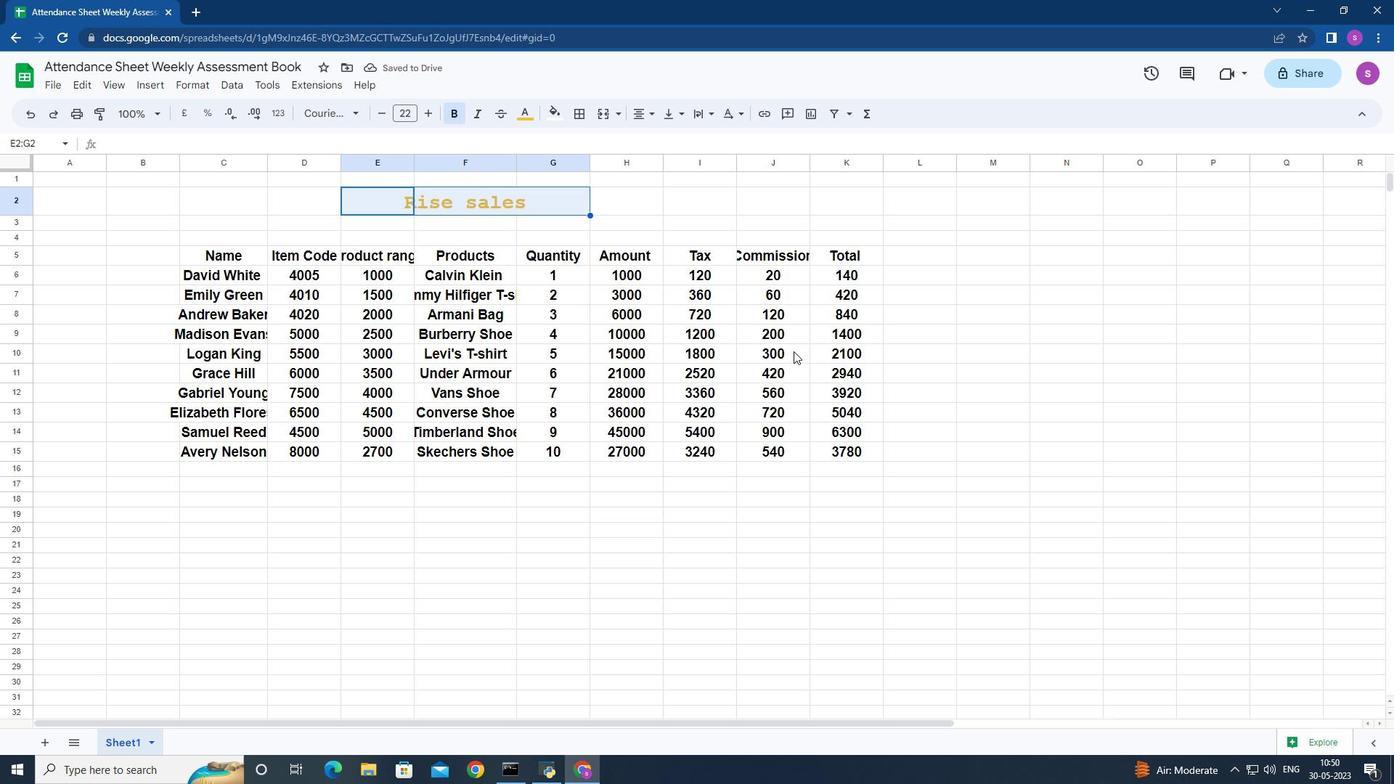 
Action: Mouse moved to (800, 351)
Screenshot: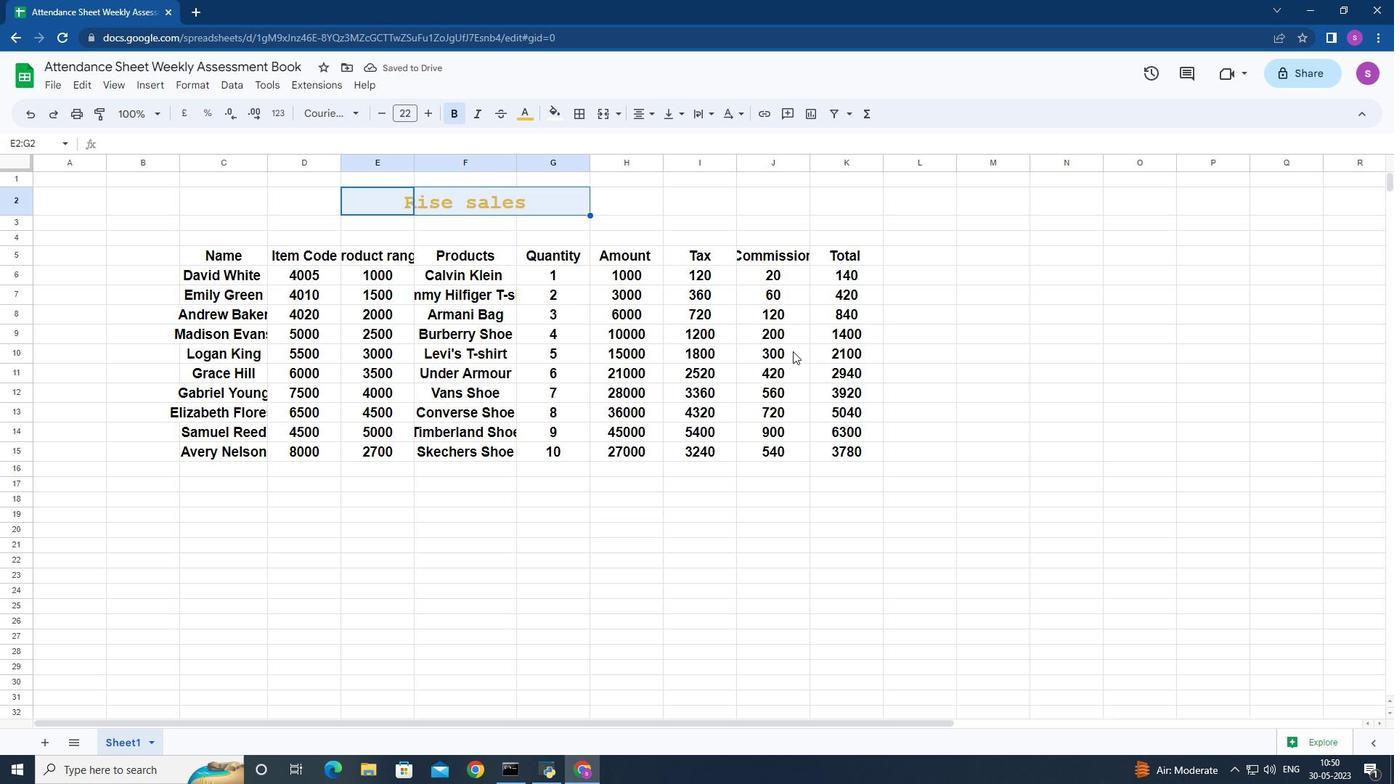 
Action: Mouse scrolled (800, 350) with delta (0, 0)
Screenshot: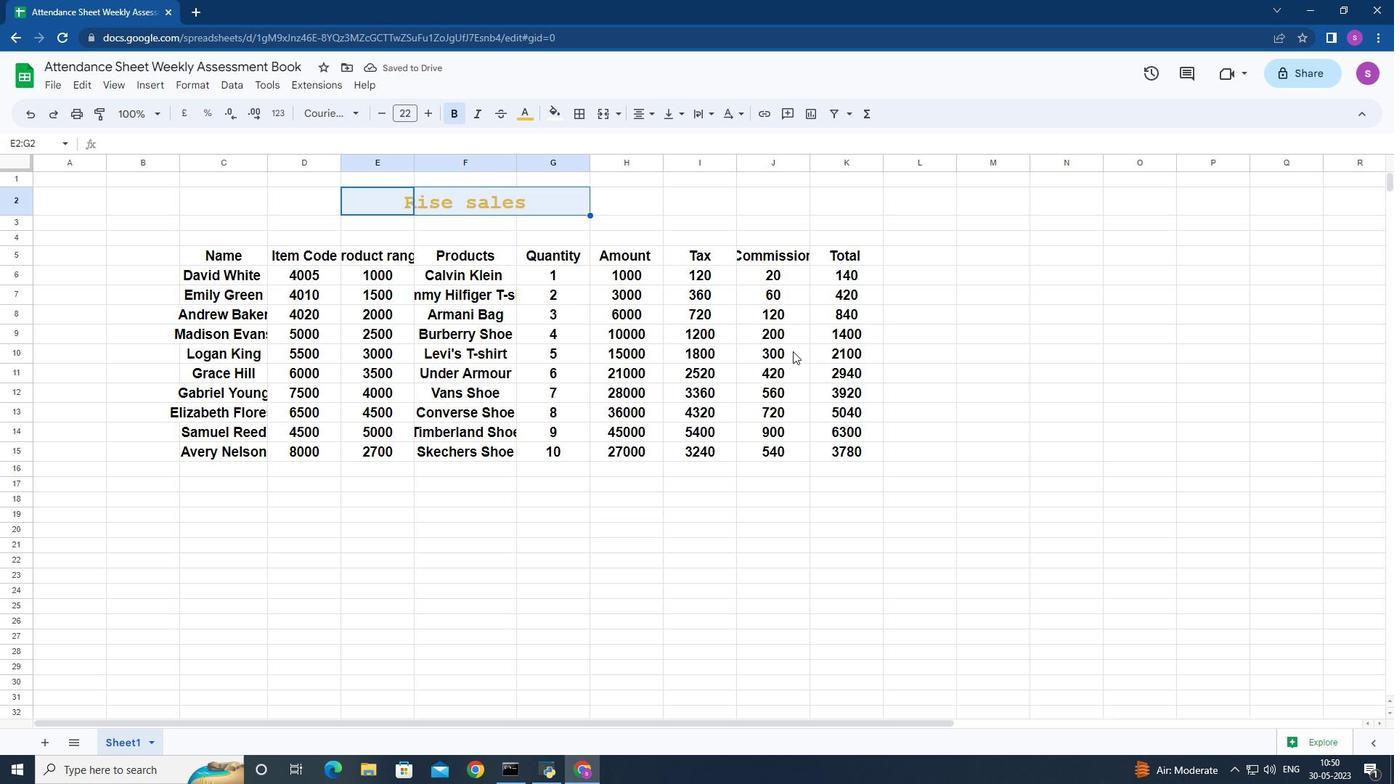 
Action: Mouse moved to (814, 351)
Screenshot: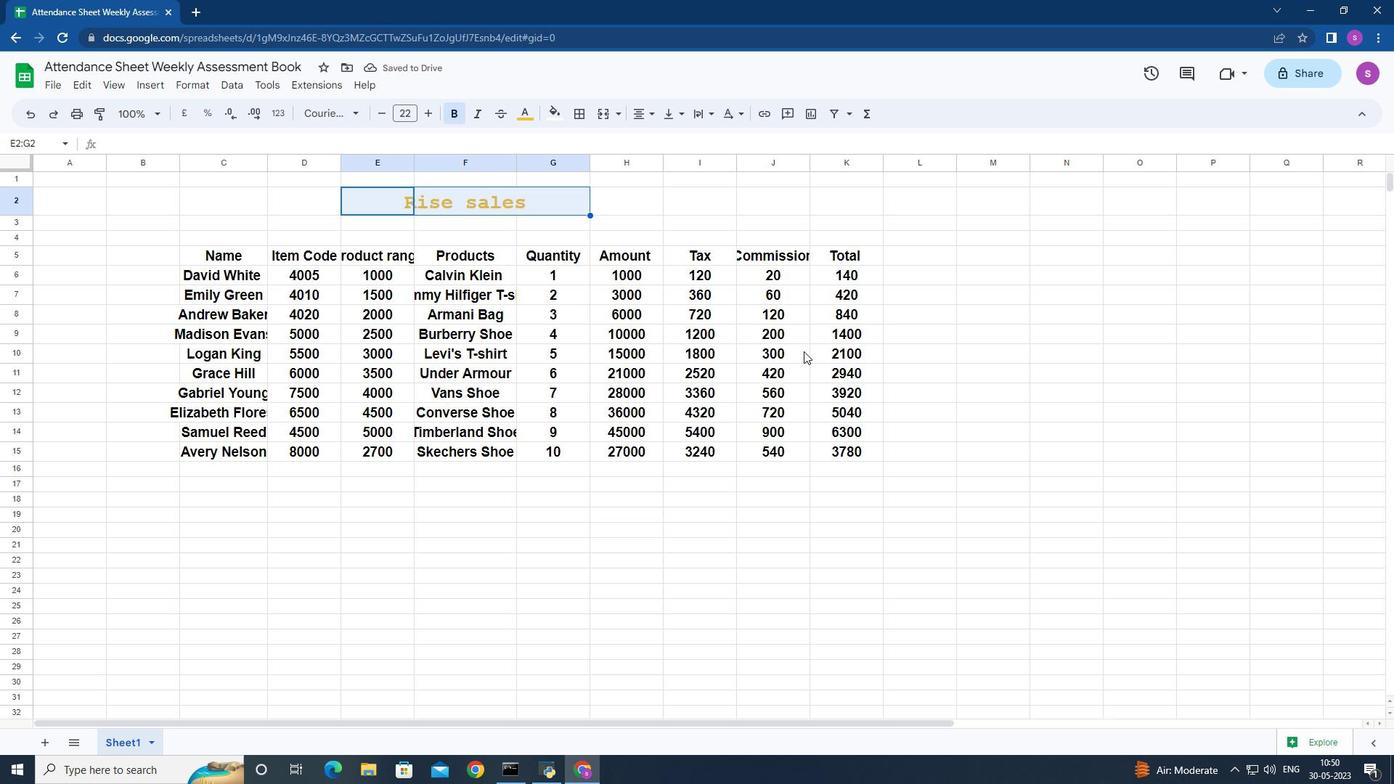 
Action: Mouse scrolled (808, 352) with delta (0, 0)
Screenshot: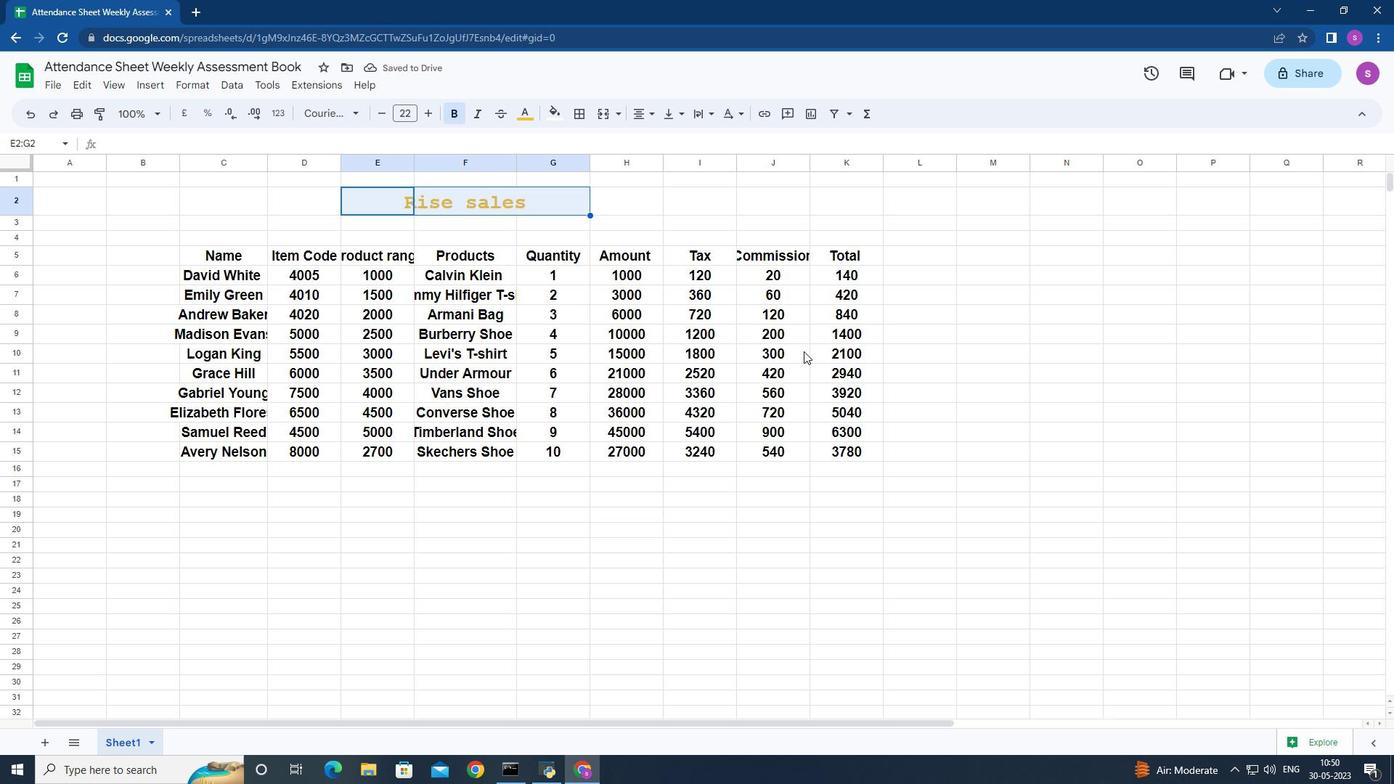 
Action: Mouse moved to (866, 376)
Screenshot: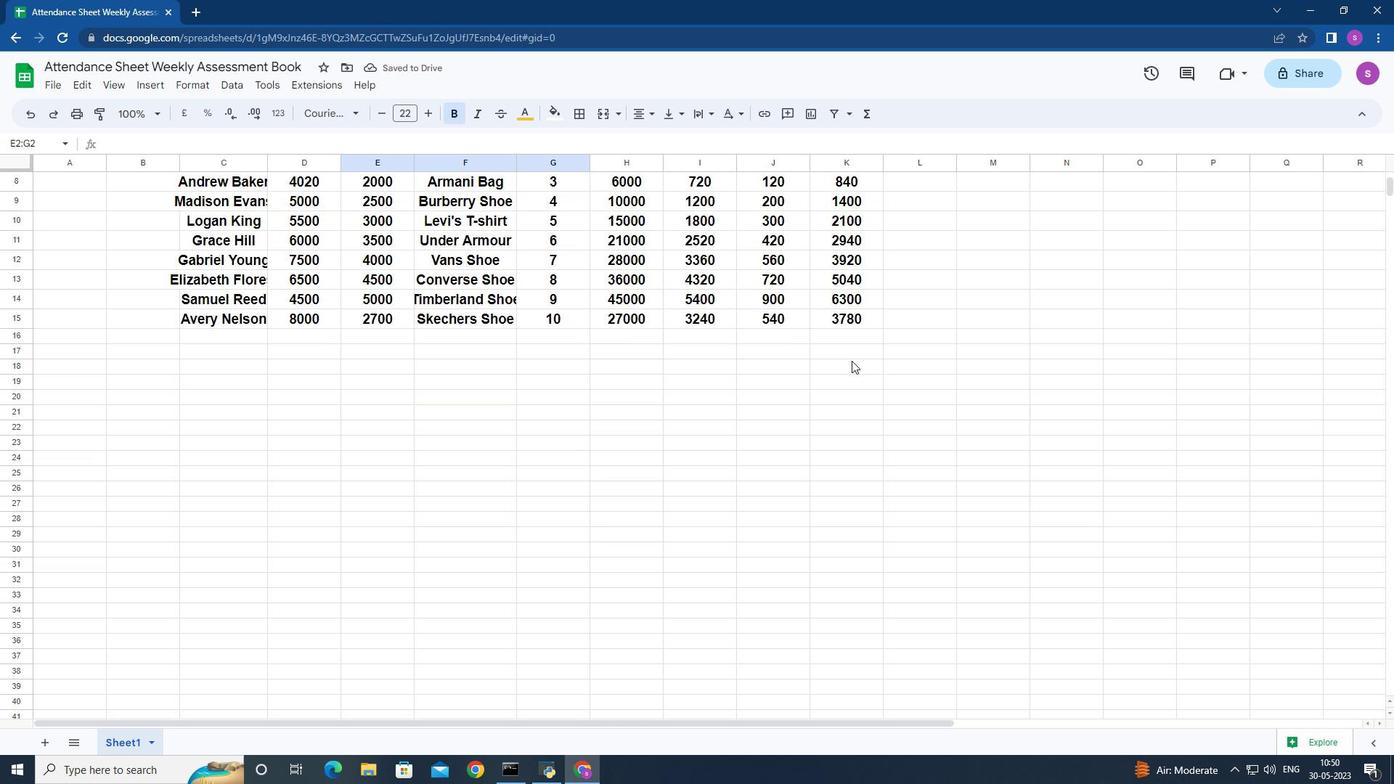 
Action: Mouse scrolled (866, 377) with delta (0, 0)
Screenshot: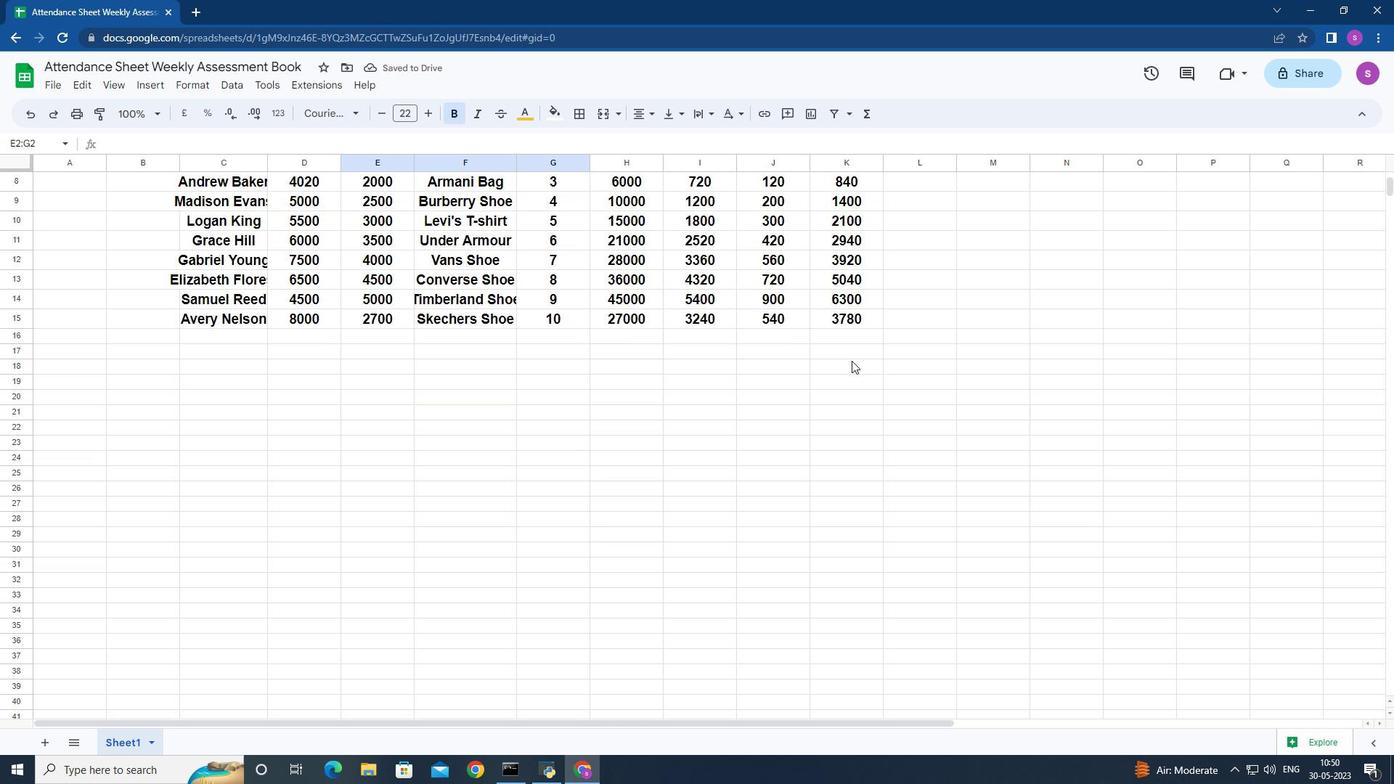 
Action: Mouse moved to (866, 376)
Screenshot: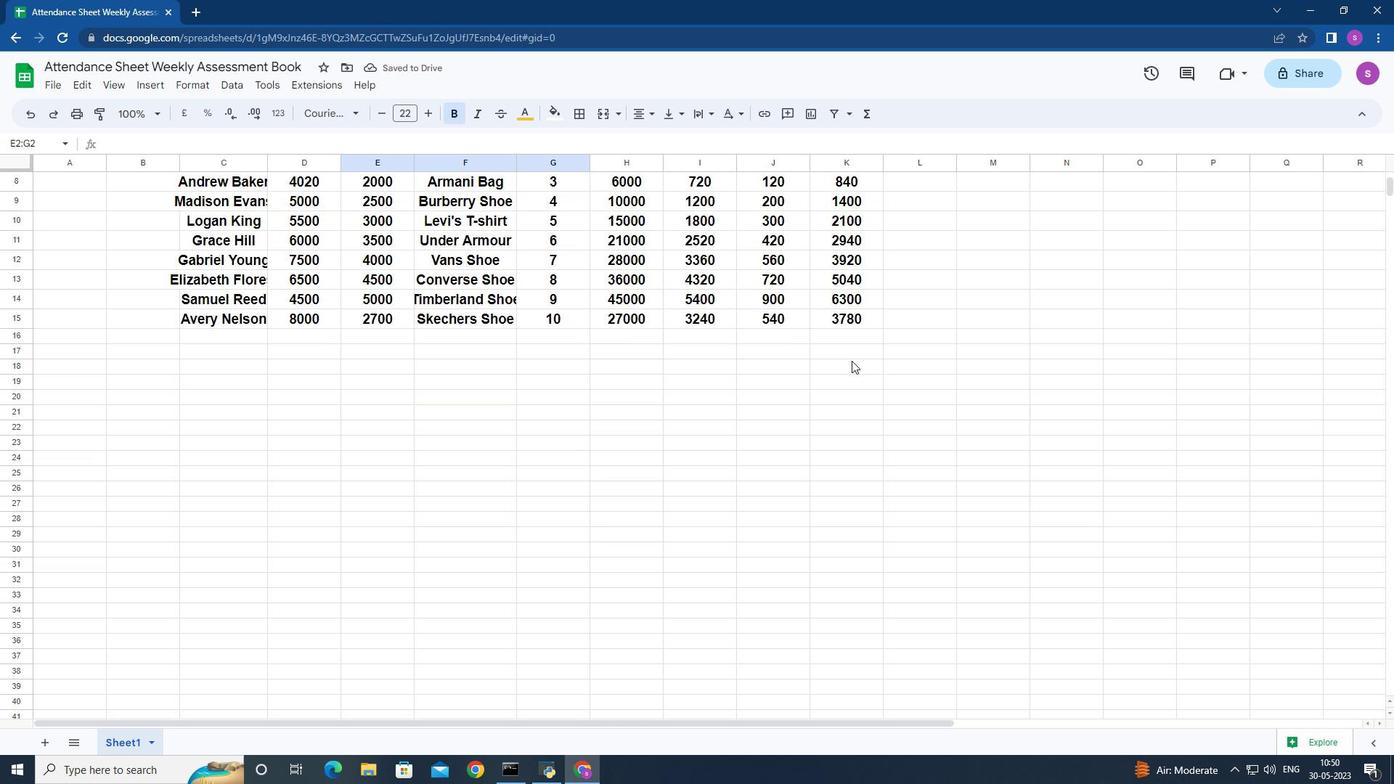 
Action: Mouse scrolled (866, 377) with delta (0, 0)
Screenshot: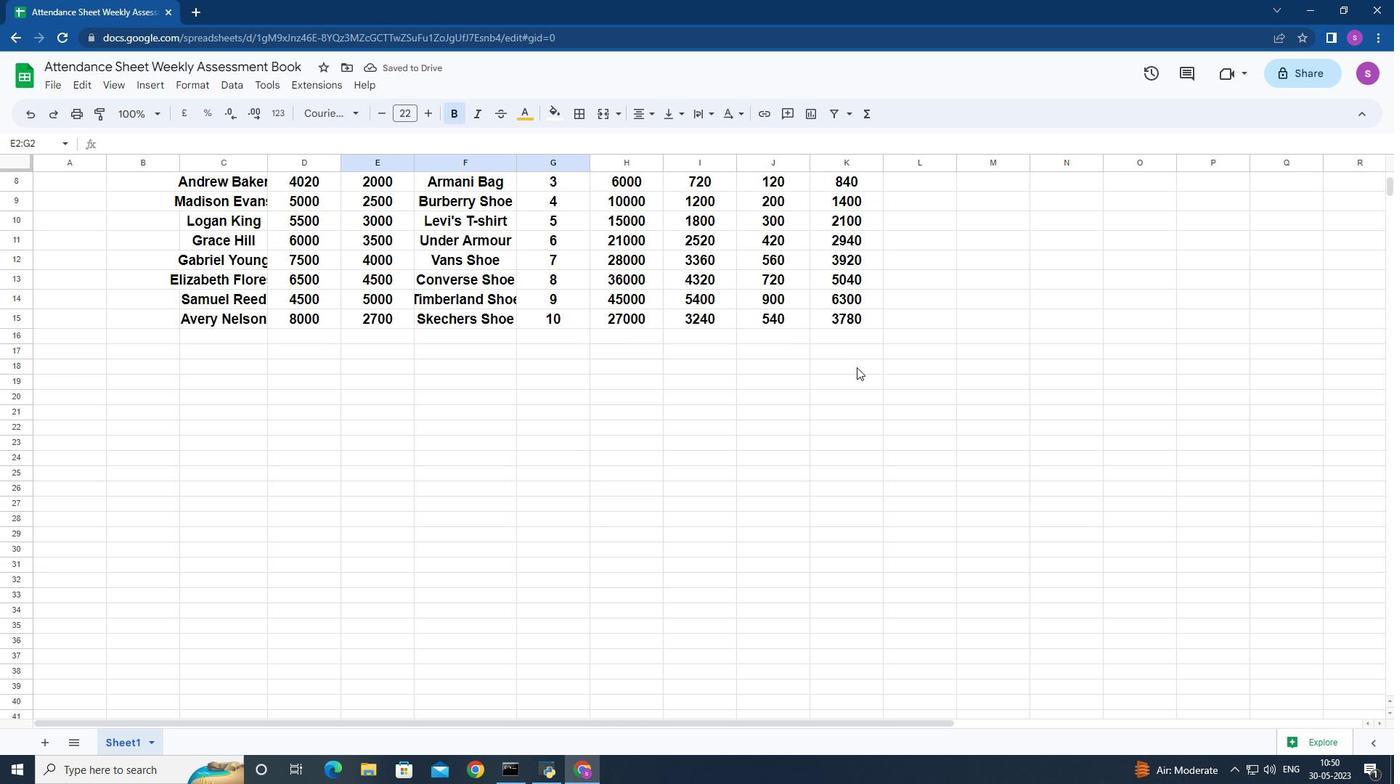 
Action: Mouse moved to (867, 379)
Screenshot: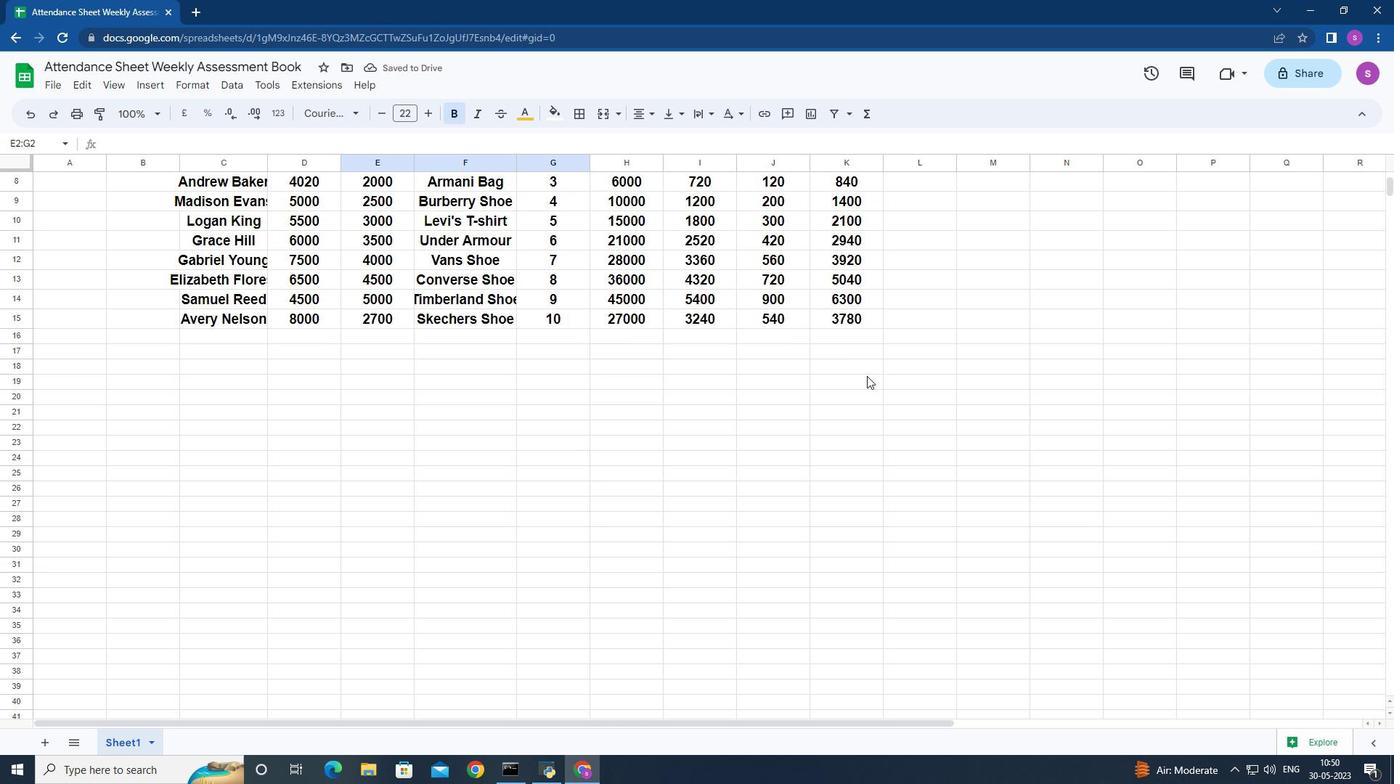 
Action: Mouse scrolled (867, 380) with delta (0, 0)
Screenshot: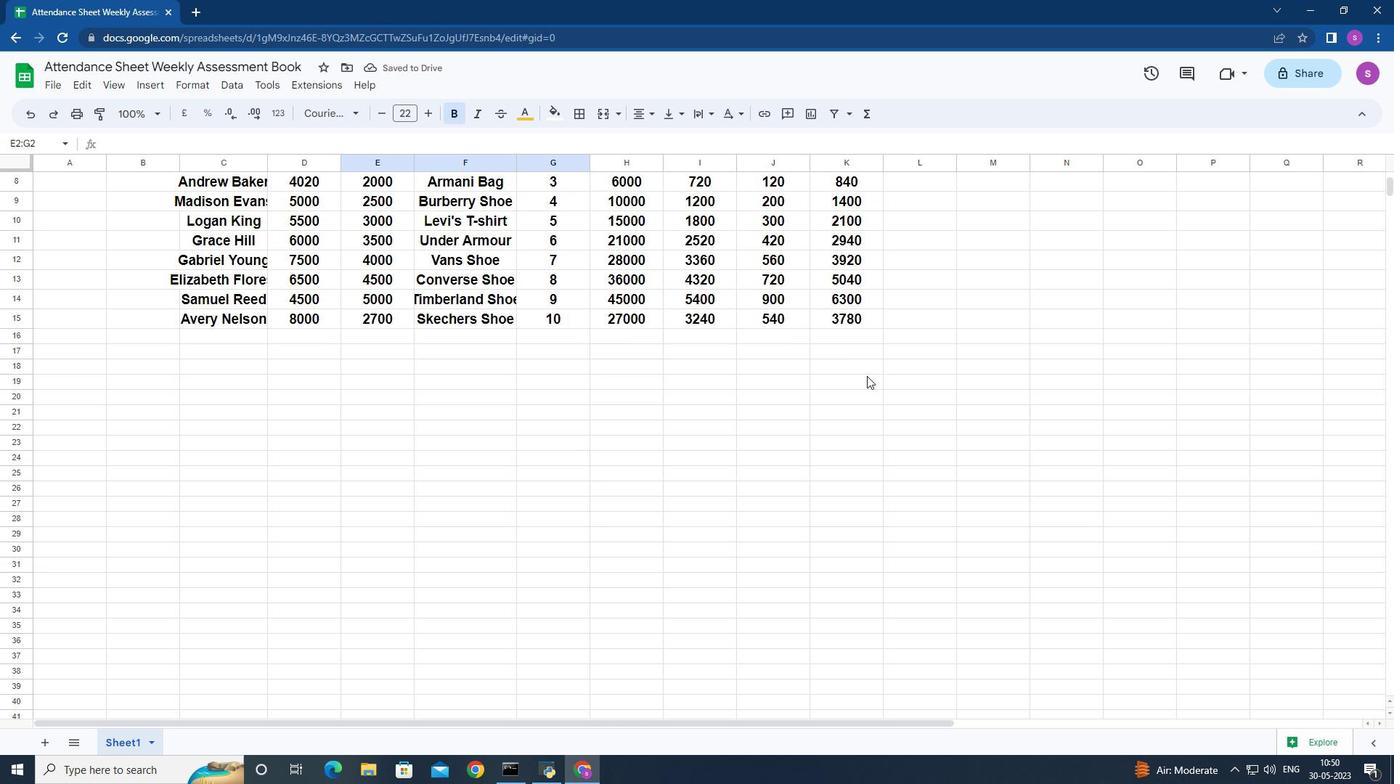 
Action: Mouse moved to (869, 382)
Screenshot: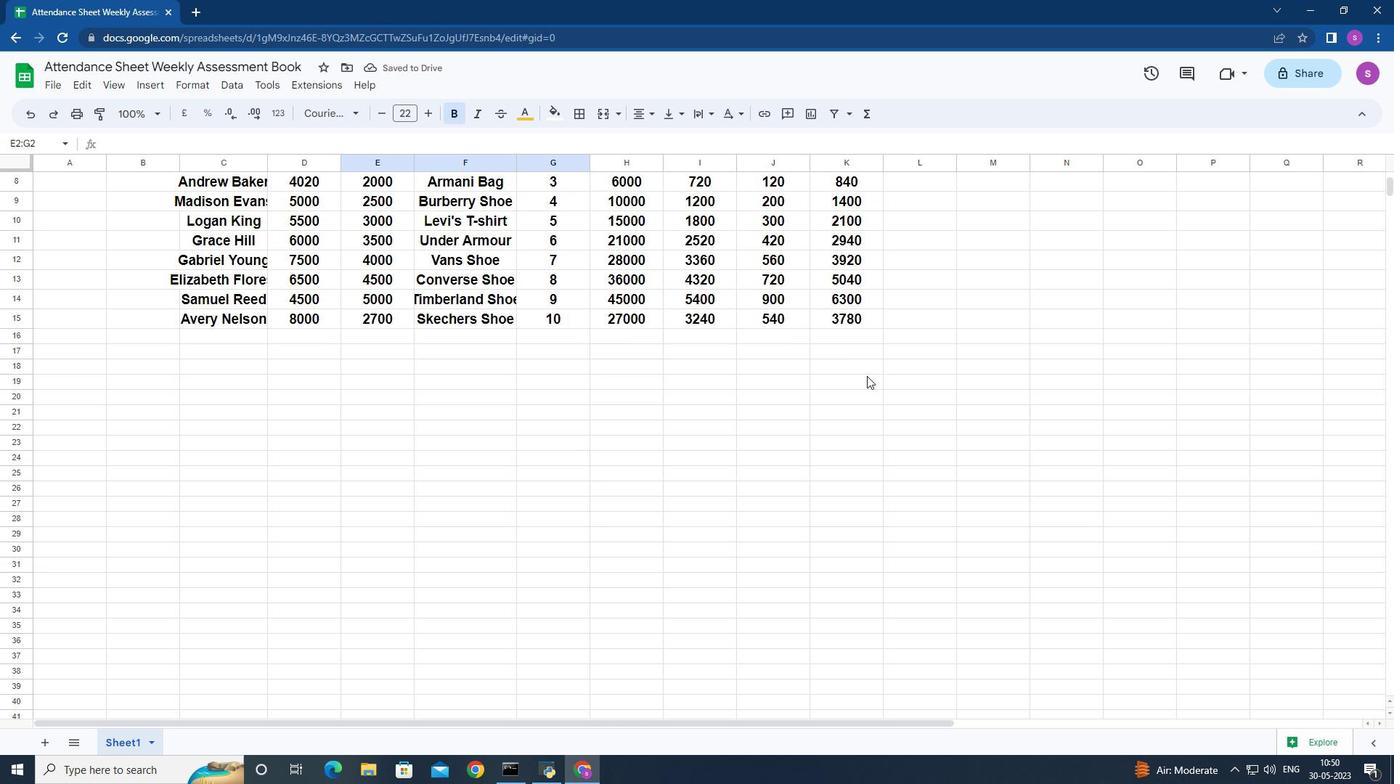 
Action: Mouse scrolled (869, 383) with delta (0, 0)
Screenshot: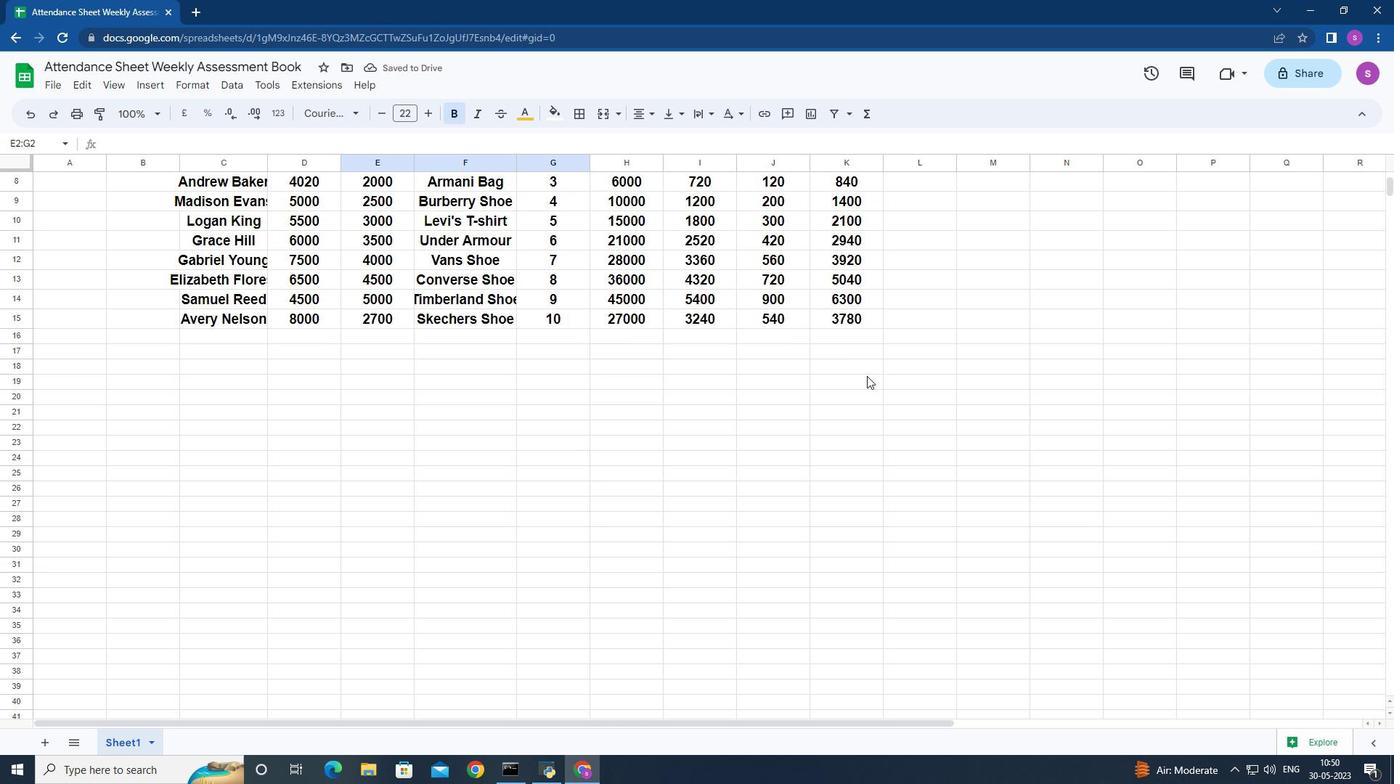 
Action: Mouse moved to (873, 389)
Screenshot: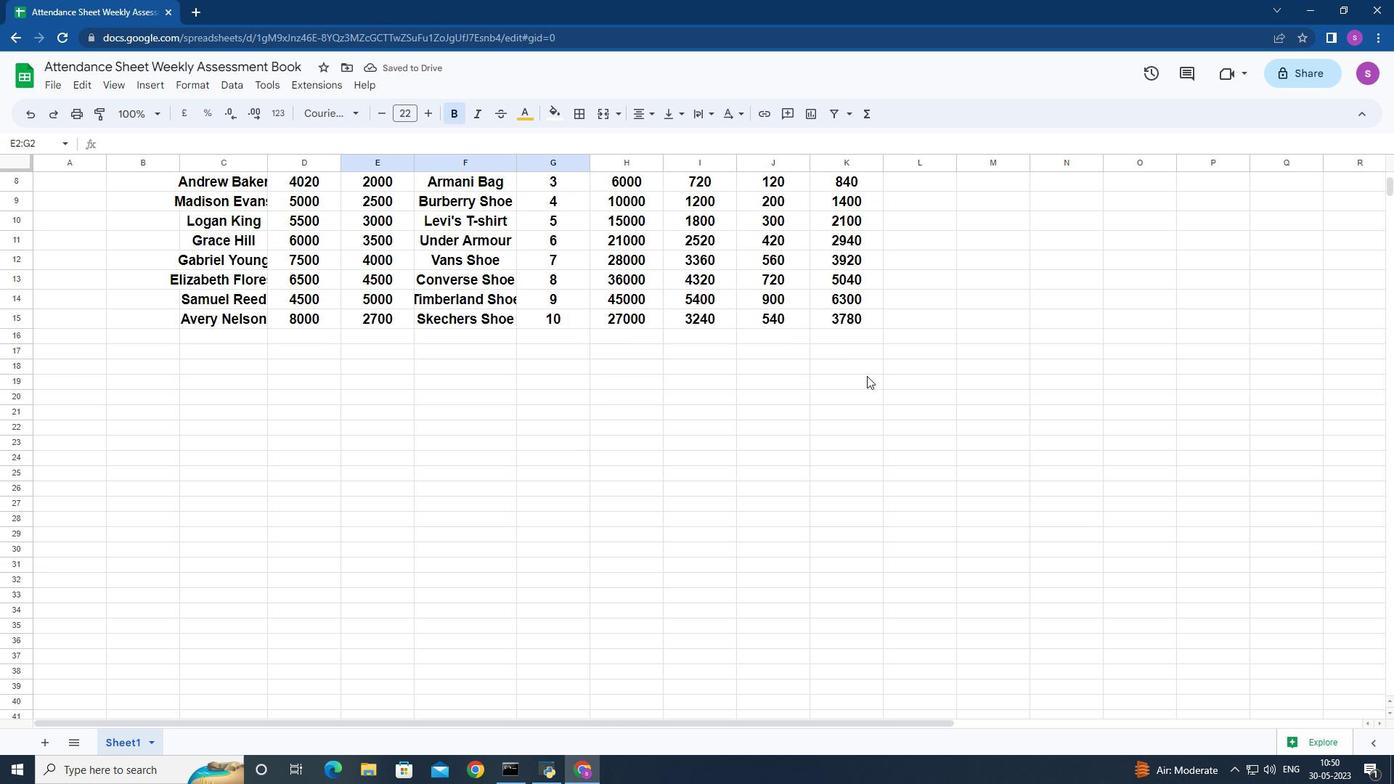 
Action: Mouse scrolled (873, 390) with delta (0, 0)
Screenshot: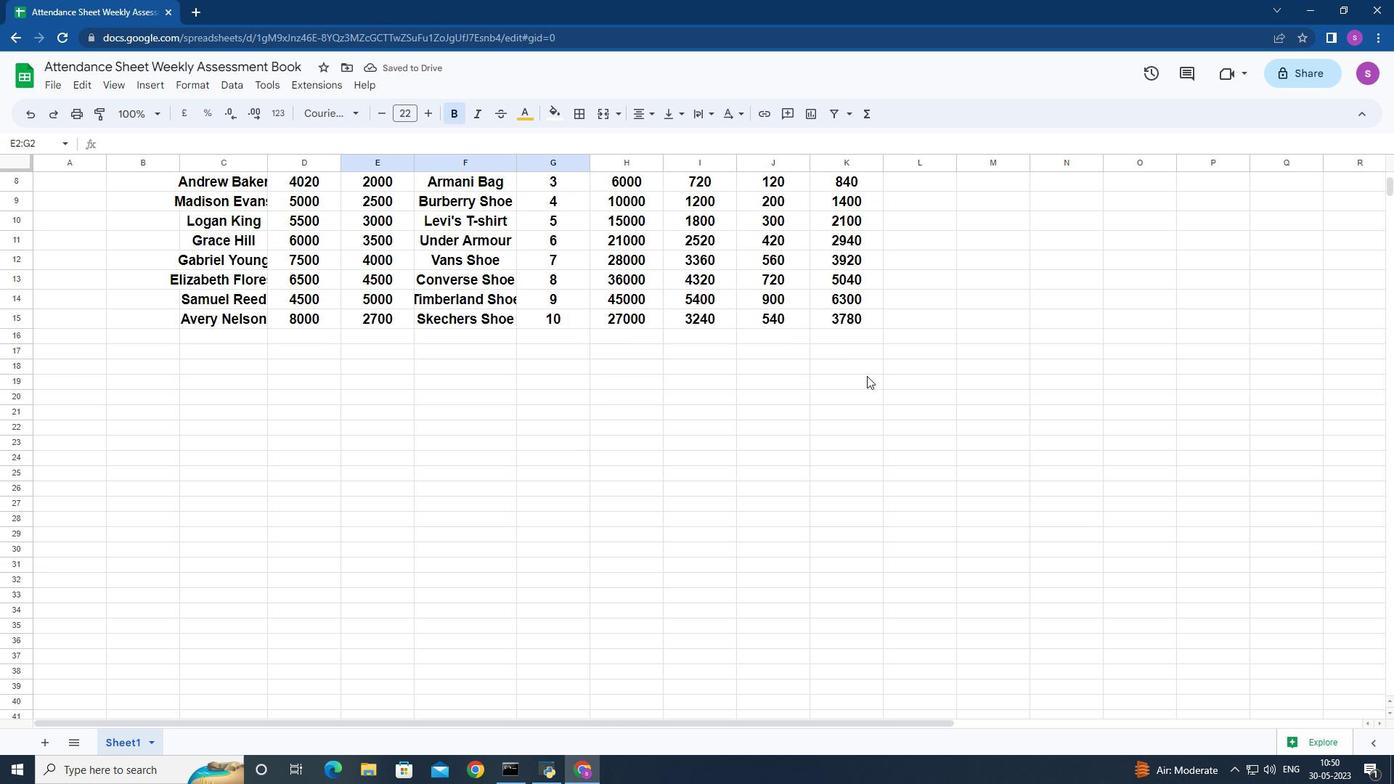 
Action: Mouse moved to (876, 395)
Screenshot: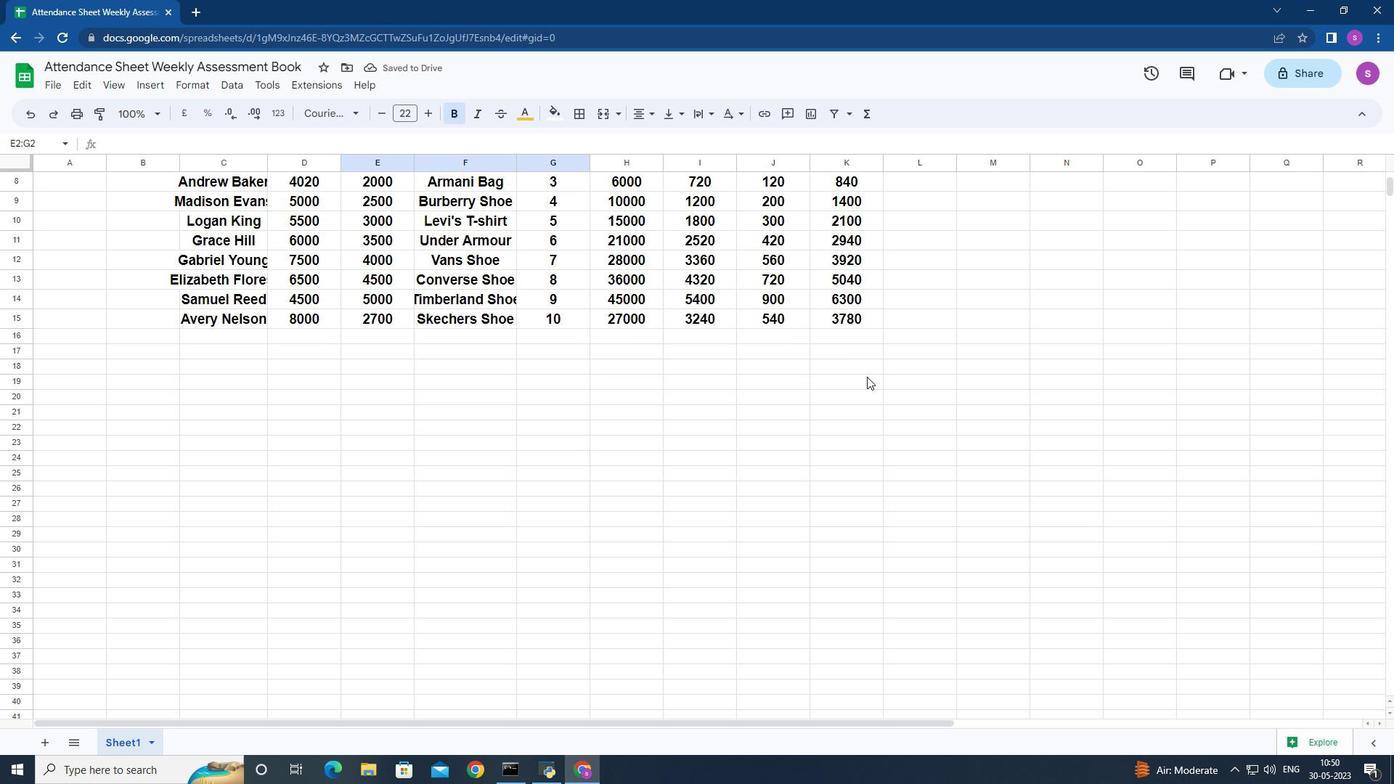 
Action: Mouse scrolled (876, 396) with delta (0, 0)
Screenshot: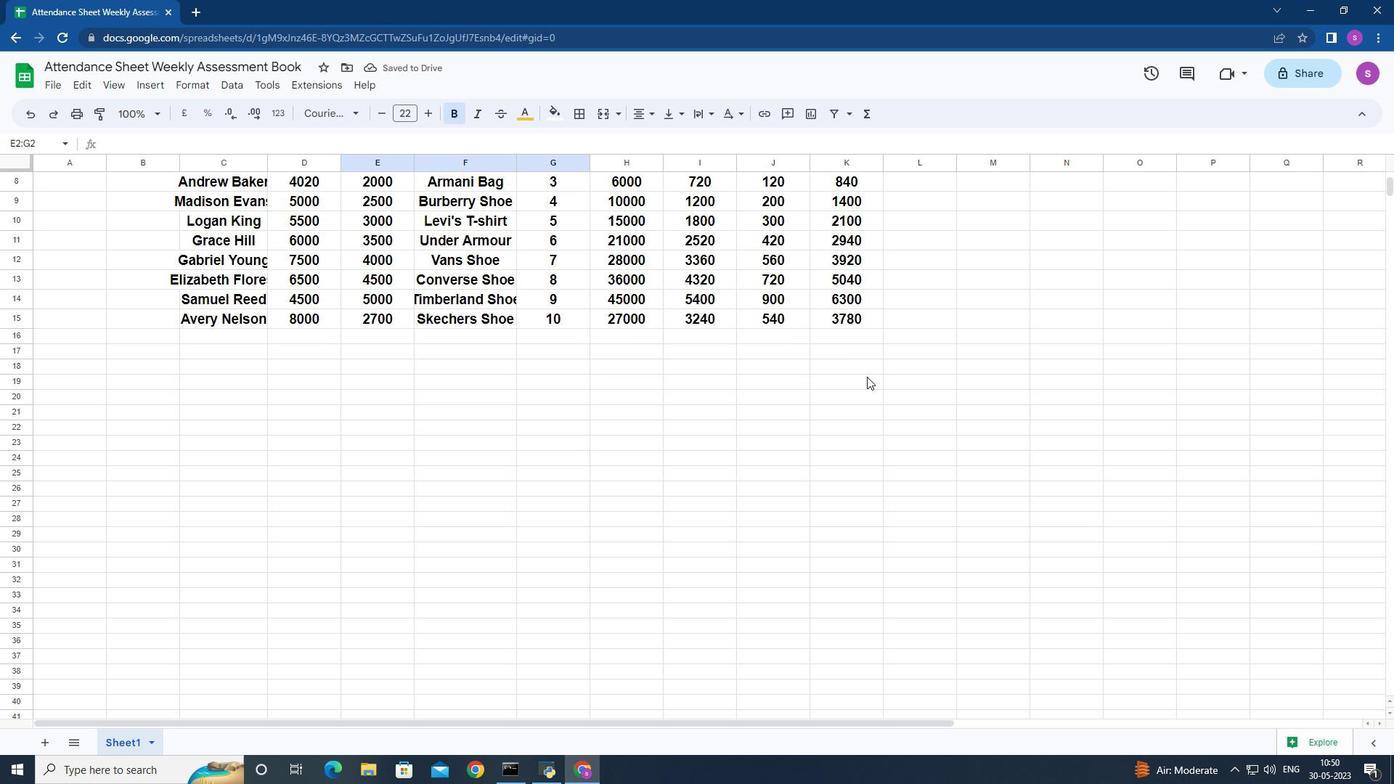 
Action: Mouse moved to (879, 399)
Screenshot: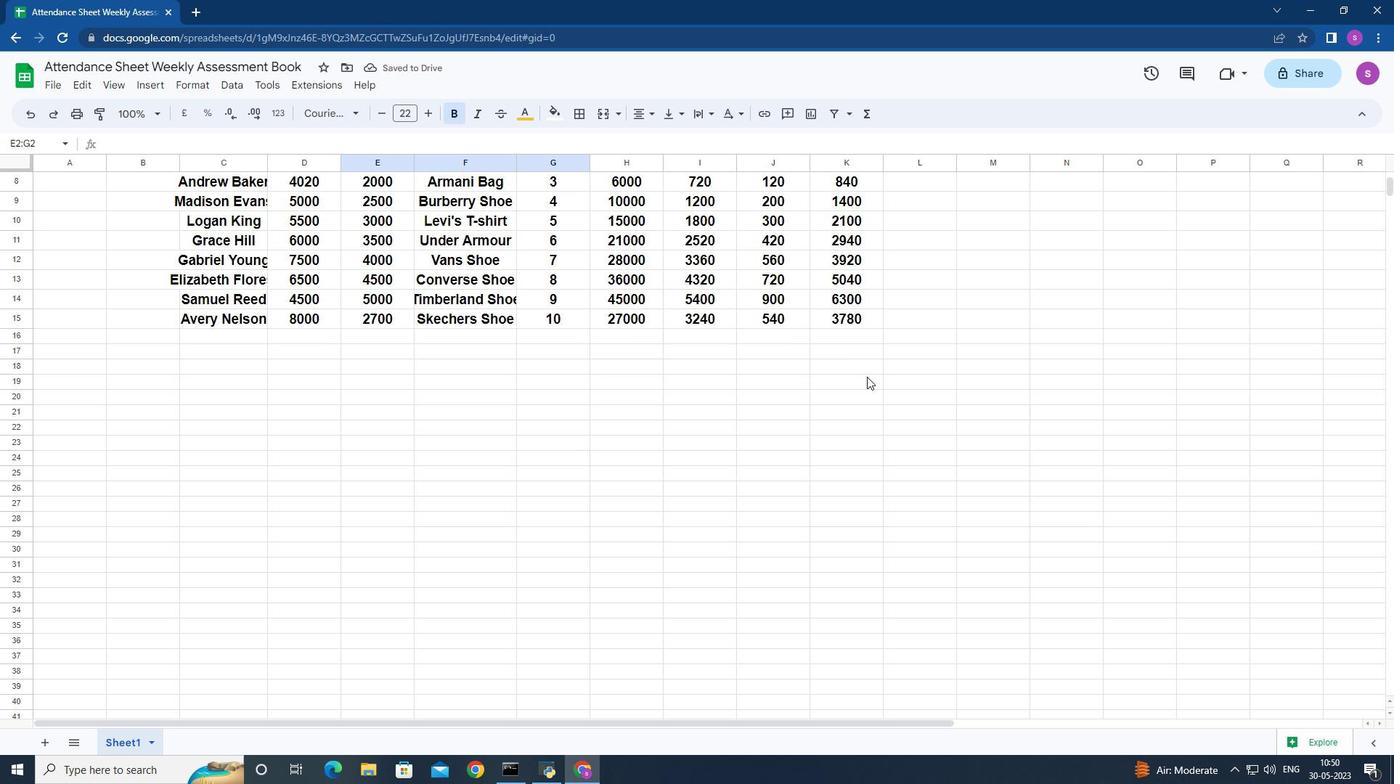
Action: Mouse scrolled (879, 400) with delta (0, 0)
Screenshot: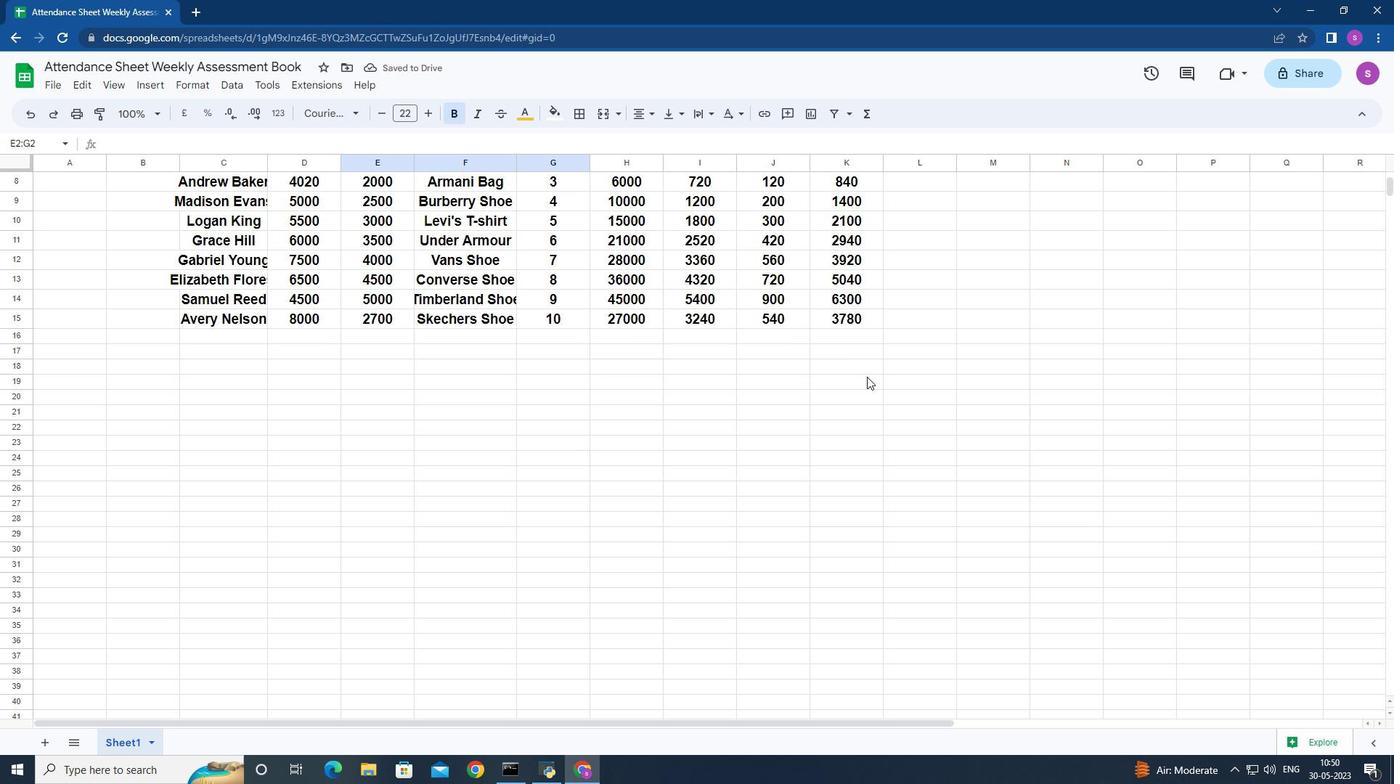 
Action: Mouse moved to (688, 191)
Screenshot: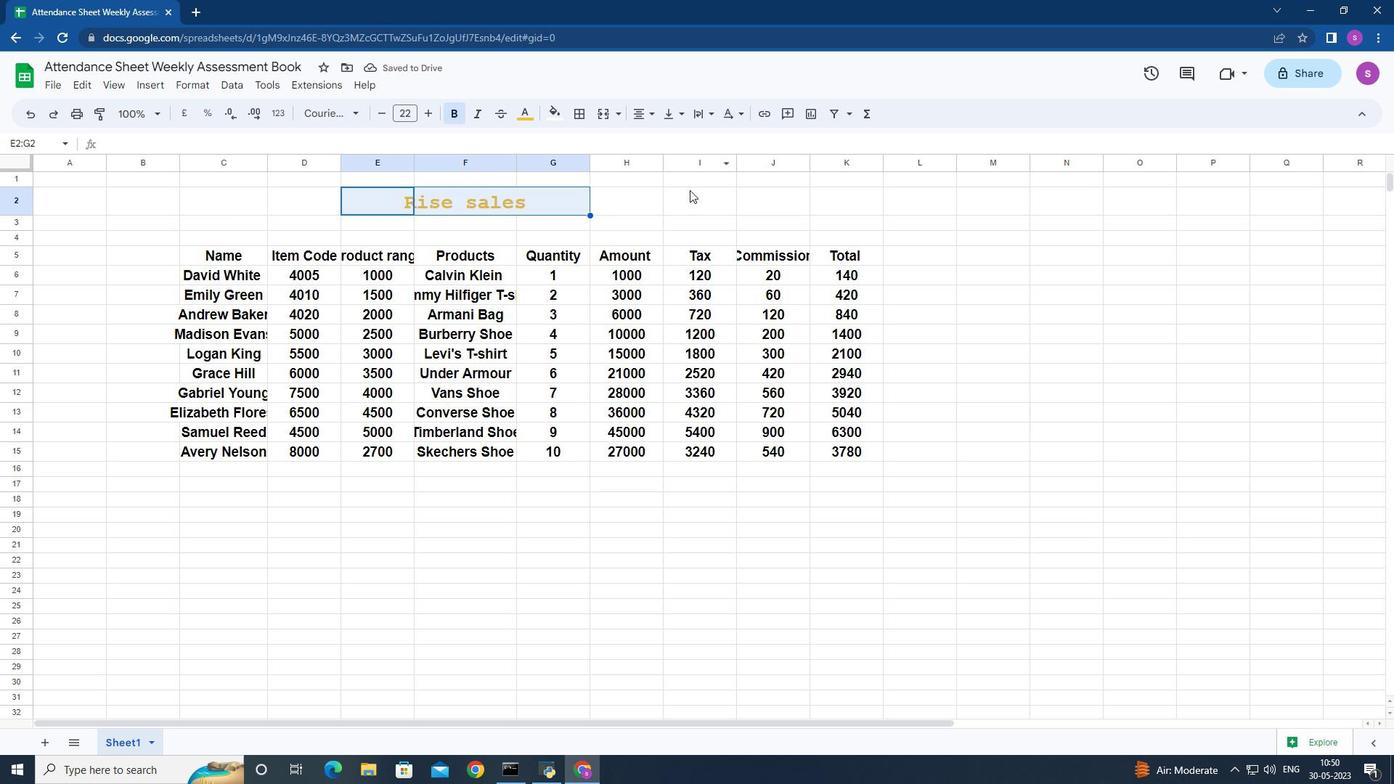 
Action: Mouse pressed left at (688, 191)
Screenshot: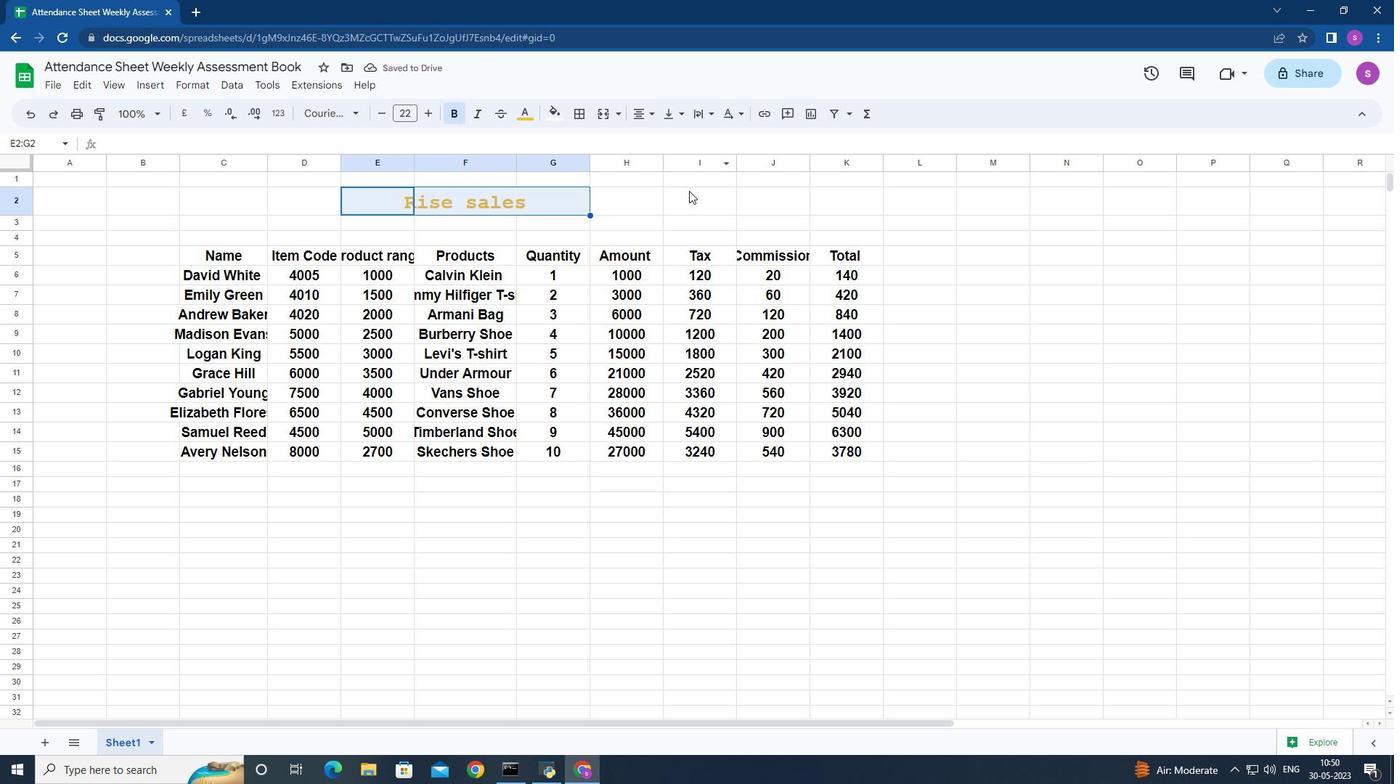 
Action: Mouse moved to (739, 162)
Screenshot: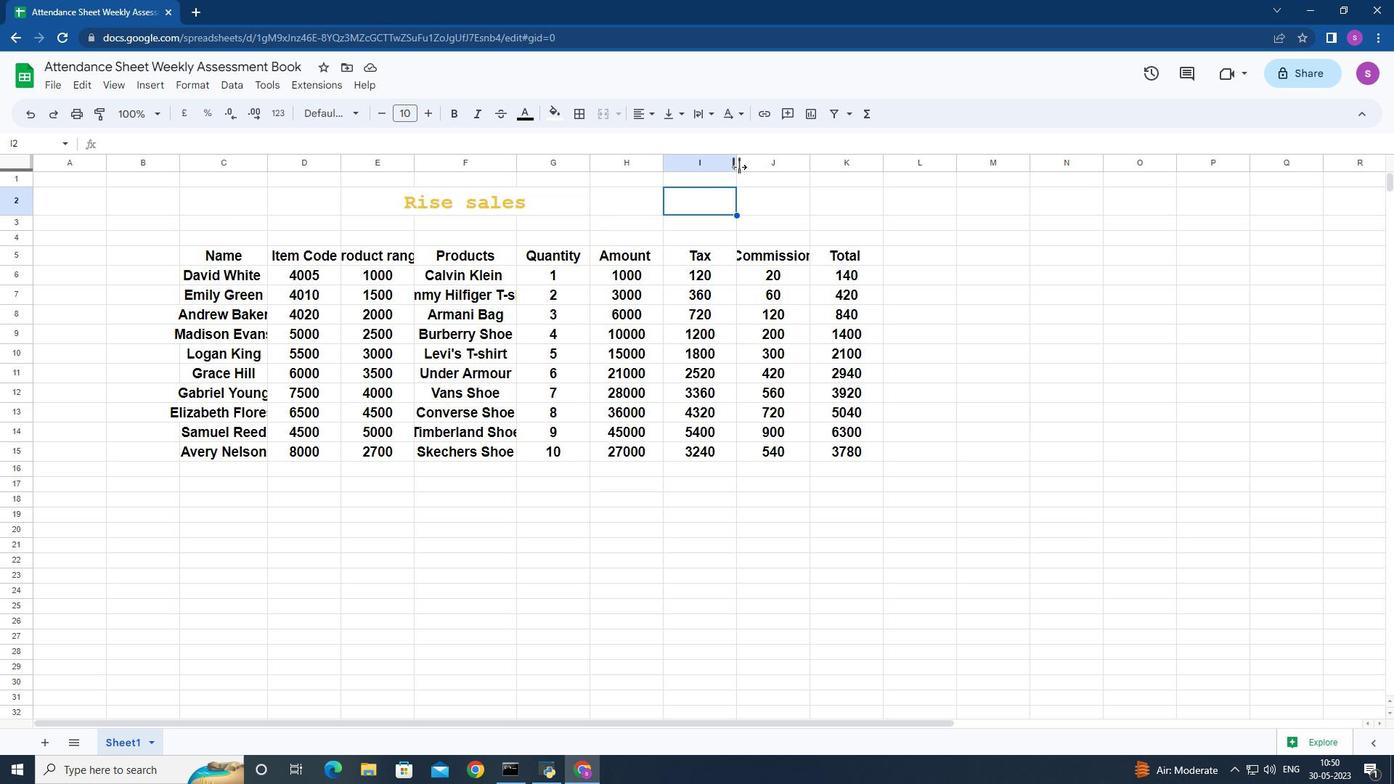 
Action: Mouse pressed left at (739, 162)
Screenshot: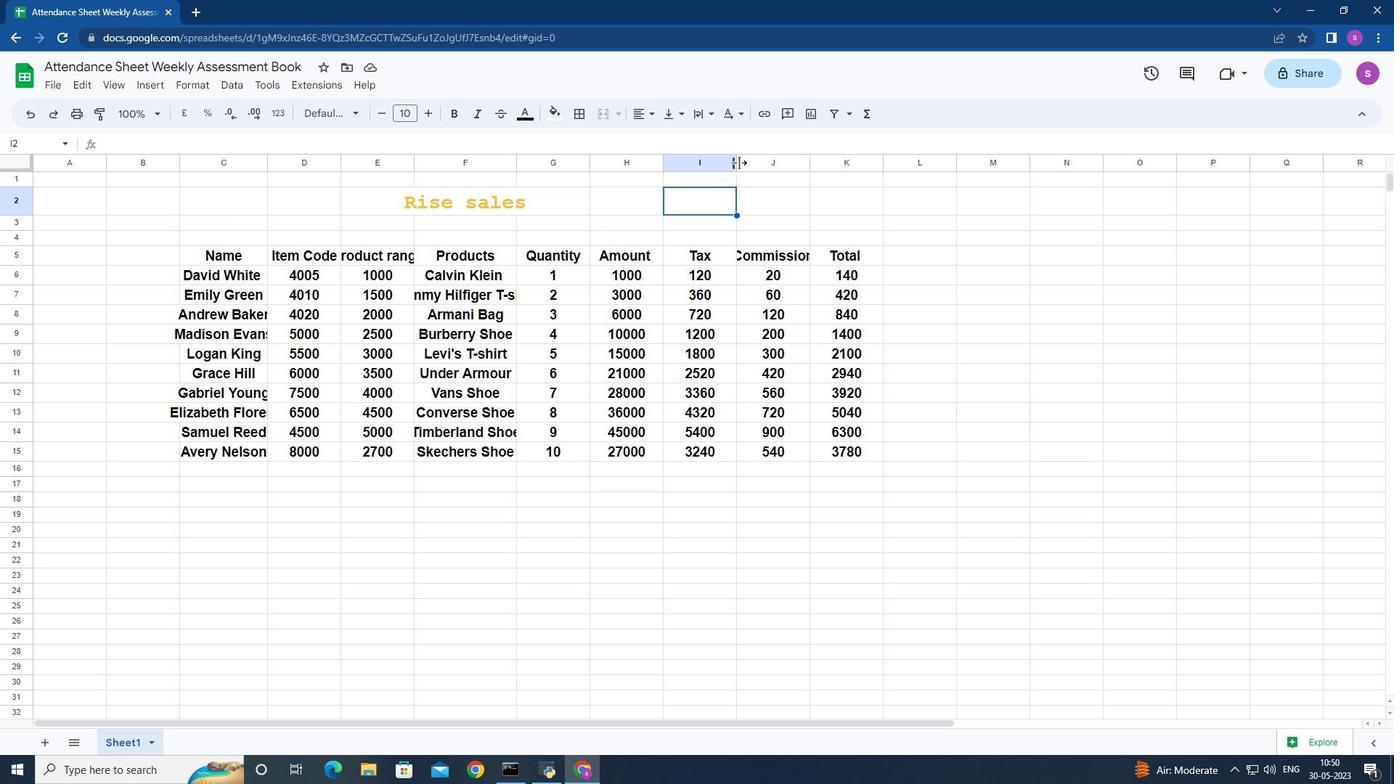 
Action: Mouse moved to (817, 161)
Screenshot: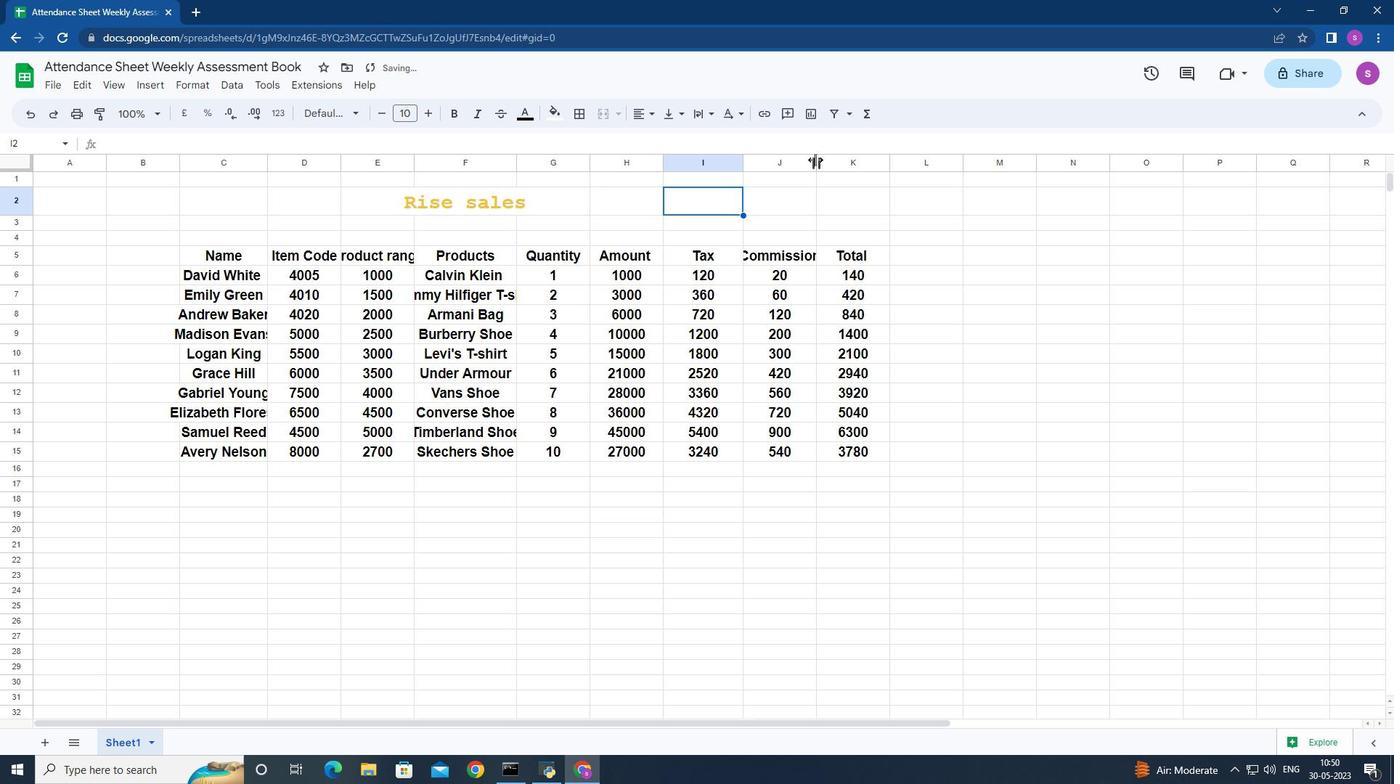
Action: Mouse pressed left at (817, 161)
Screenshot: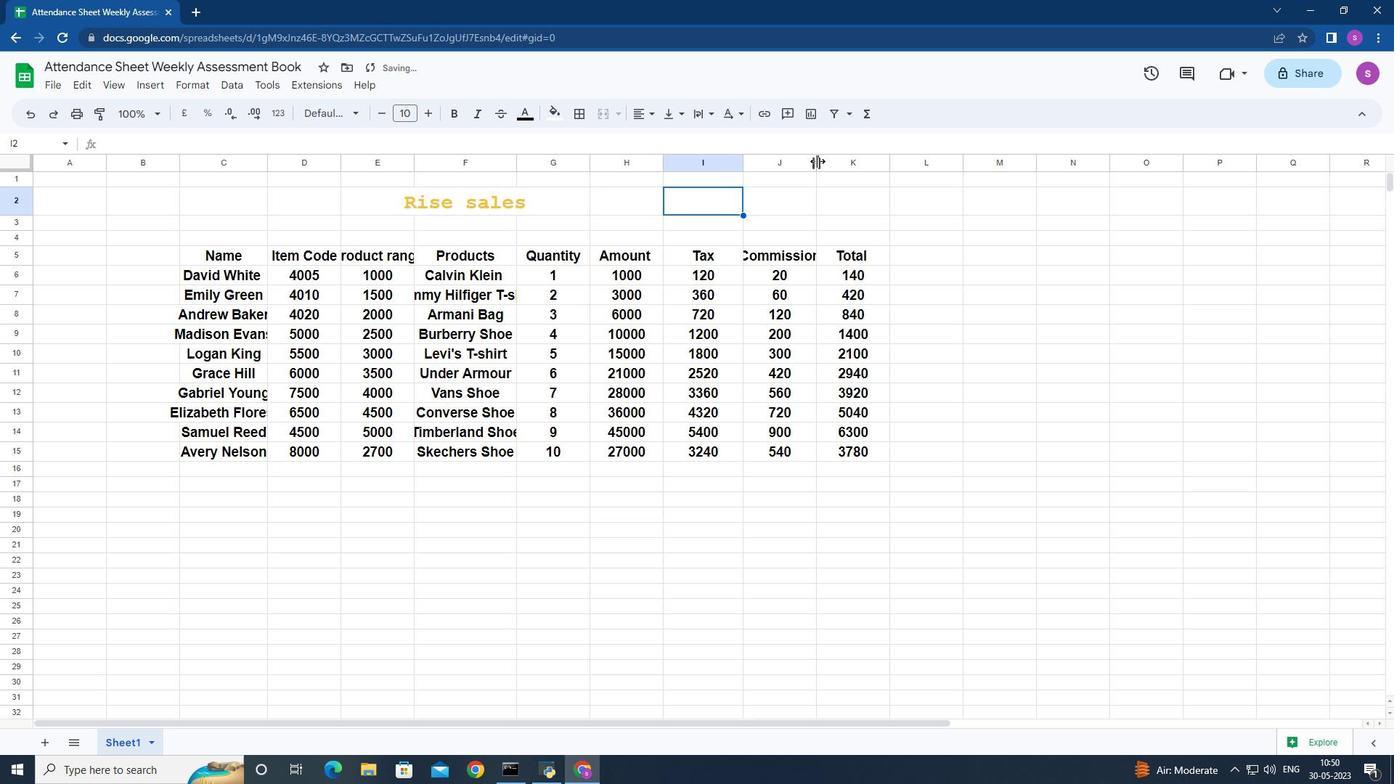 
Action: Mouse moved to (413, 163)
Screenshot: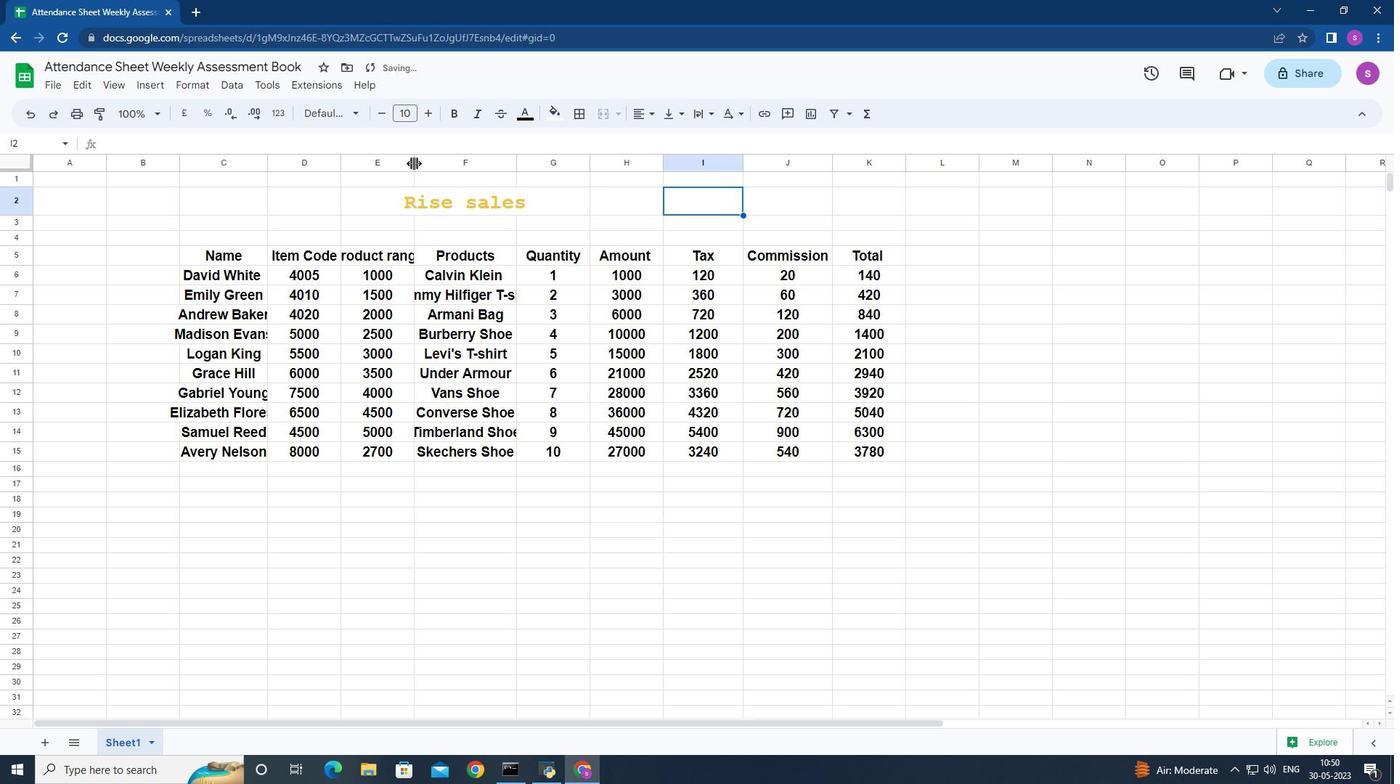 
Action: Mouse pressed left at (413, 163)
Screenshot: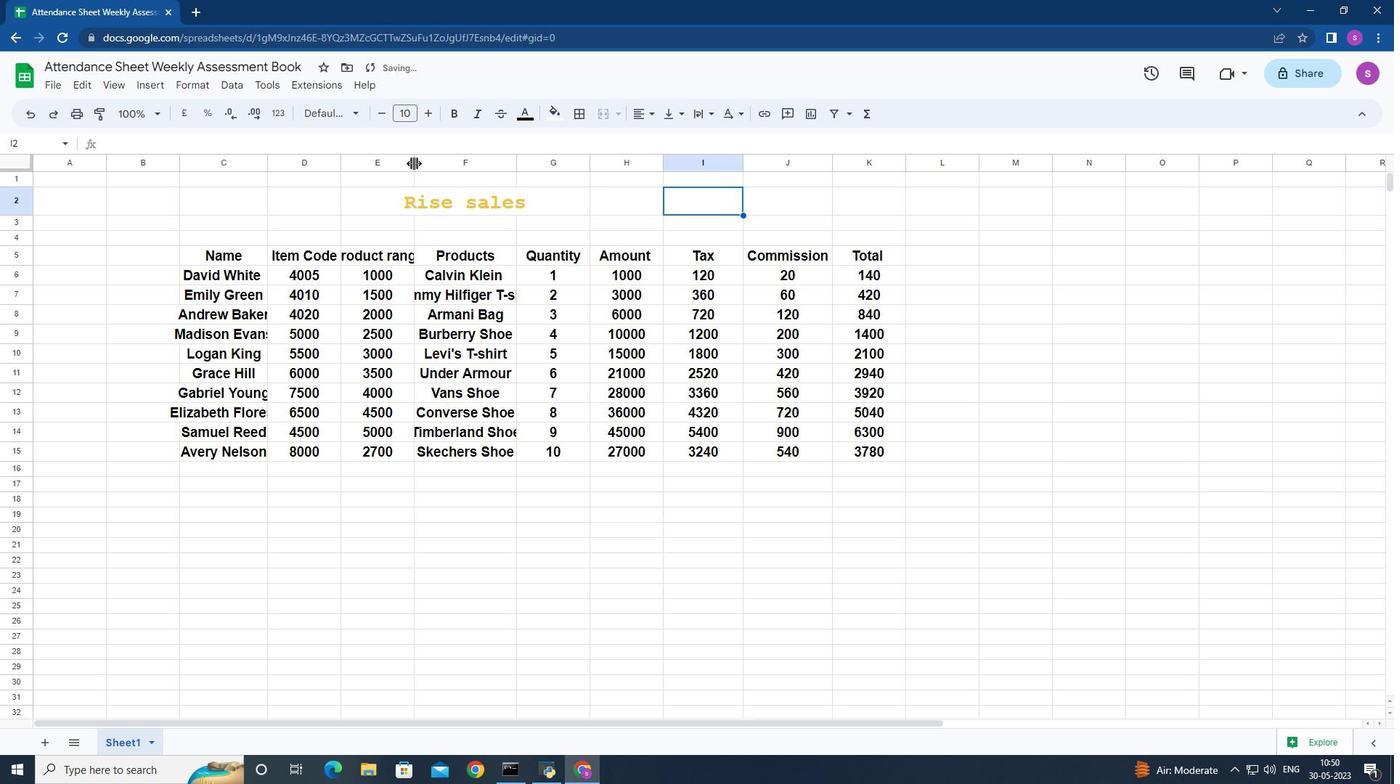 
Action: Mouse moved to (542, 167)
Screenshot: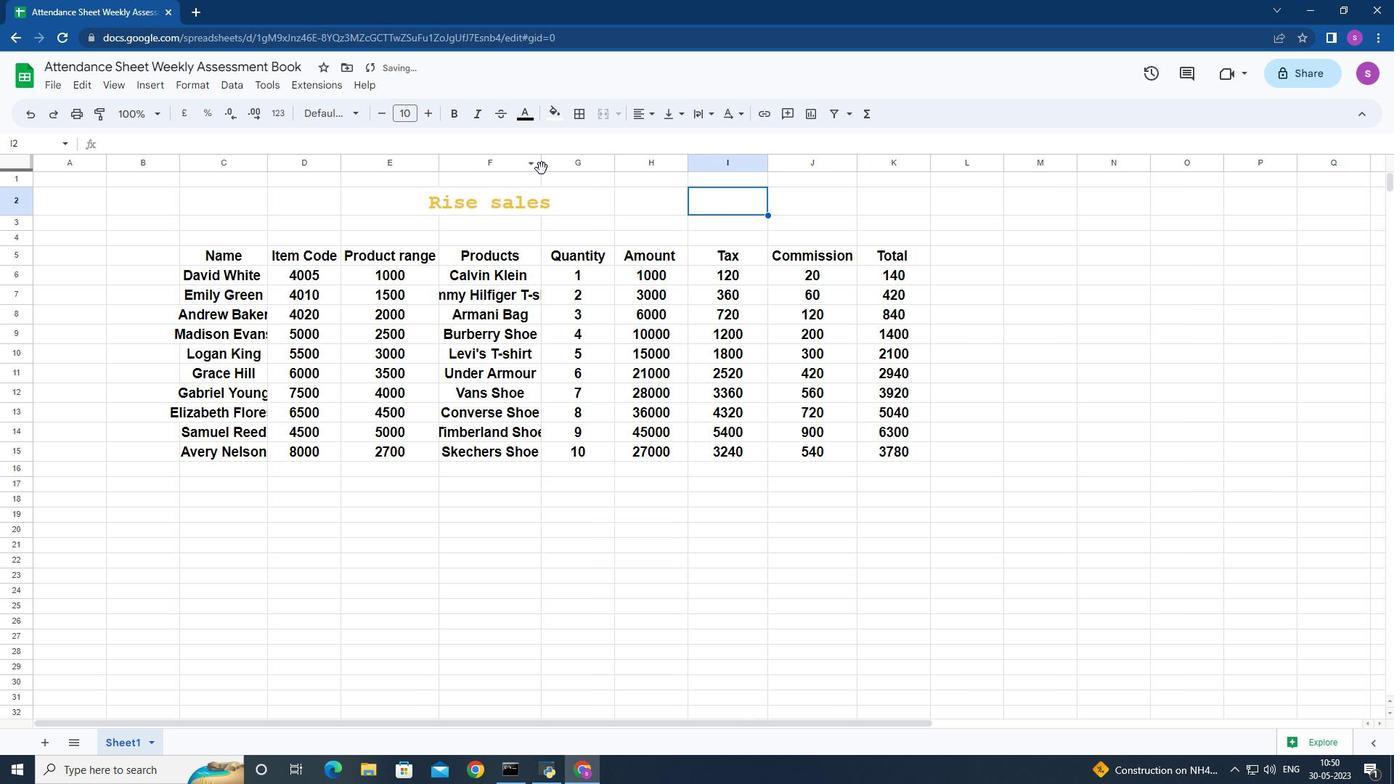
Action: Mouse pressed left at (542, 167)
Screenshot: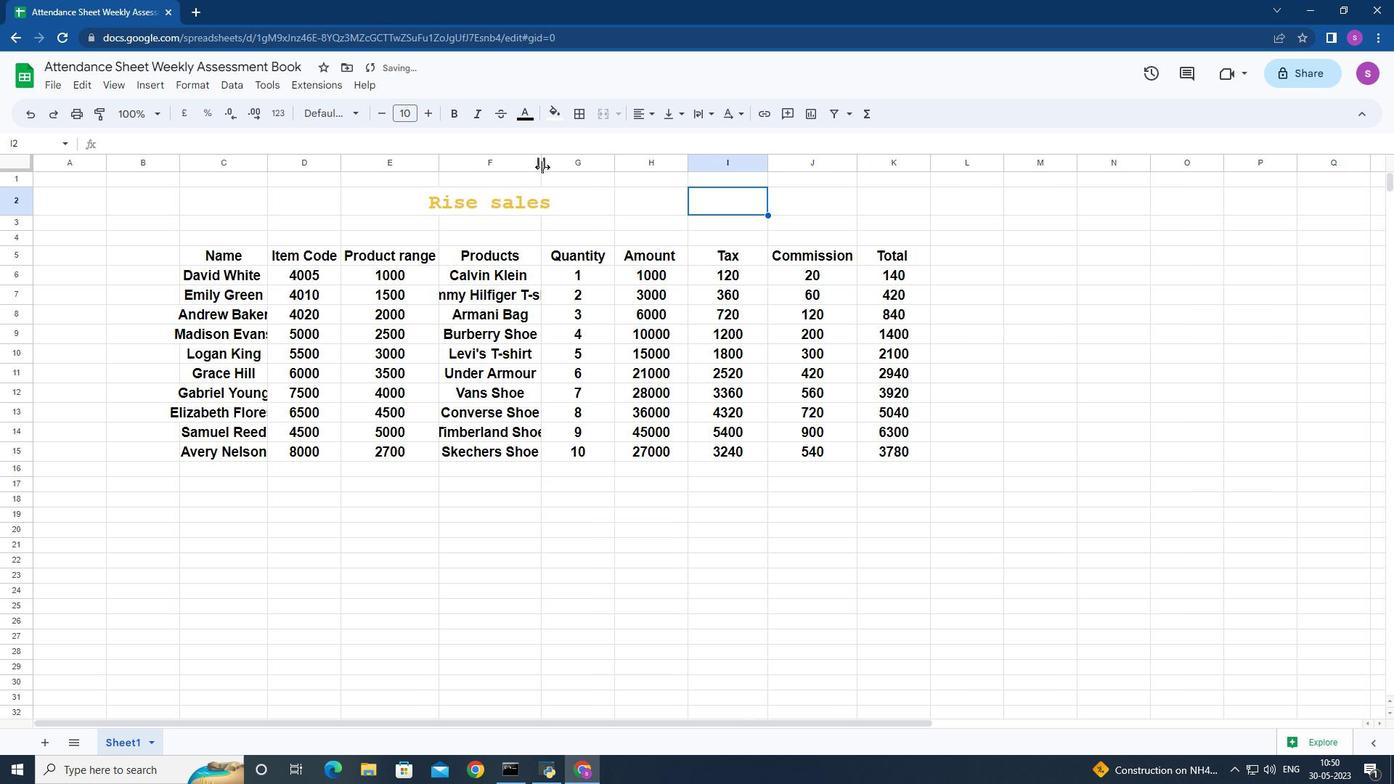
Action: Mouse moved to (587, 165)
Screenshot: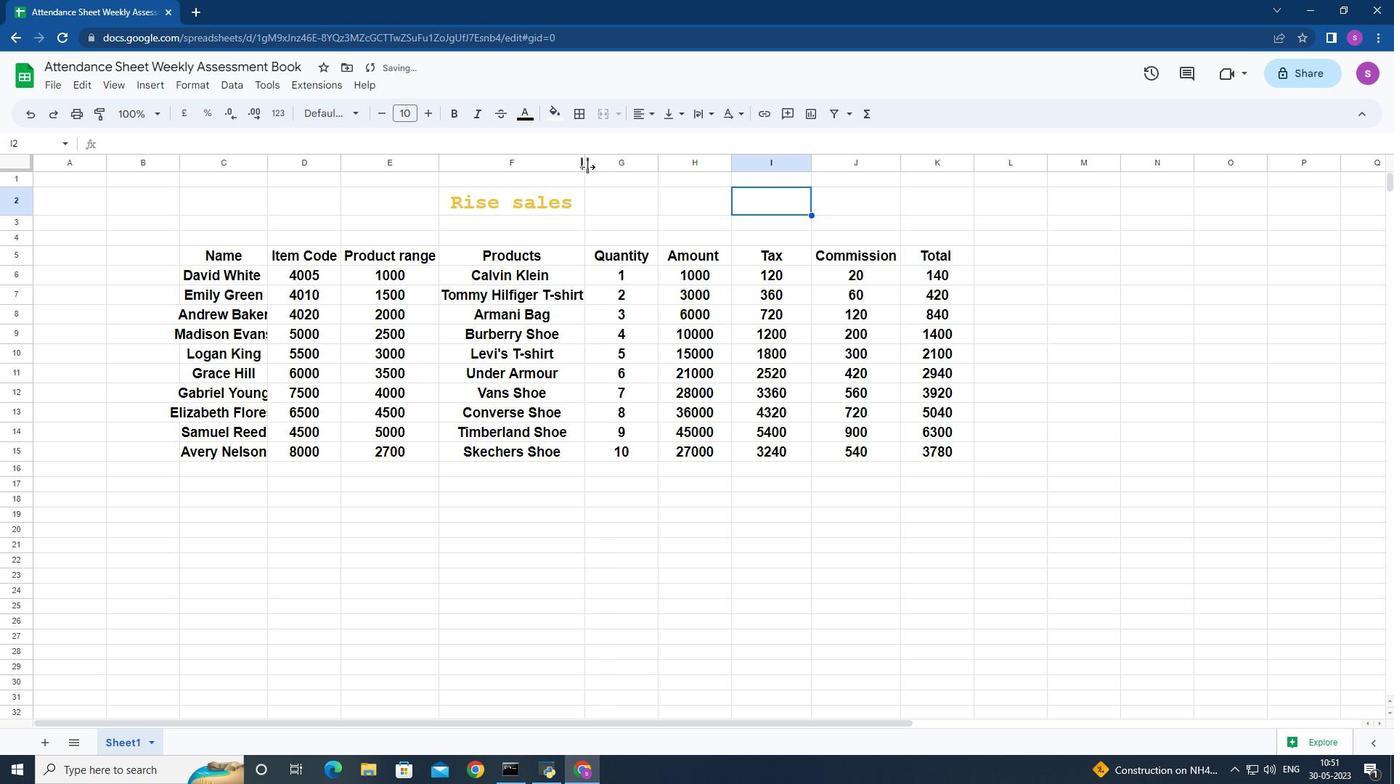 
Action: Mouse pressed left at (587, 165)
Screenshot: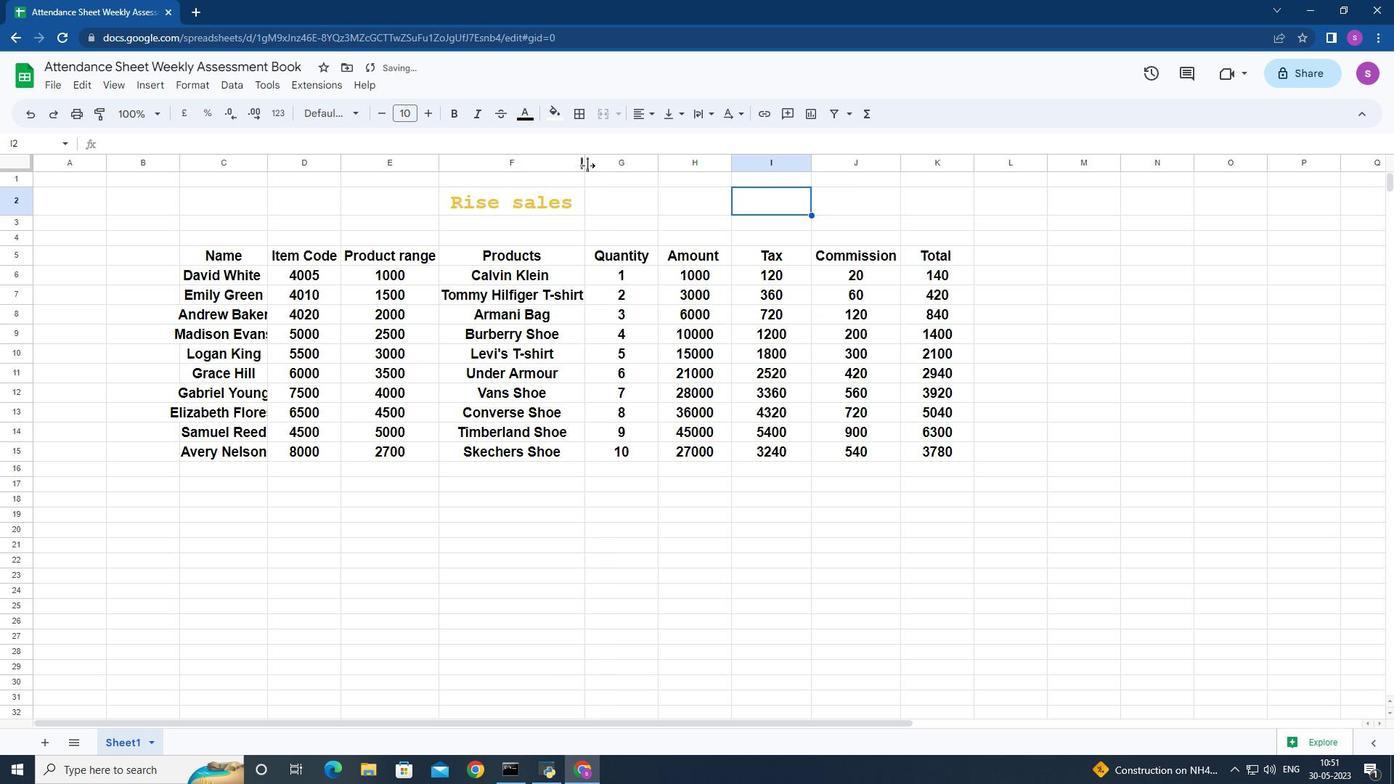 
Action: Mouse moved to (555, 363)
Screenshot: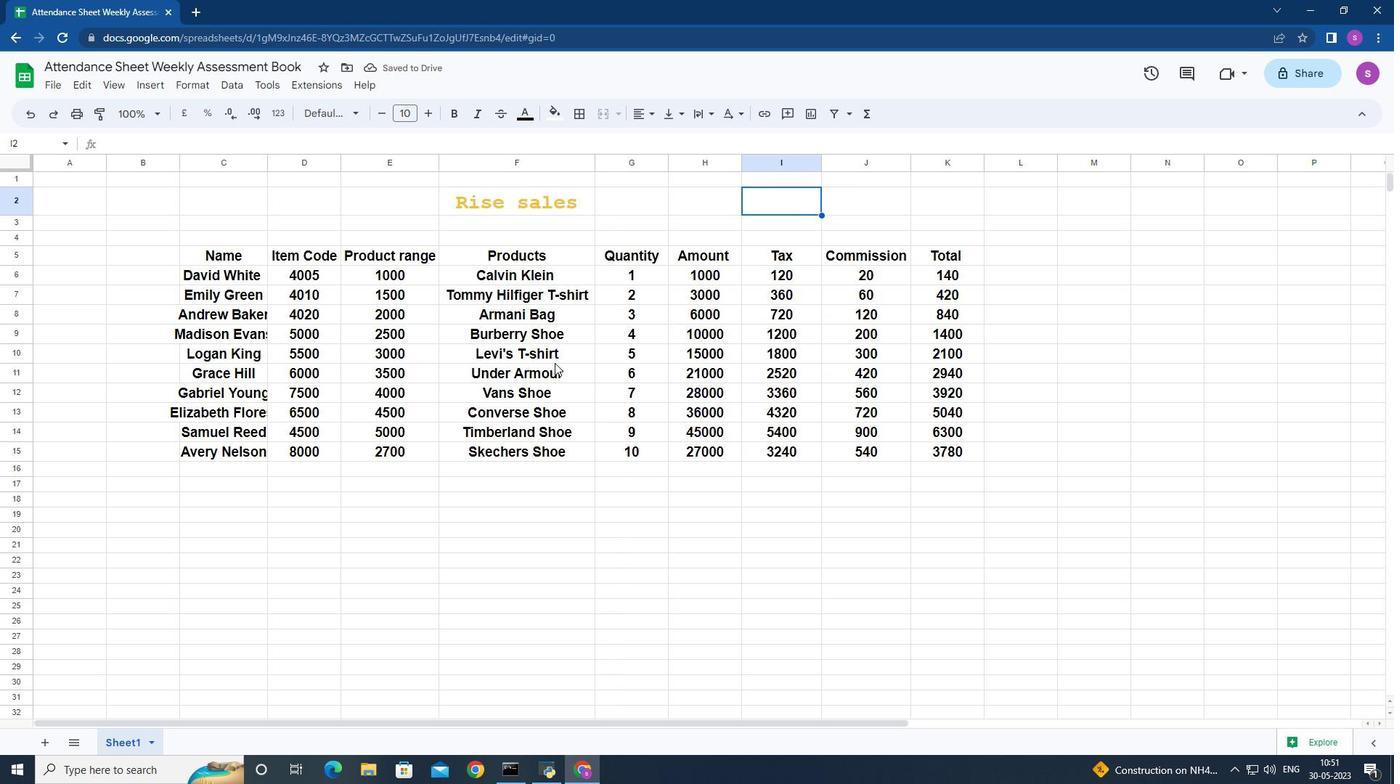 
Action: Mouse scrolled (555, 364) with delta (0, 0)
Screenshot: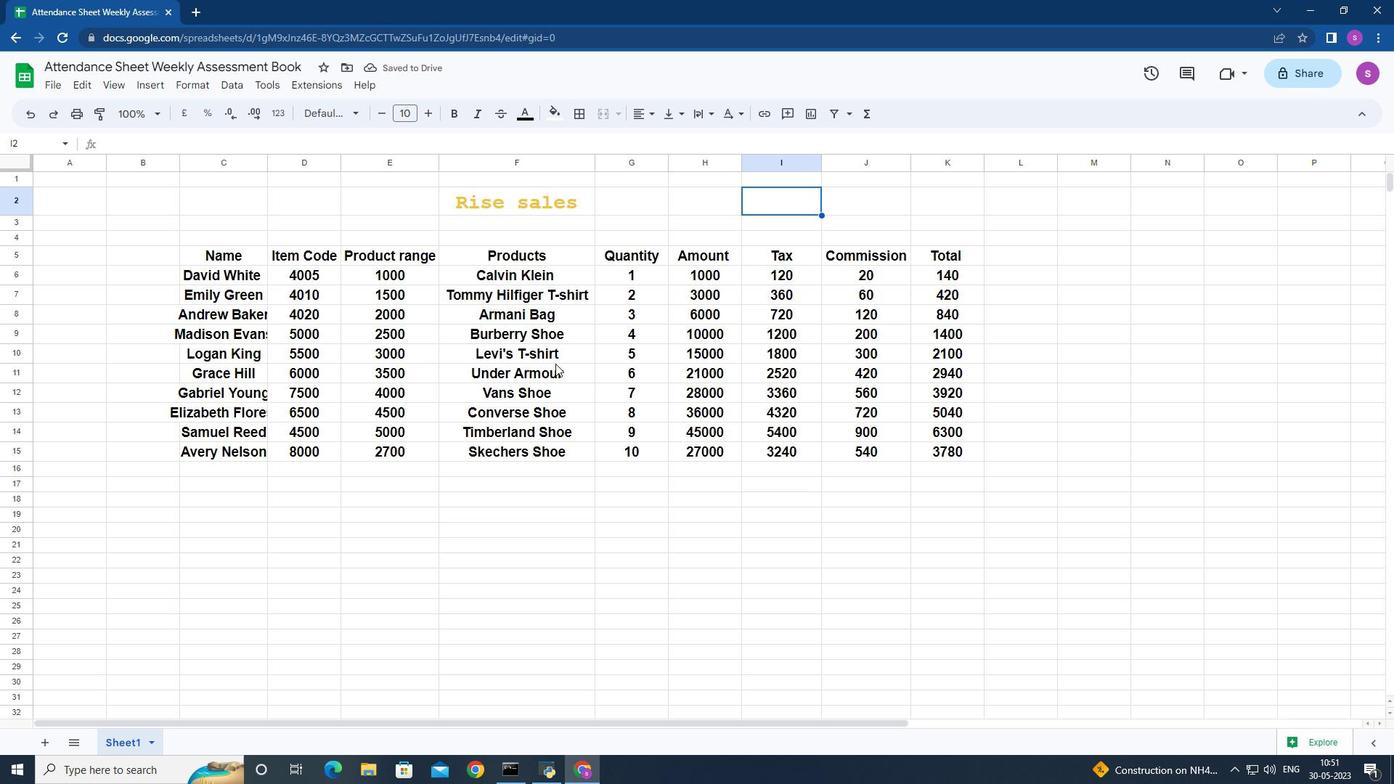 
Action: Mouse scrolled (555, 364) with delta (0, 0)
Screenshot: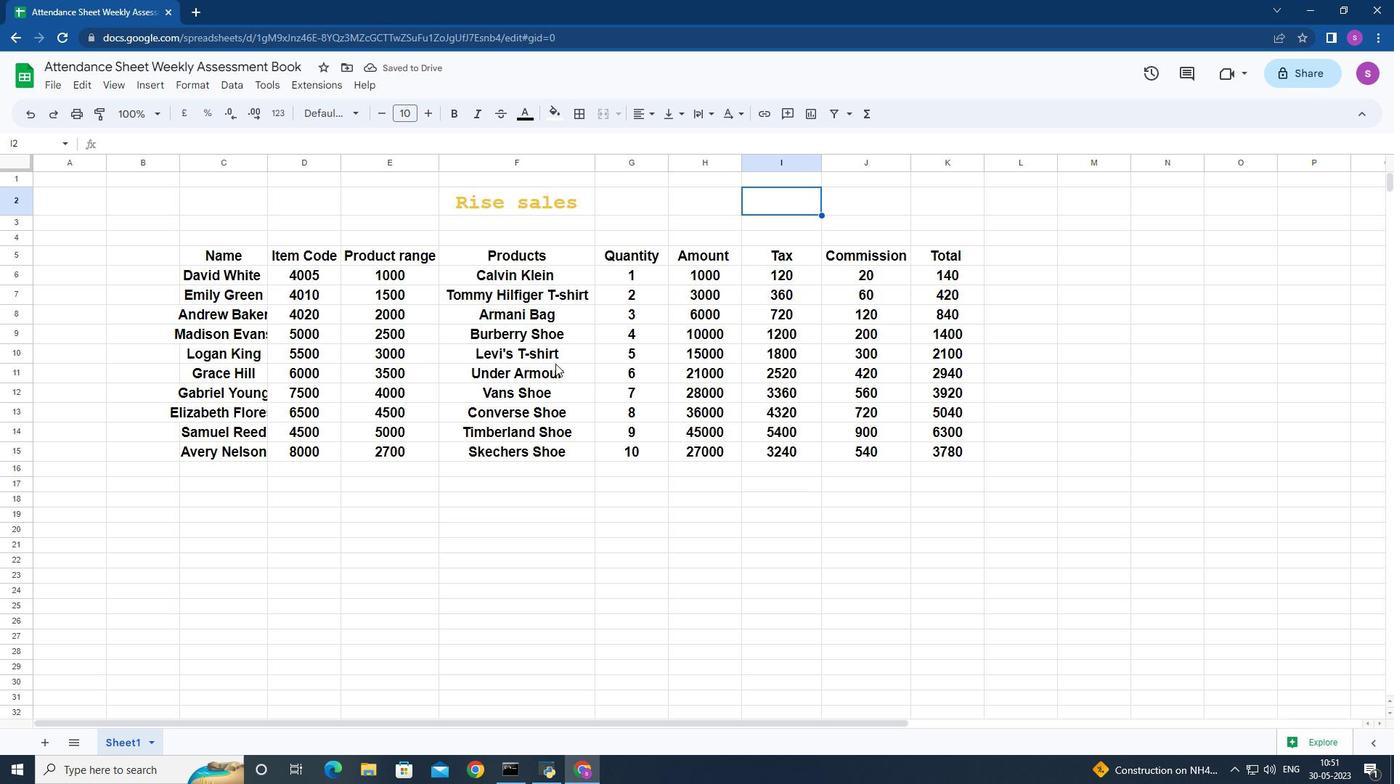 
Action: Mouse moved to (502, 346)
Screenshot: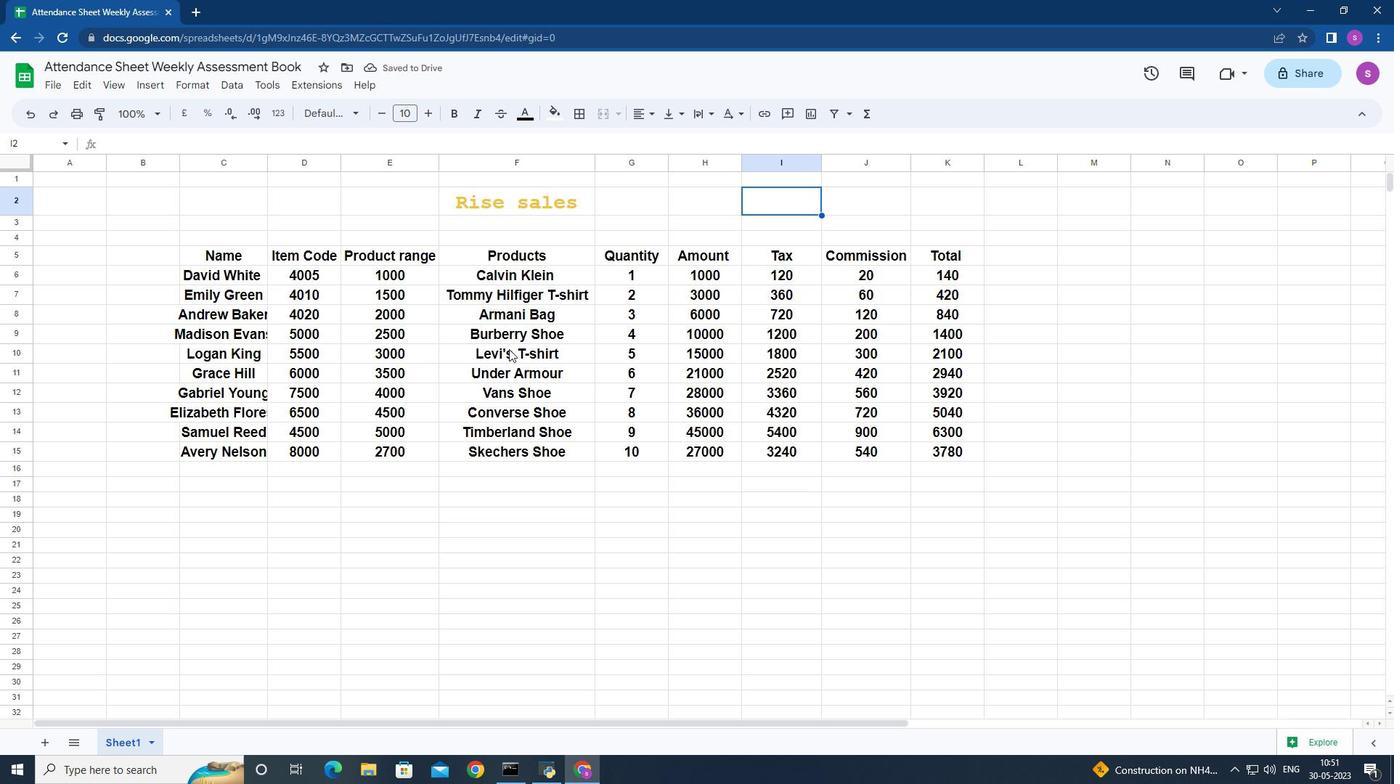 
Action: Mouse scrolled (502, 345) with delta (0, 0)
Screenshot: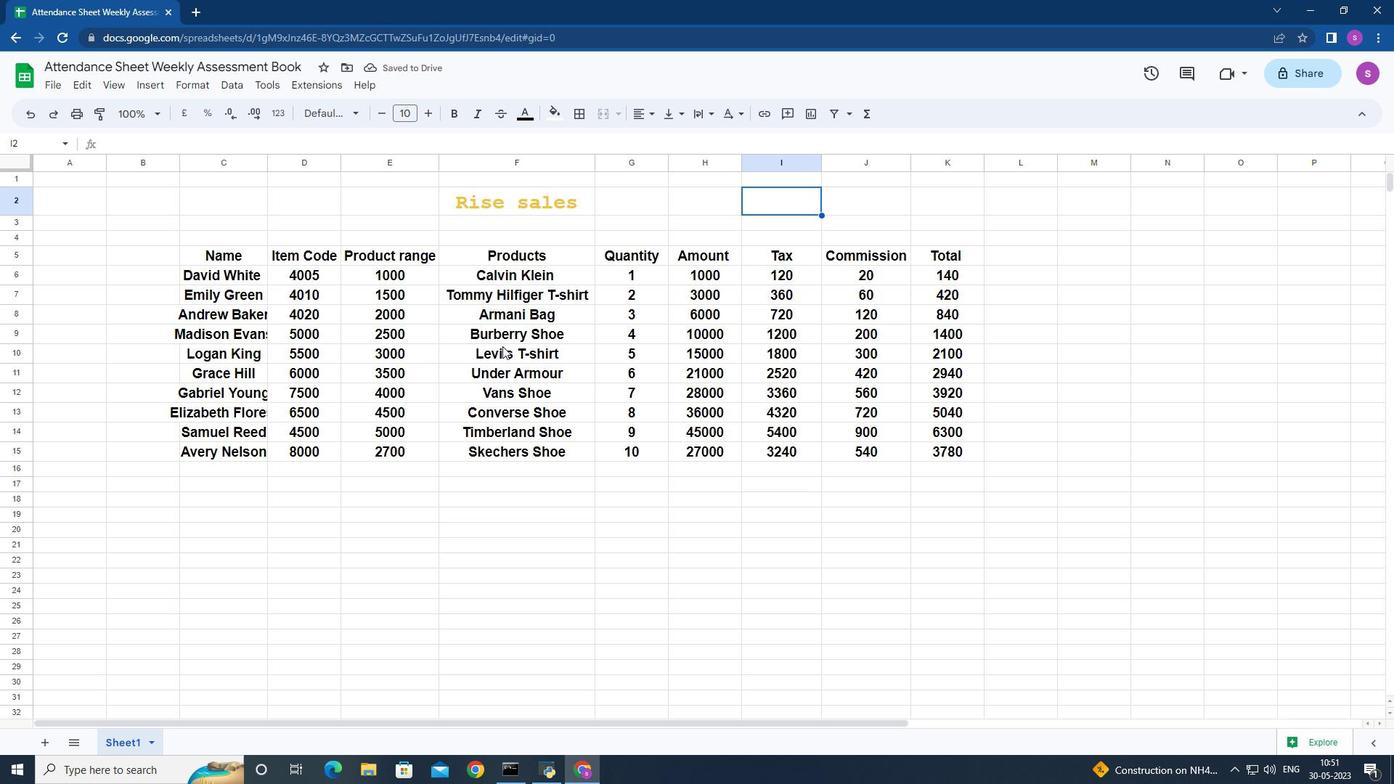 
Action: Mouse moved to (502, 346)
Screenshot: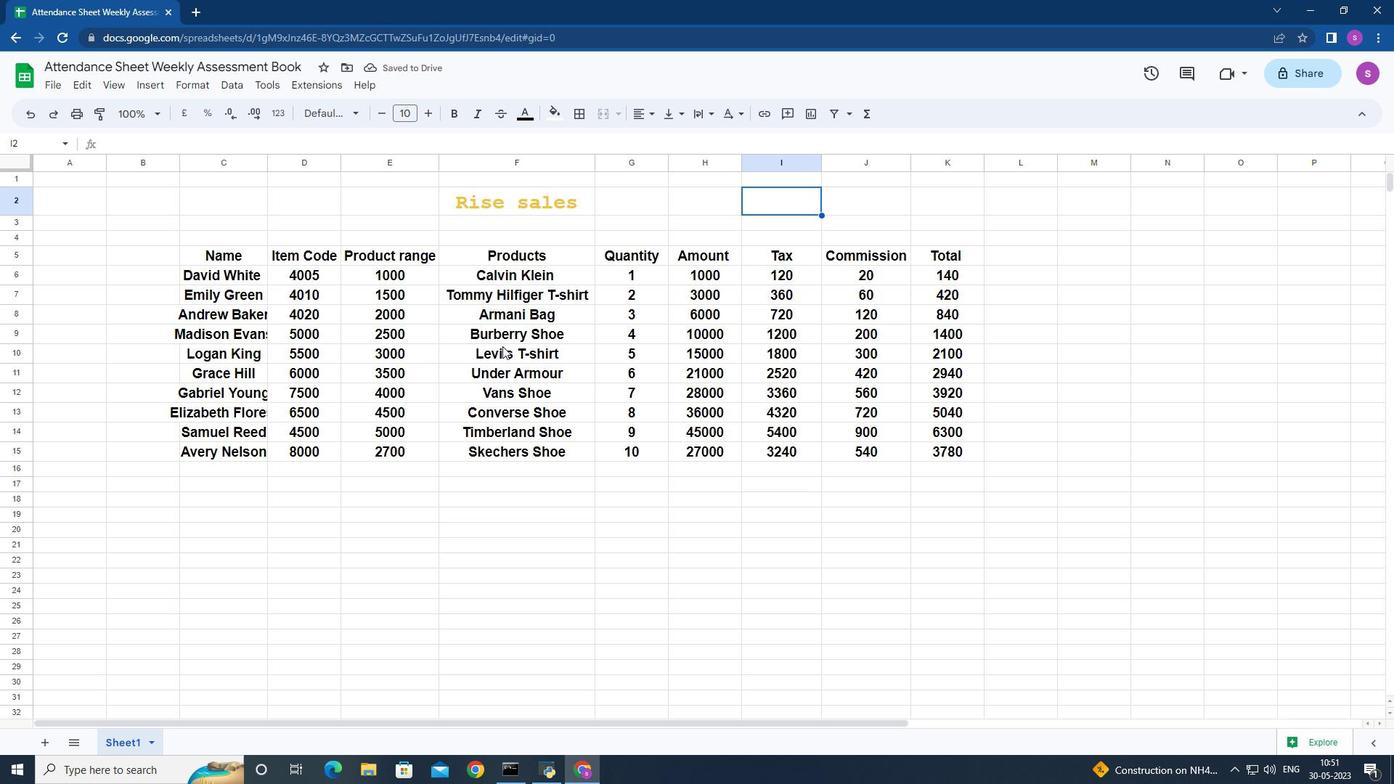 
Action: Mouse scrolled (502, 345) with delta (0, 0)
Screenshot: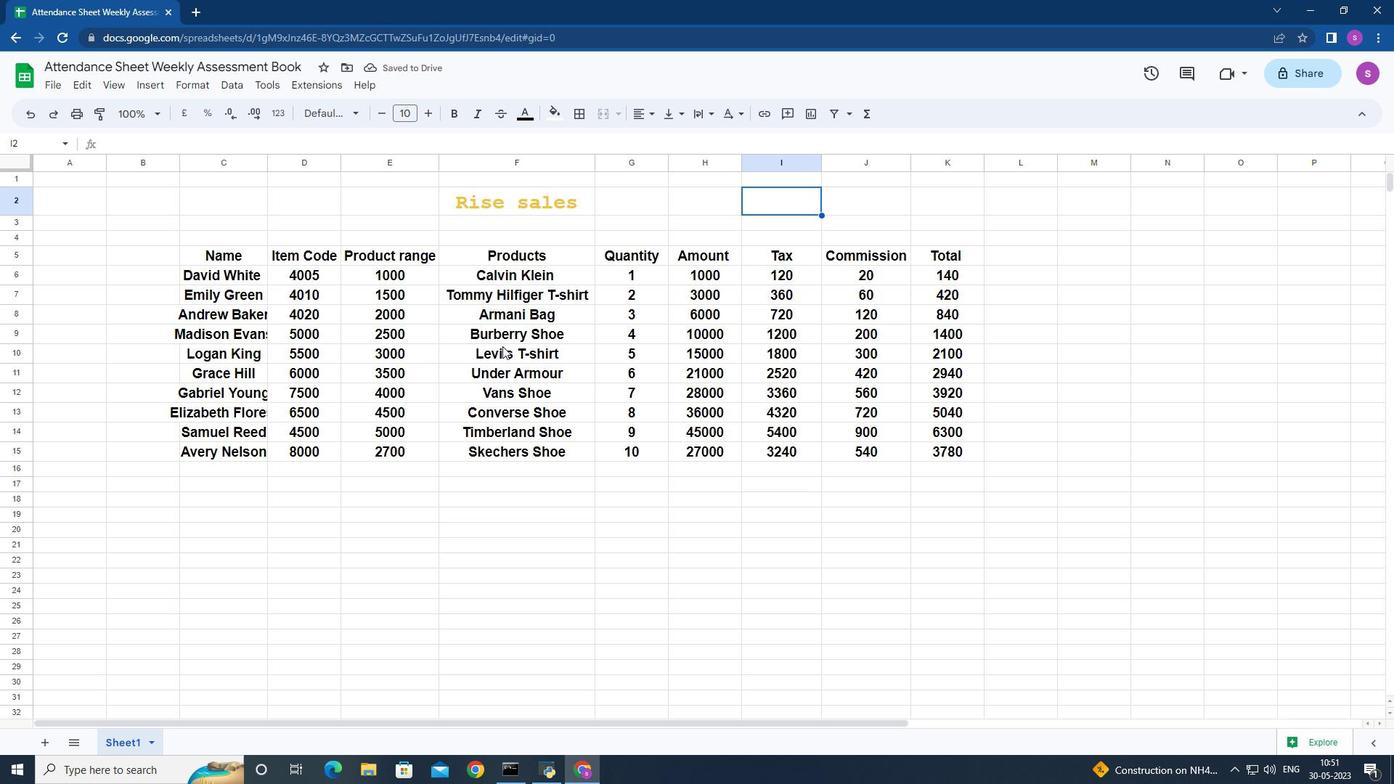 
Action: Mouse moved to (694, 406)
Screenshot: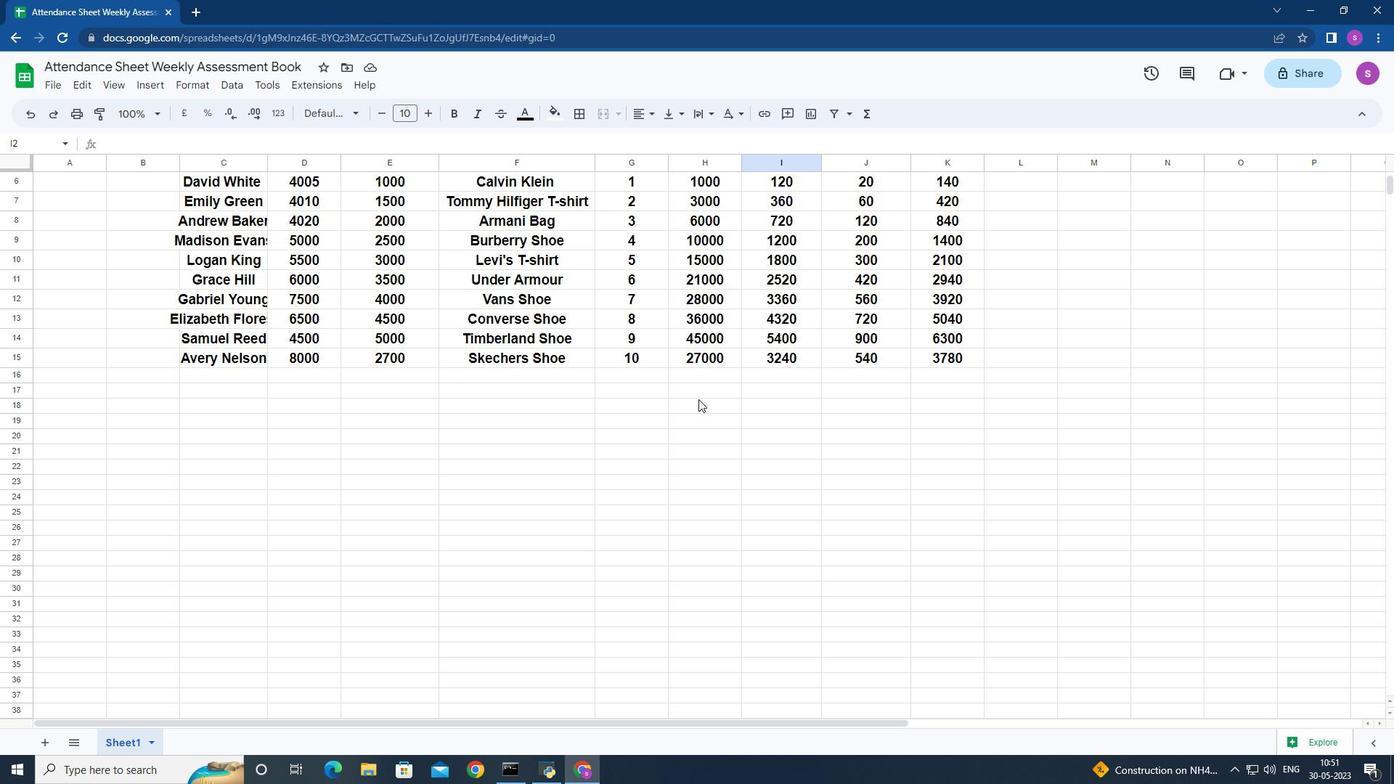 
Action: Mouse scrolled (694, 407) with delta (0, 0)
Screenshot: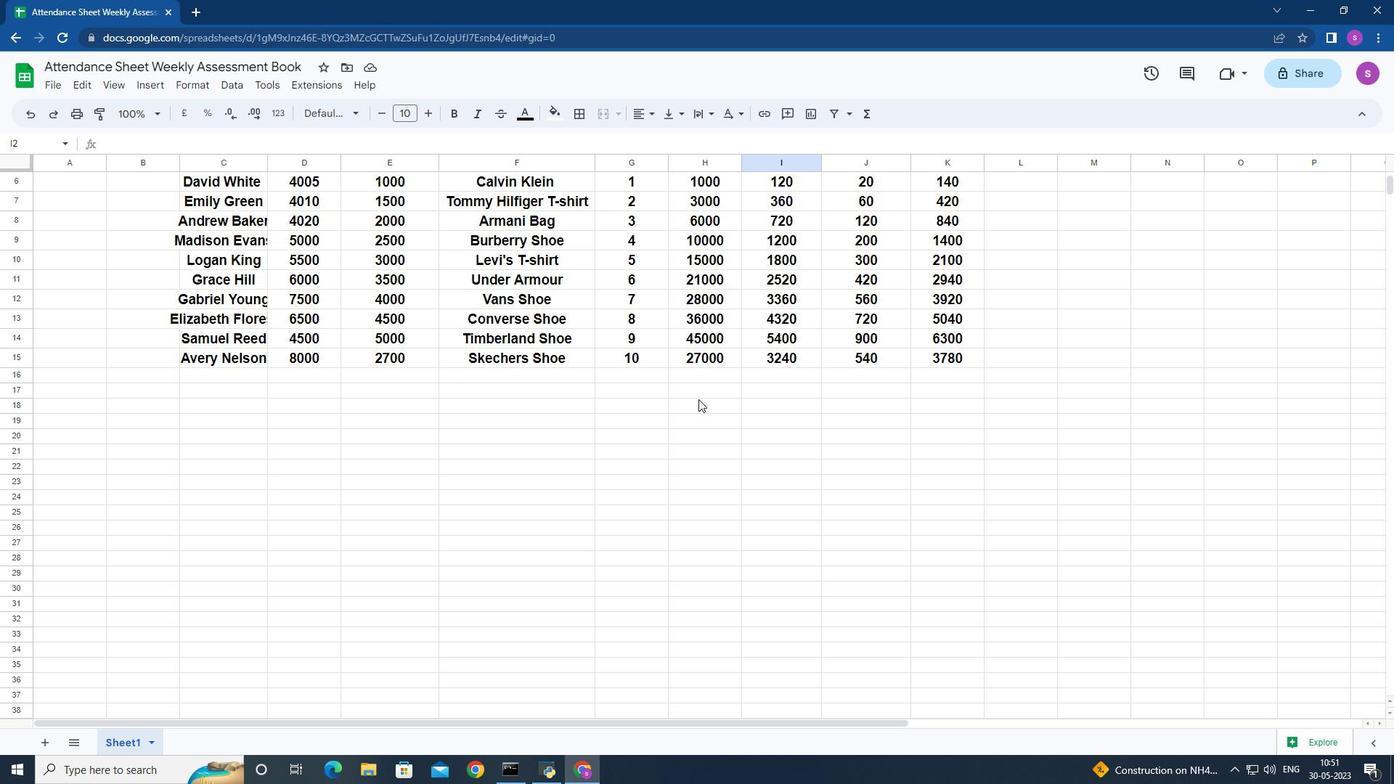 
Action: Mouse moved to (693, 407)
Screenshot: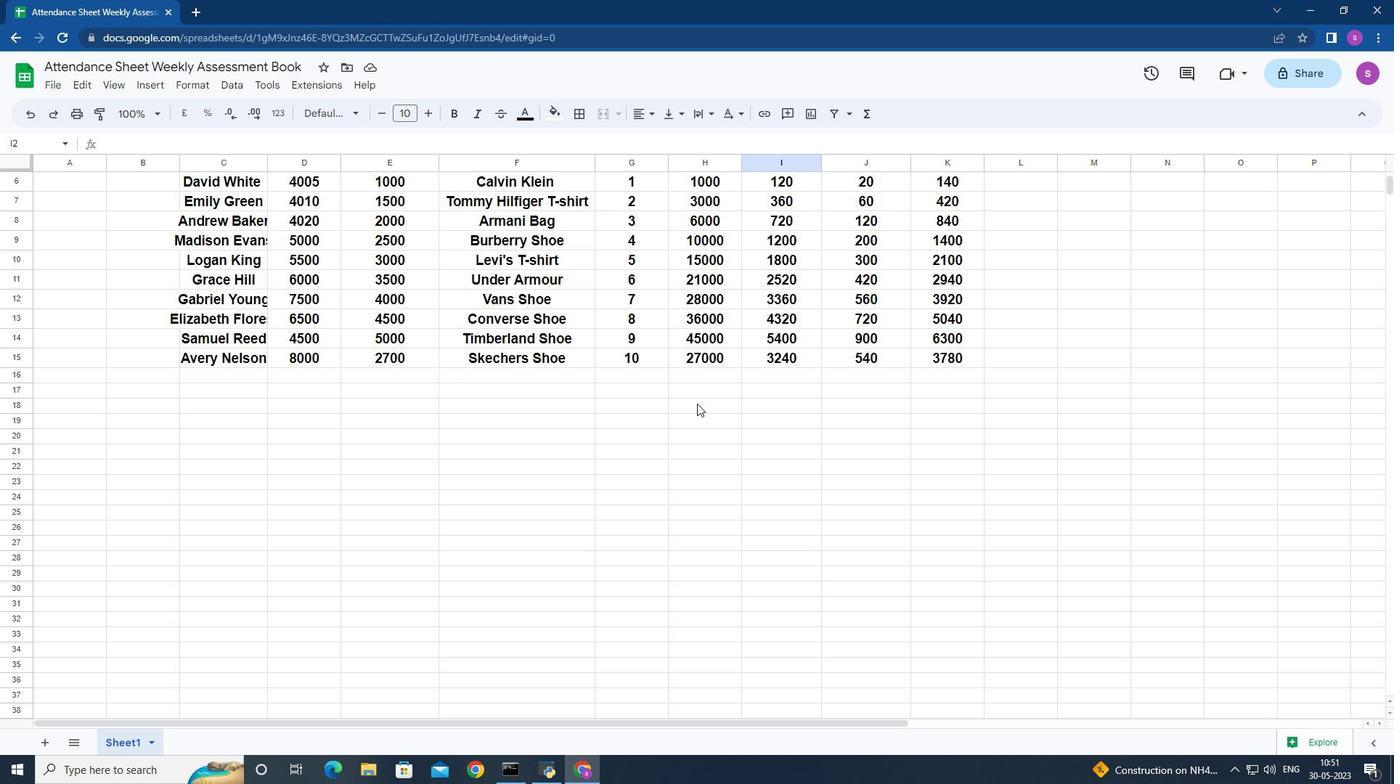 
Action: Mouse scrolled (693, 408) with delta (0, 0)
Screenshot: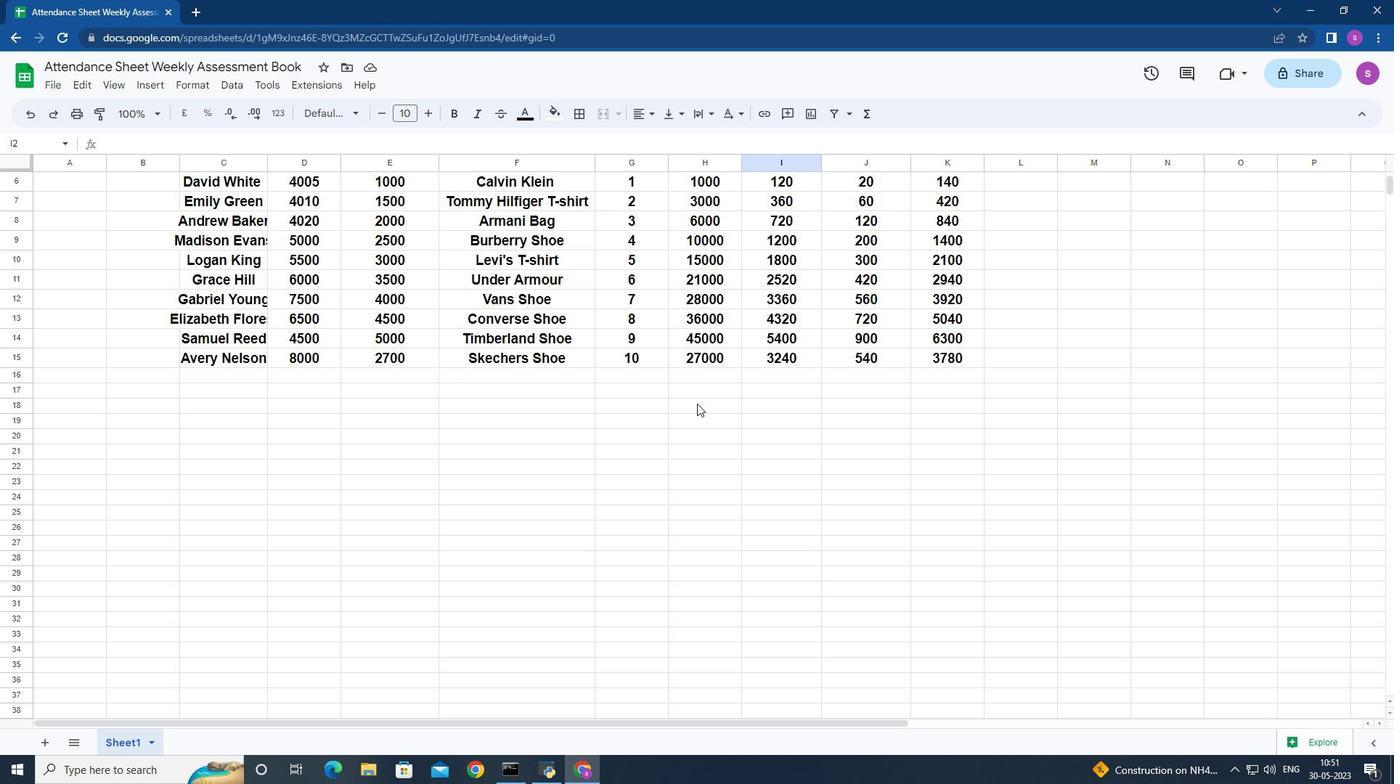 
Action: Mouse moved to (693, 408)
Screenshot: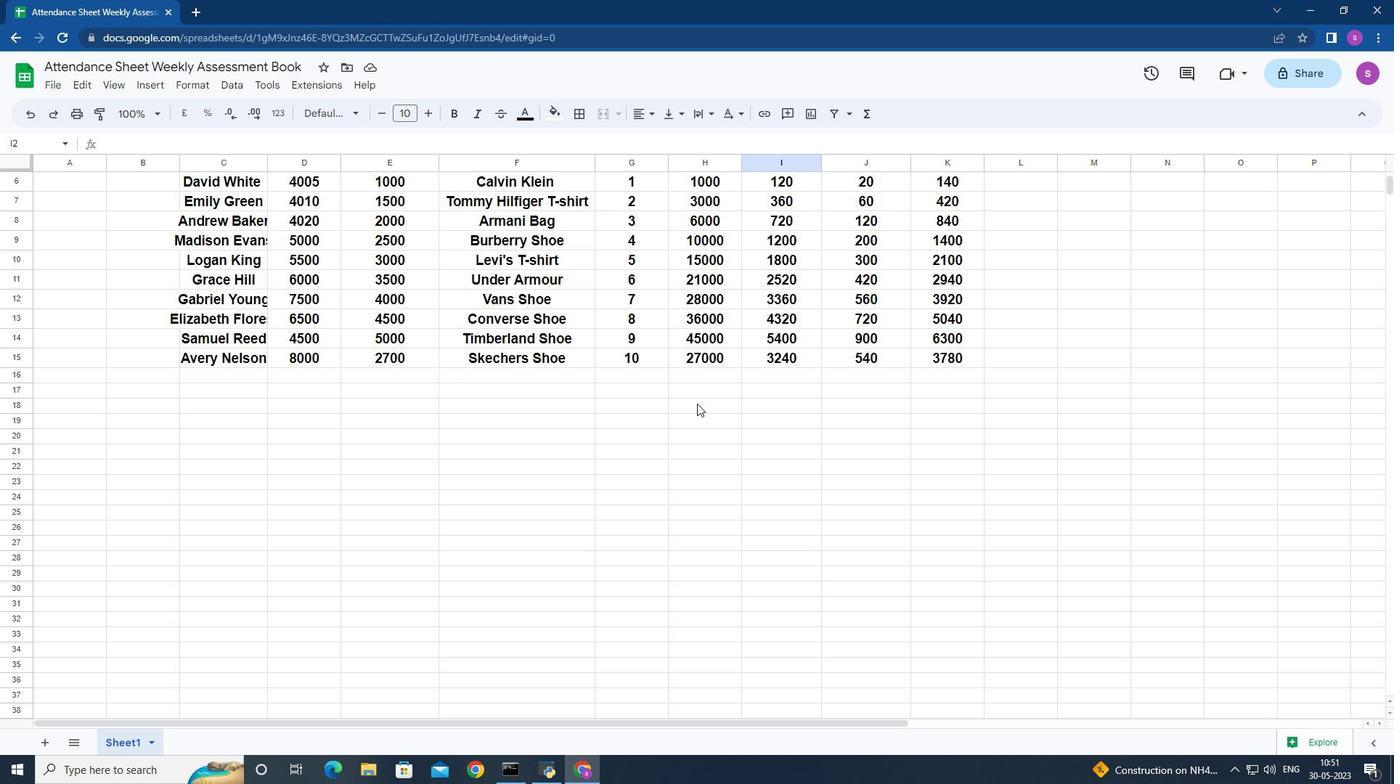 
Action: Mouse scrolled (693, 408) with delta (0, 0)
Screenshot: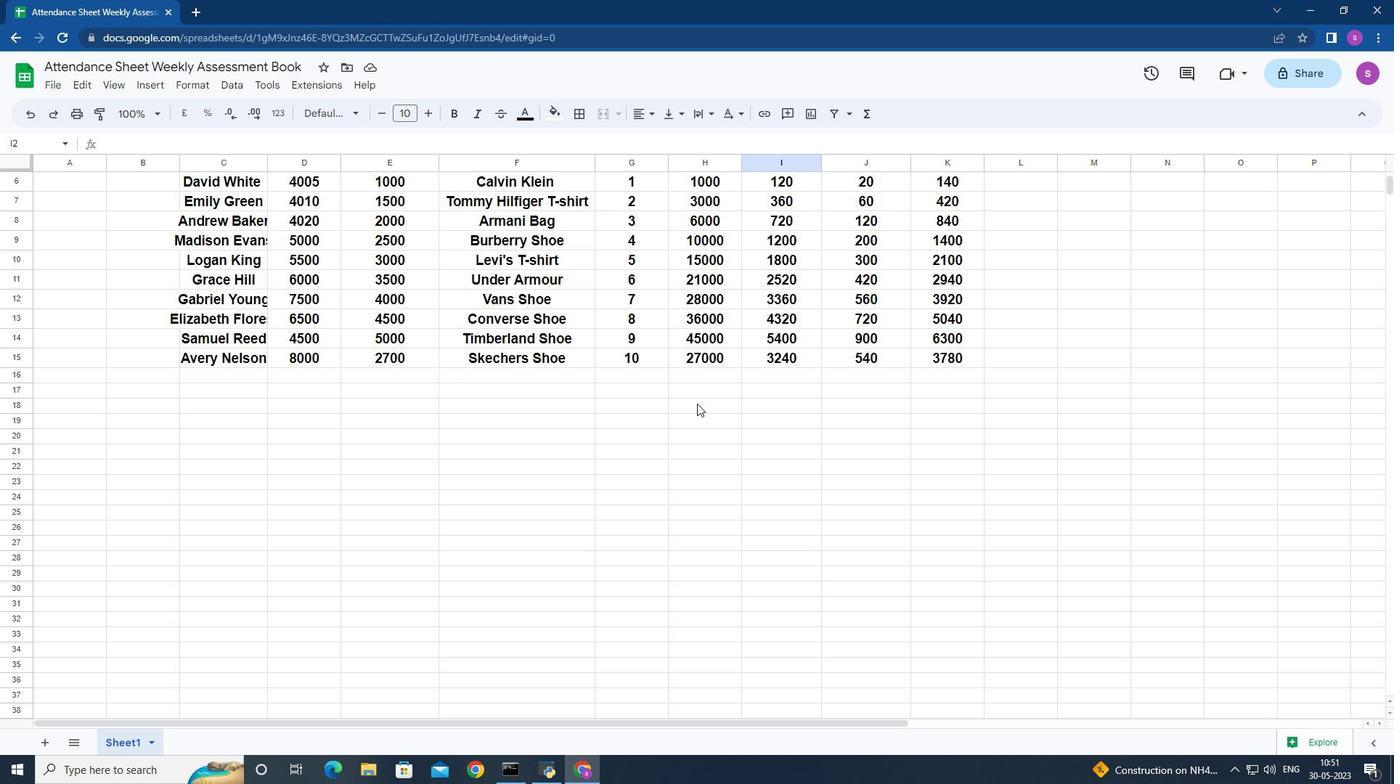 
Action: Mouse moved to (691, 412)
Screenshot: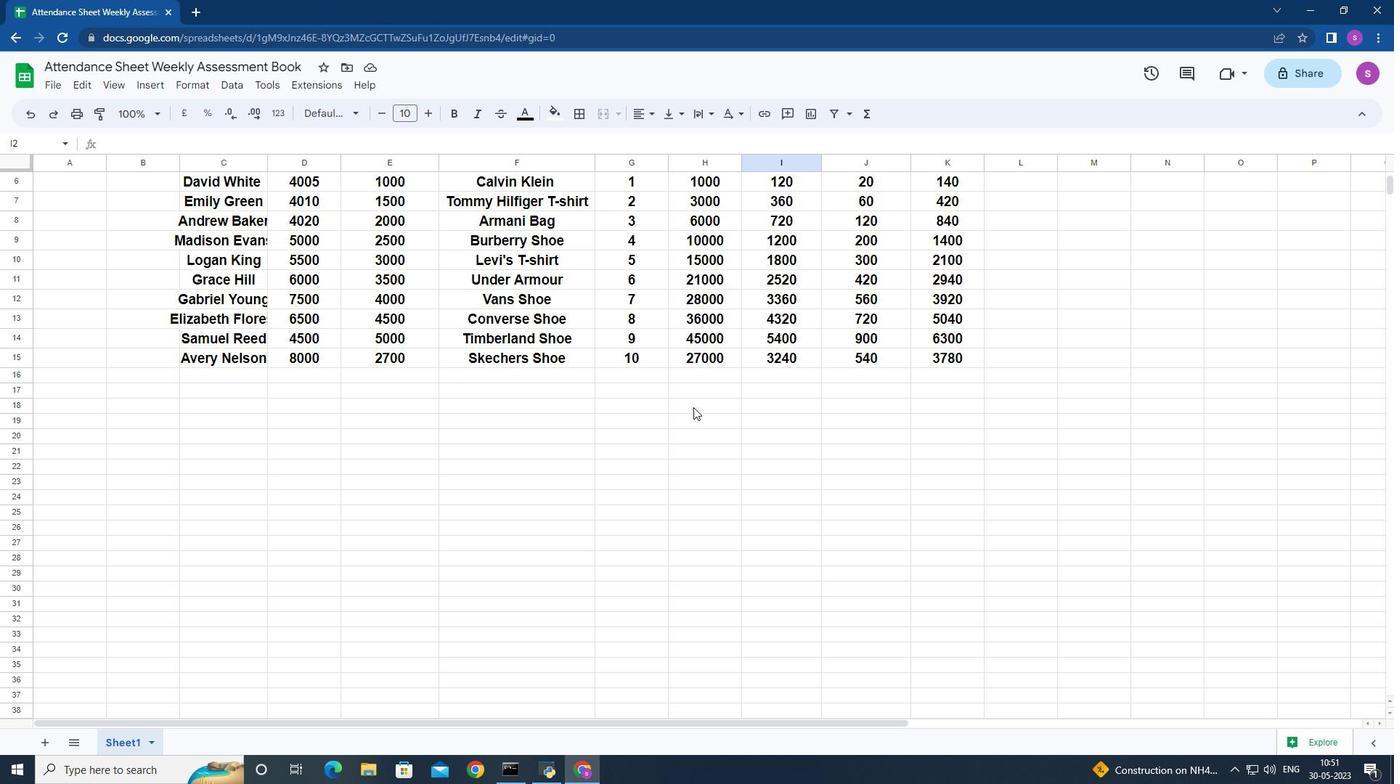 
Action: Mouse scrolled (691, 413) with delta (0, 0)
Screenshot: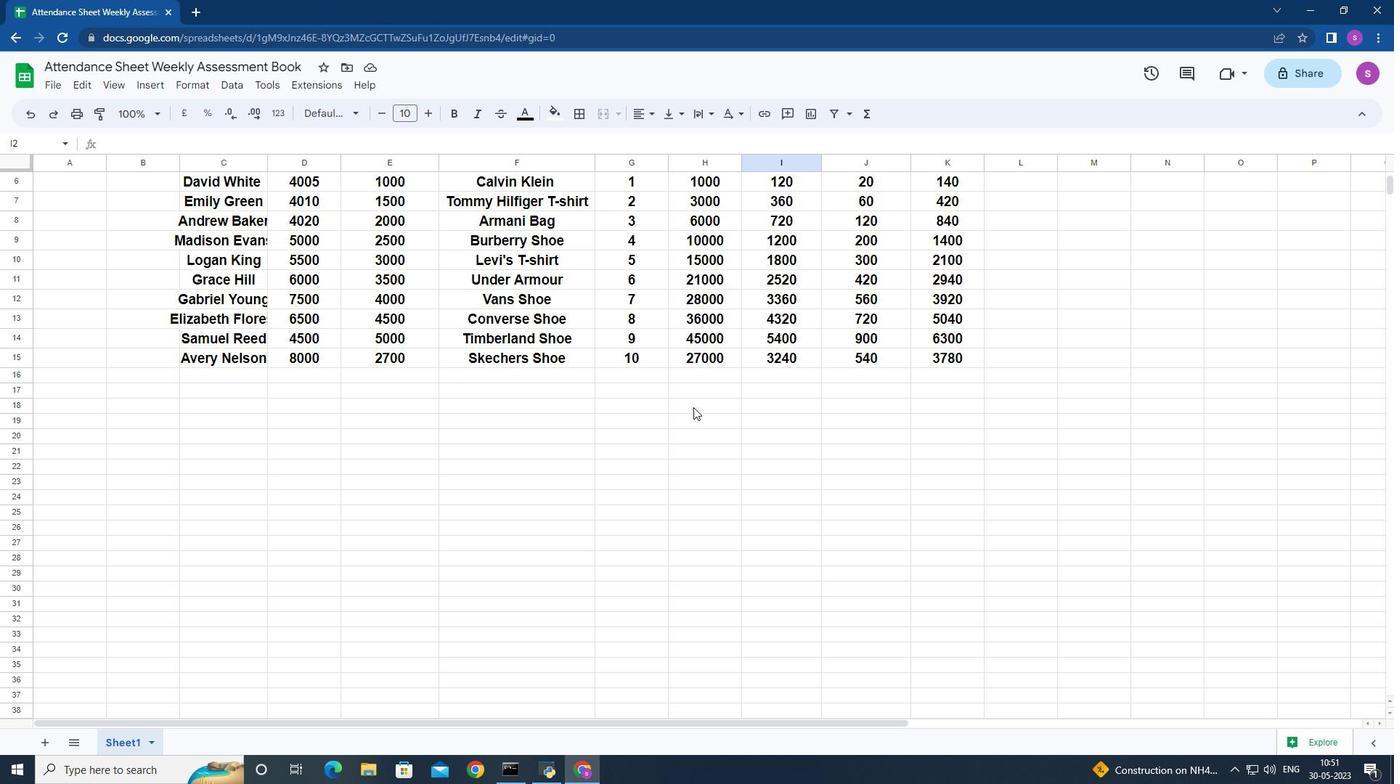 
Action: Mouse moved to (691, 419)
Screenshot: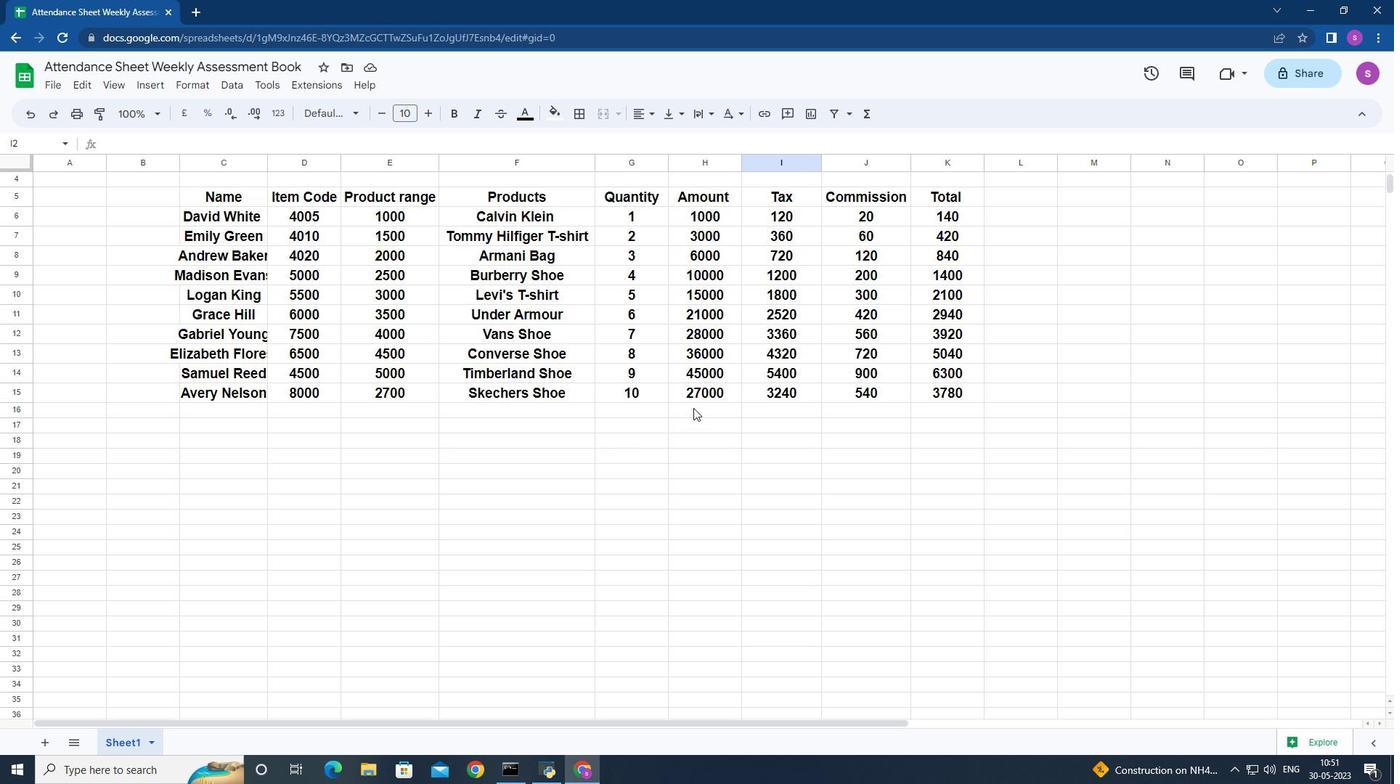 
Action: Mouse scrolled (691, 419) with delta (0, 0)
Screenshot: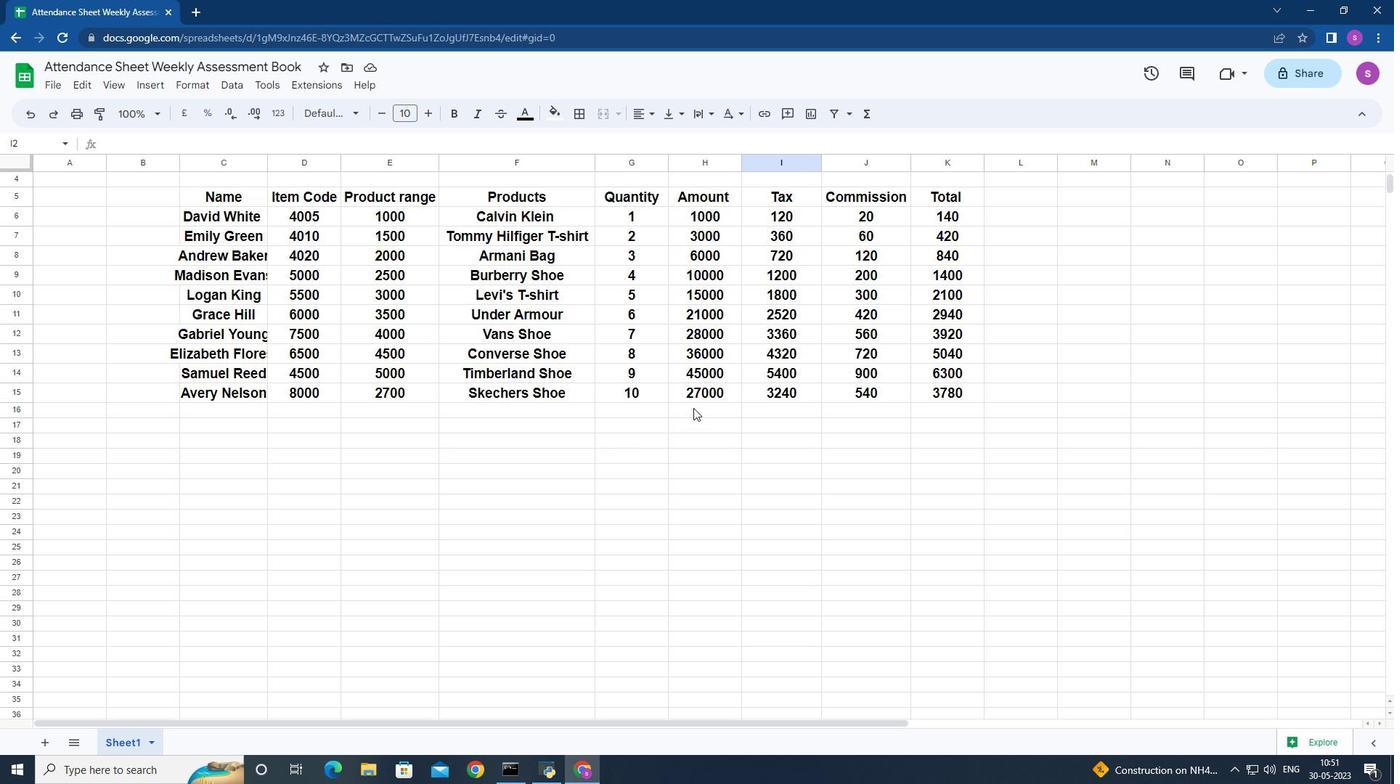 
Action: Mouse moved to (440, 201)
Screenshot: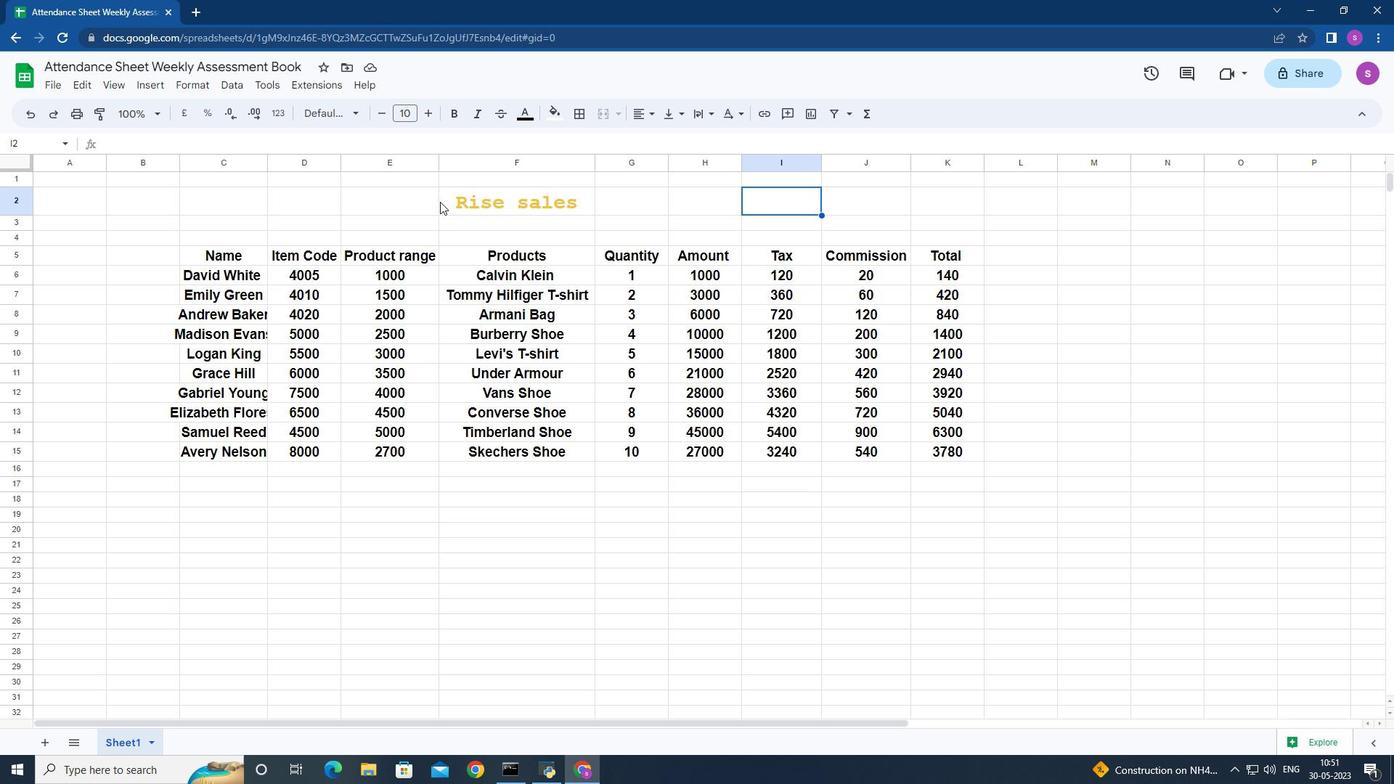 
Action: Mouse pressed left at (440, 201)
Screenshot: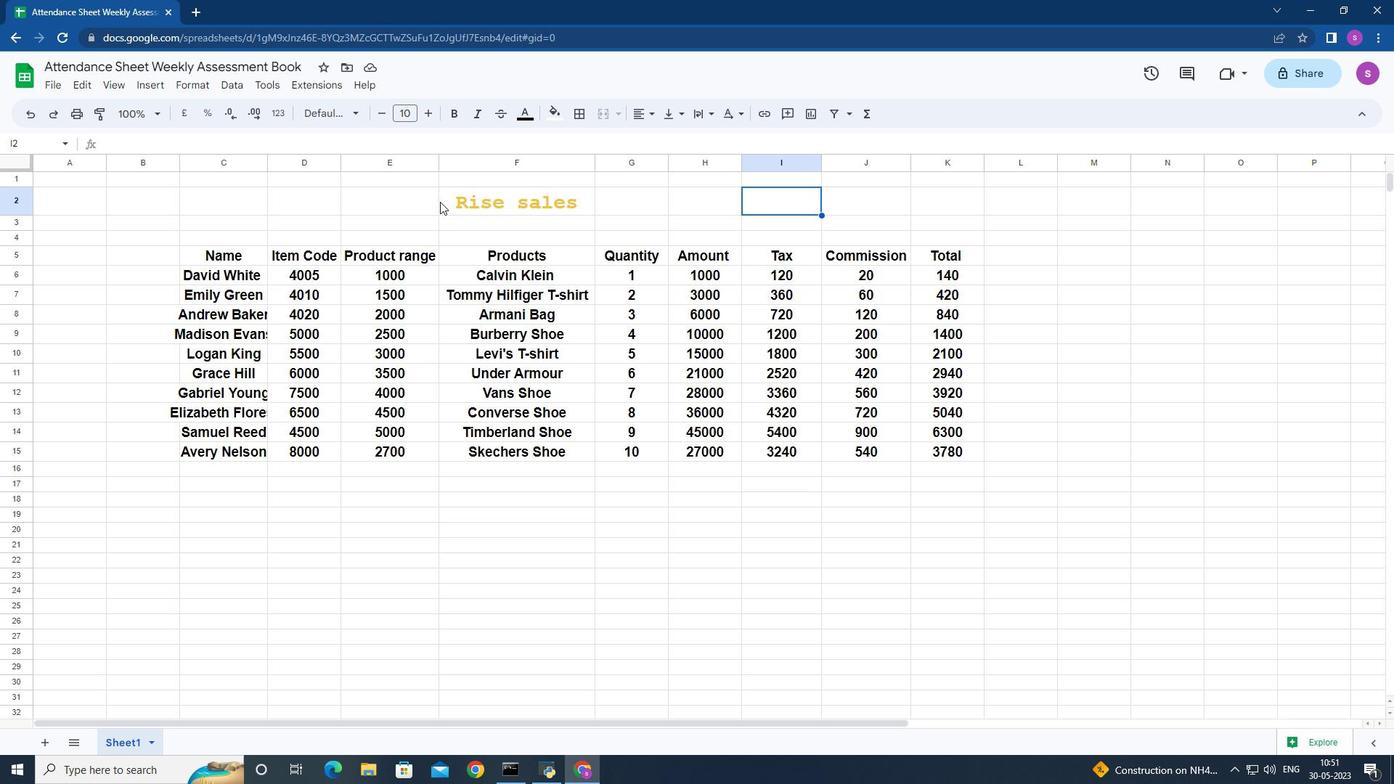 
Action: Mouse moved to (268, 166)
Screenshot: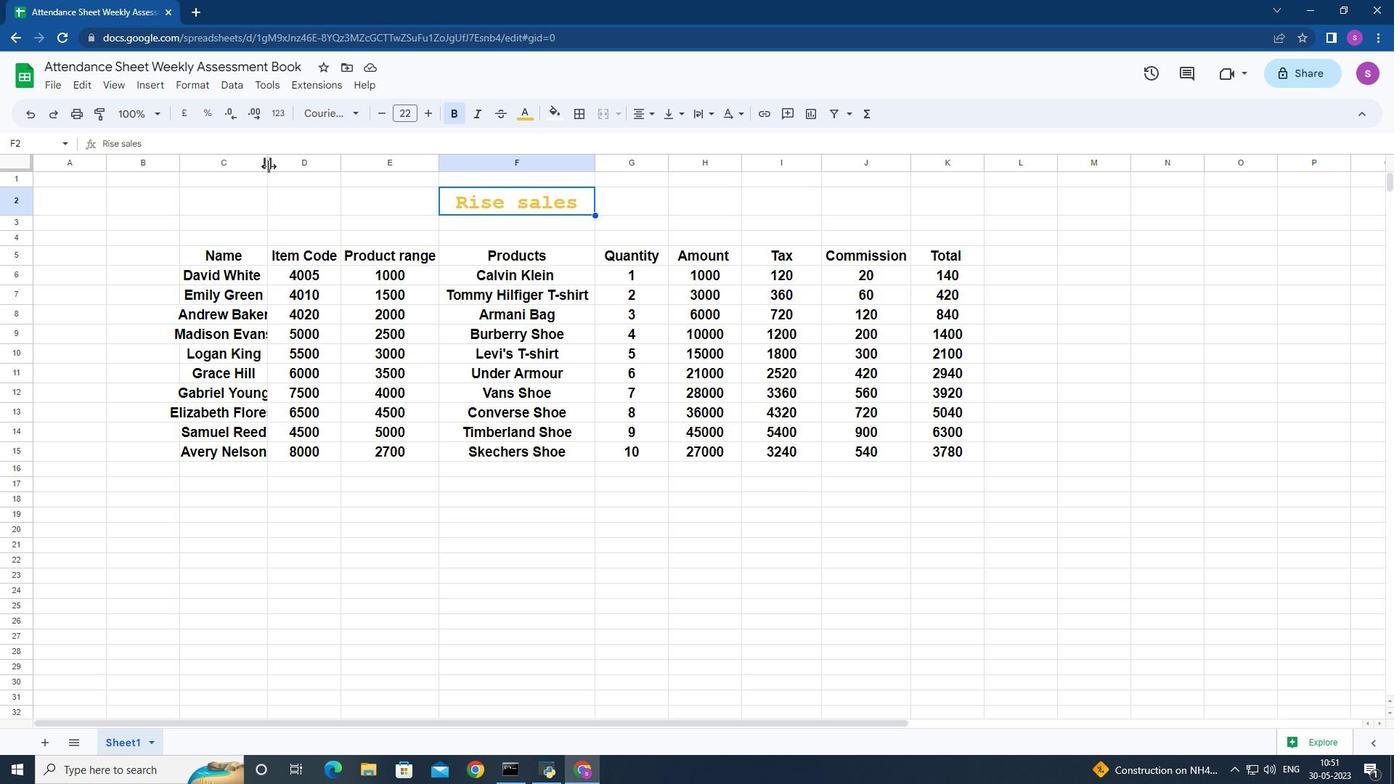 
Action: Mouse pressed left at (268, 166)
Screenshot: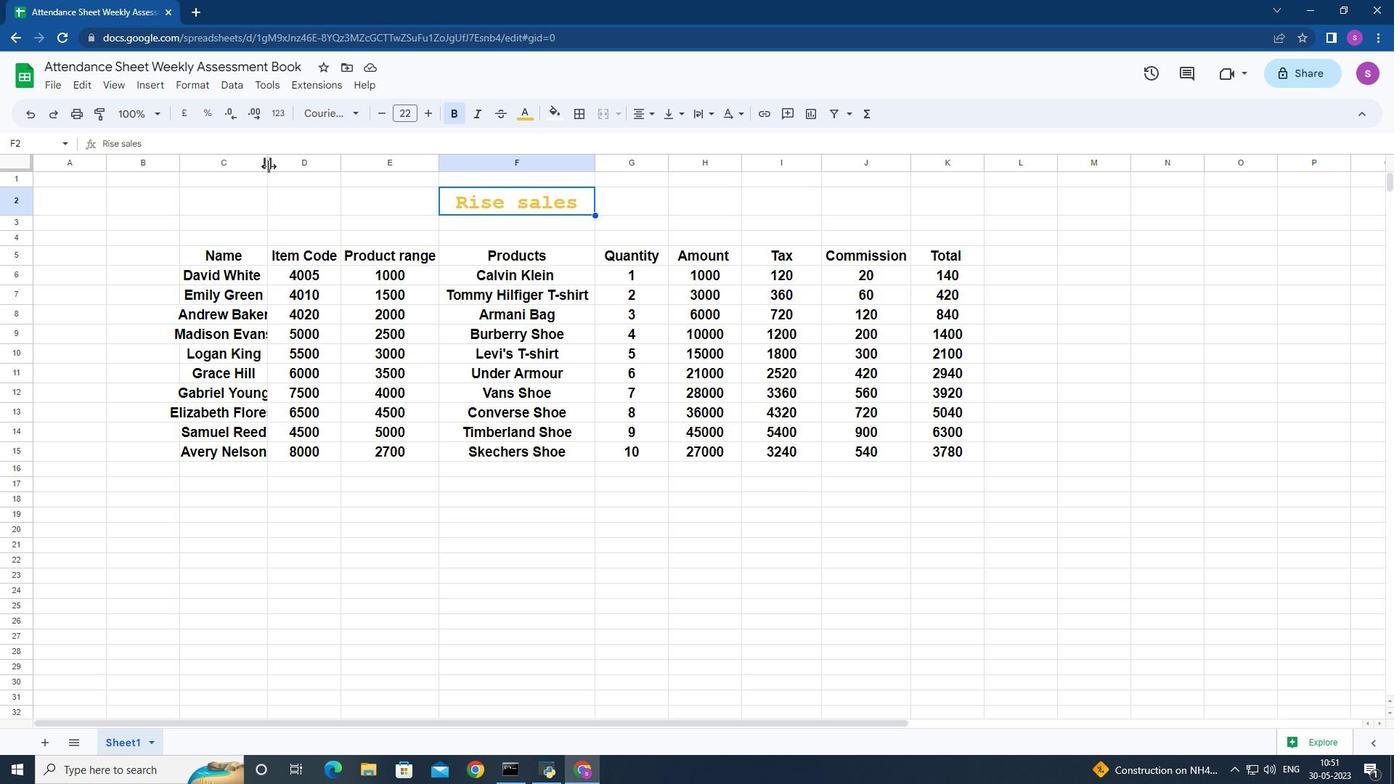 
Action: Mouse moved to (561, 432)
Screenshot: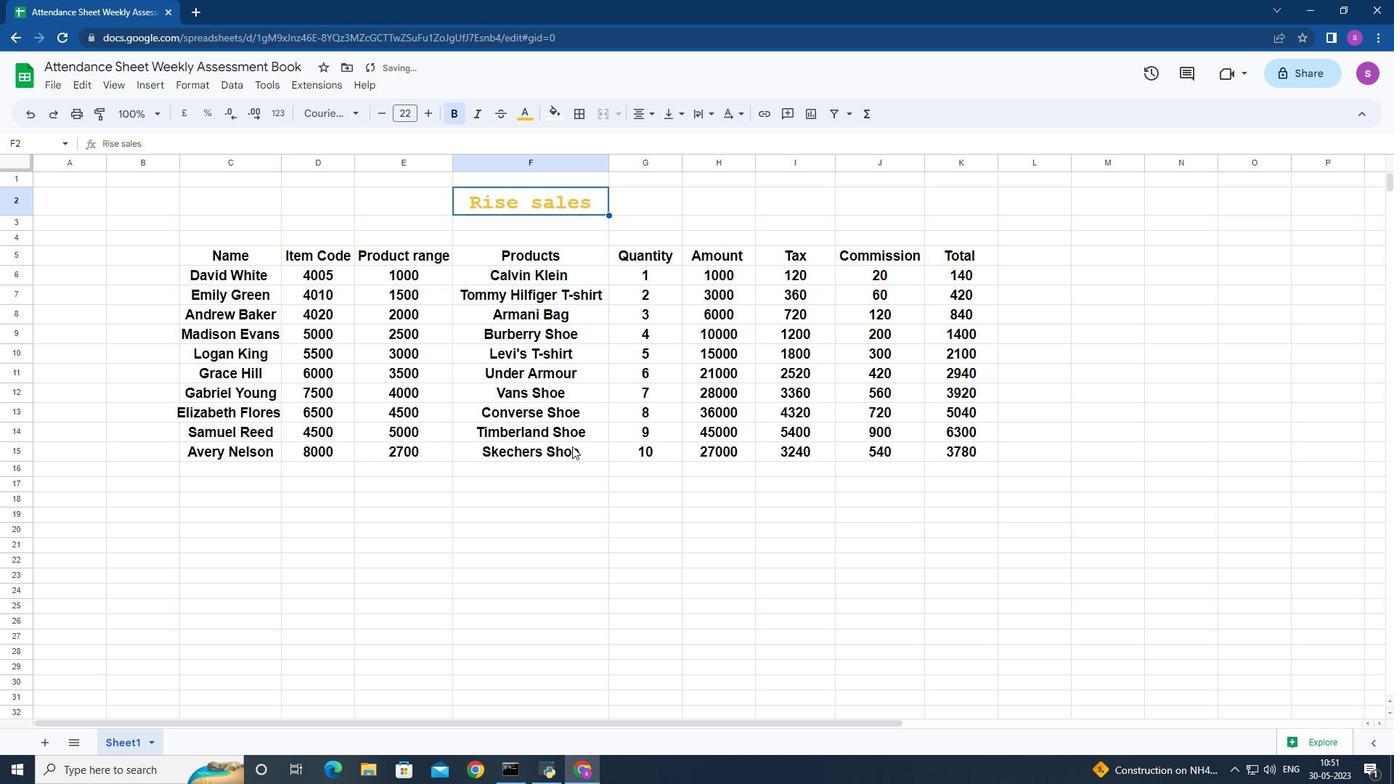 
